 Task: Look for space in Kierspe, Germany from 6th June, 2023 to 8th June, 2023 for 2 adults in price range Rs.7000 to Rs.12000. Place can be private room with 1  bedroom having 2 beds and 1 bathroom. Property type can be house, flat, guest house. Booking option can be shelf check-in. Required host language is English.
Action: Mouse moved to (463, 126)
Screenshot: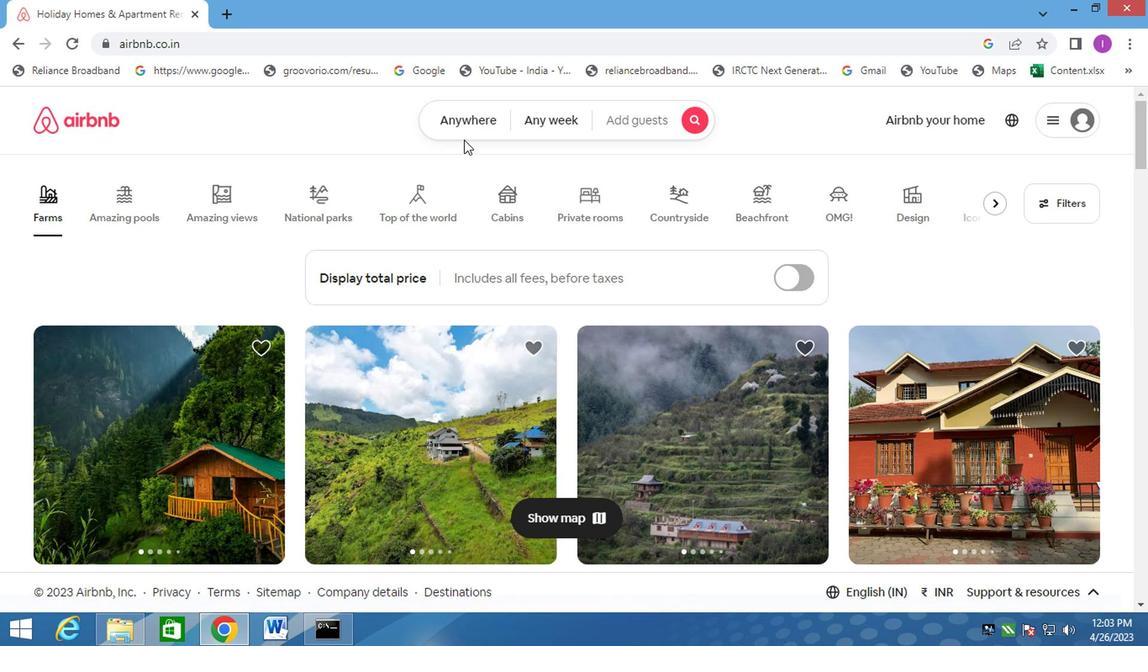 
Action: Mouse pressed left at (463, 126)
Screenshot: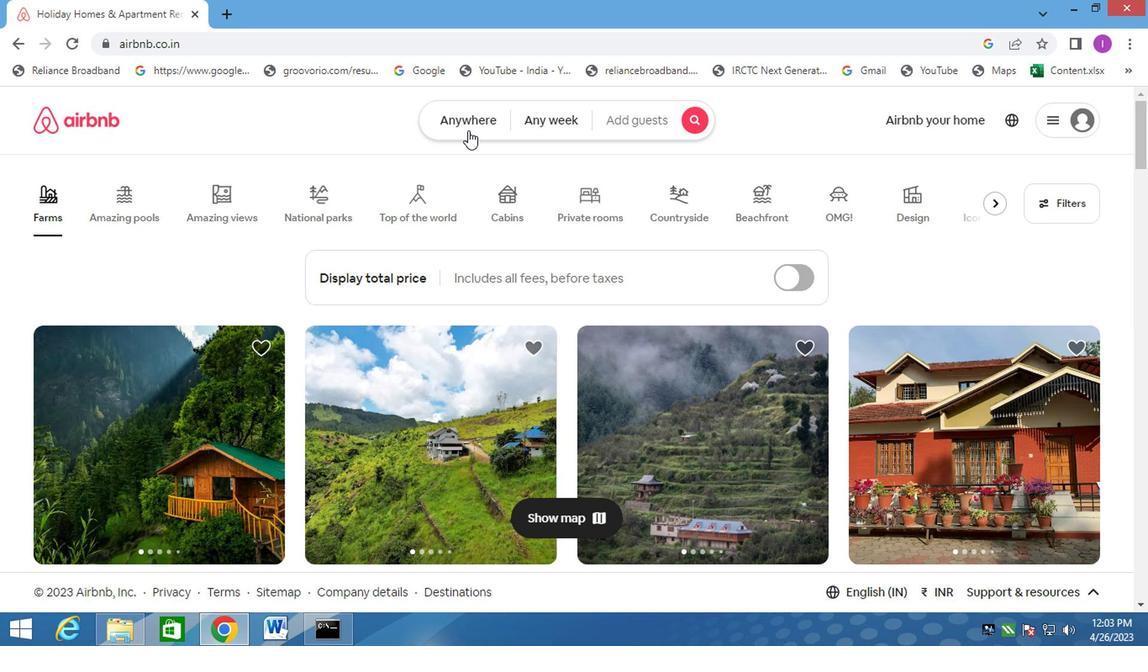 
Action: Mouse moved to (316, 183)
Screenshot: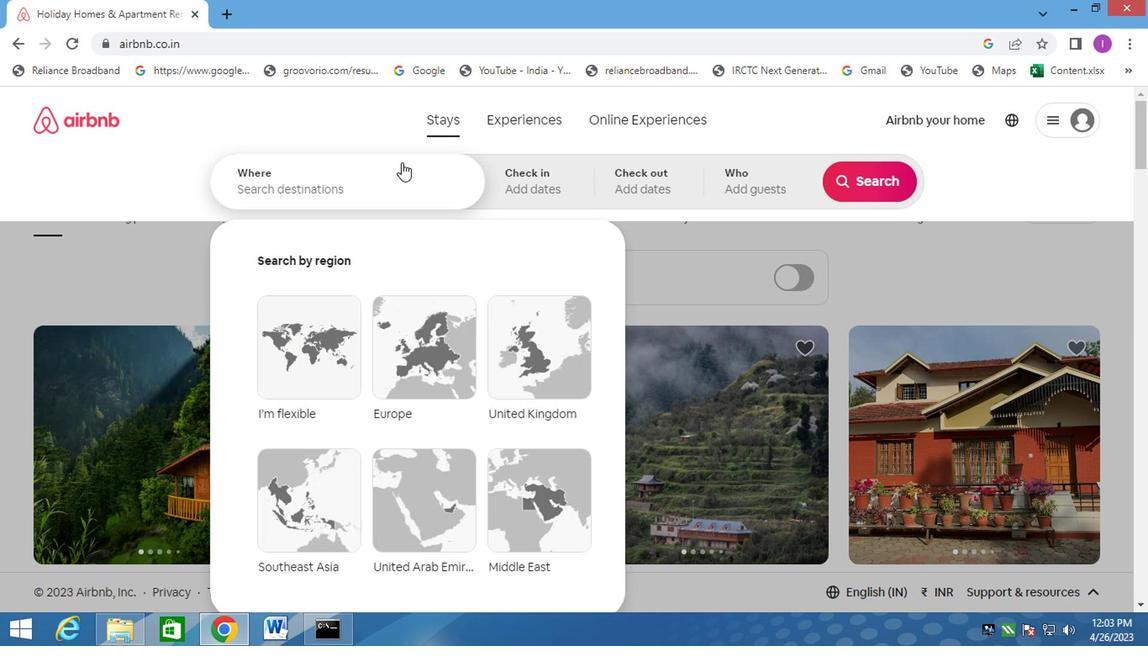 
Action: Mouse pressed left at (316, 183)
Screenshot: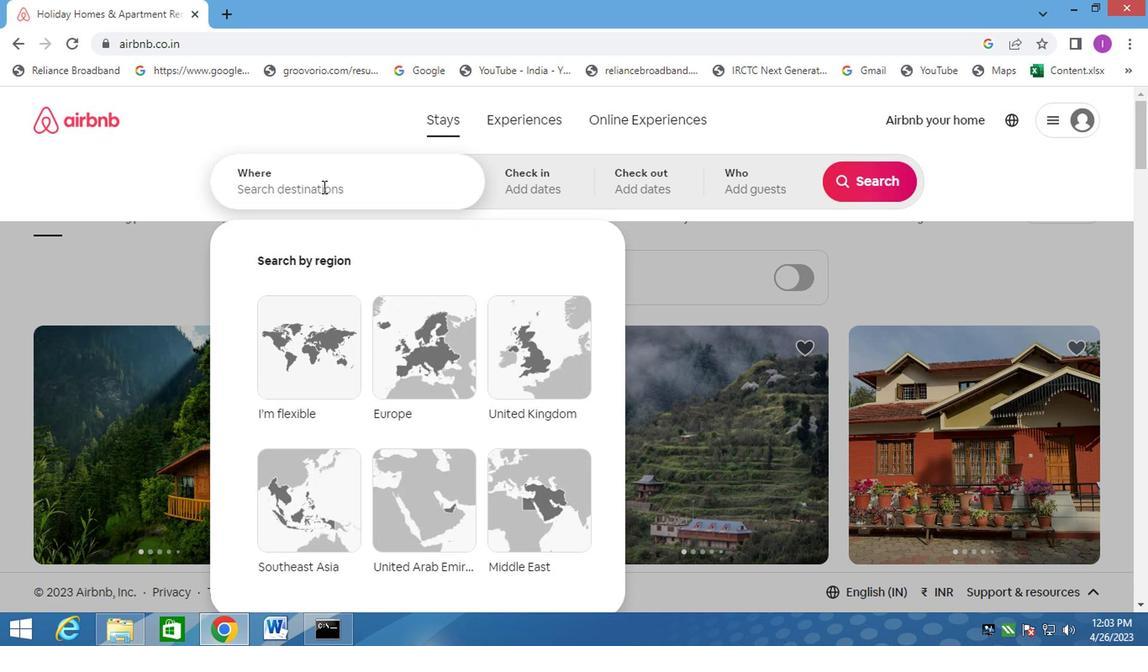 
Action: Mouse moved to (328, 181)
Screenshot: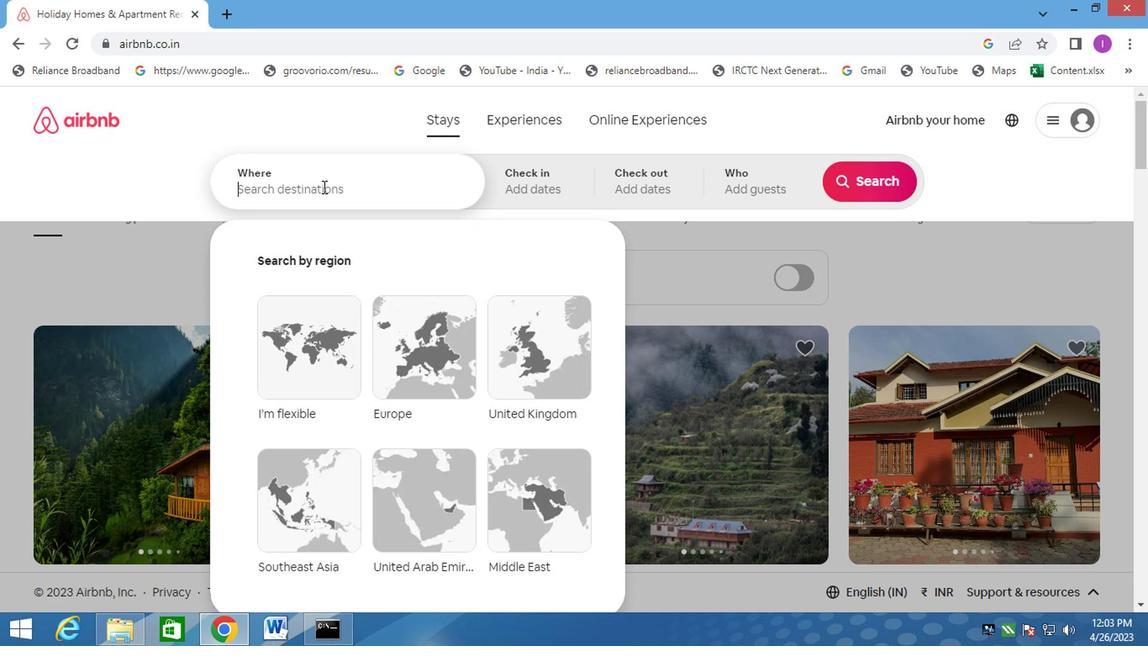 
Action: Key pressed ke<Key.backspace>ierso<Key.backspace>pe
Screenshot: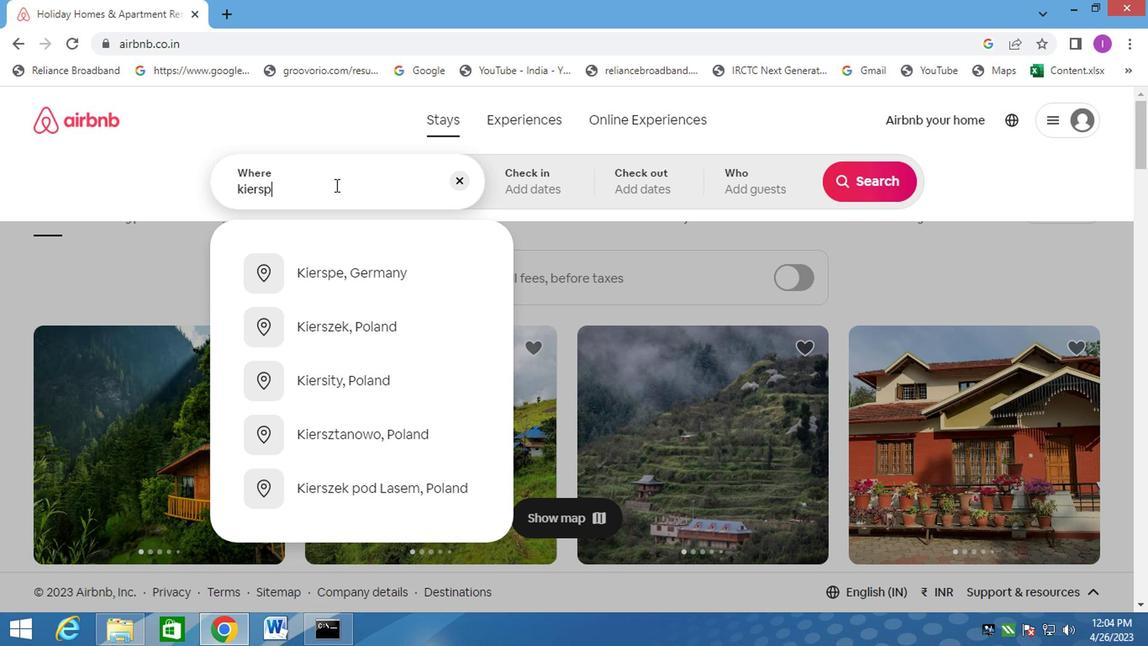 
Action: Mouse moved to (323, 273)
Screenshot: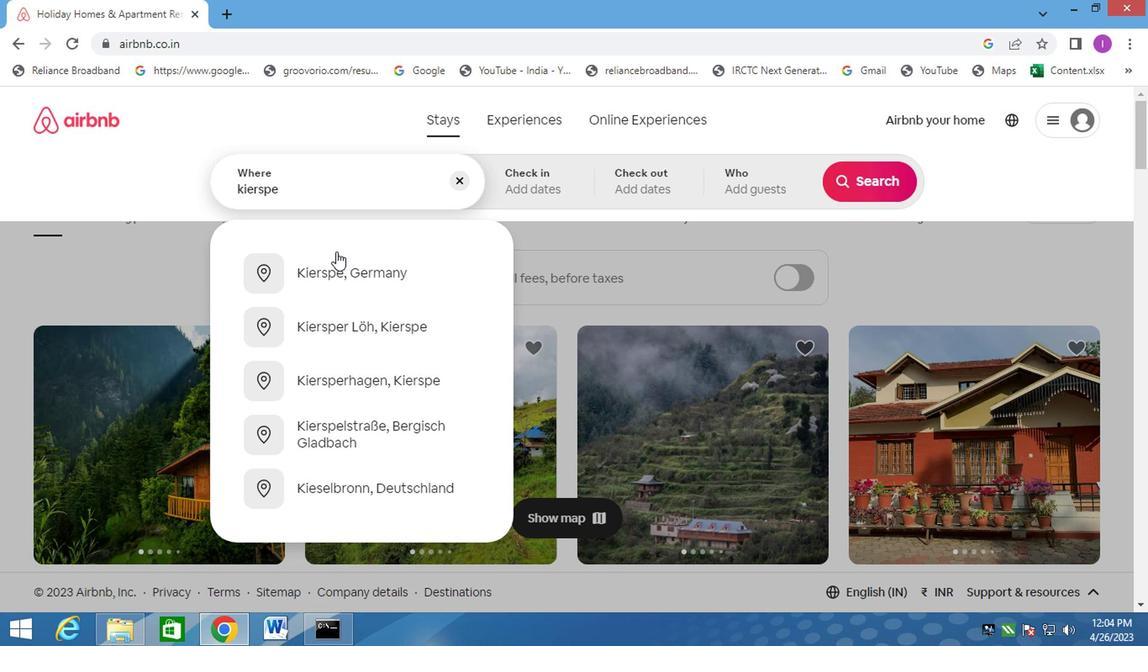 
Action: Mouse pressed left at (323, 273)
Screenshot: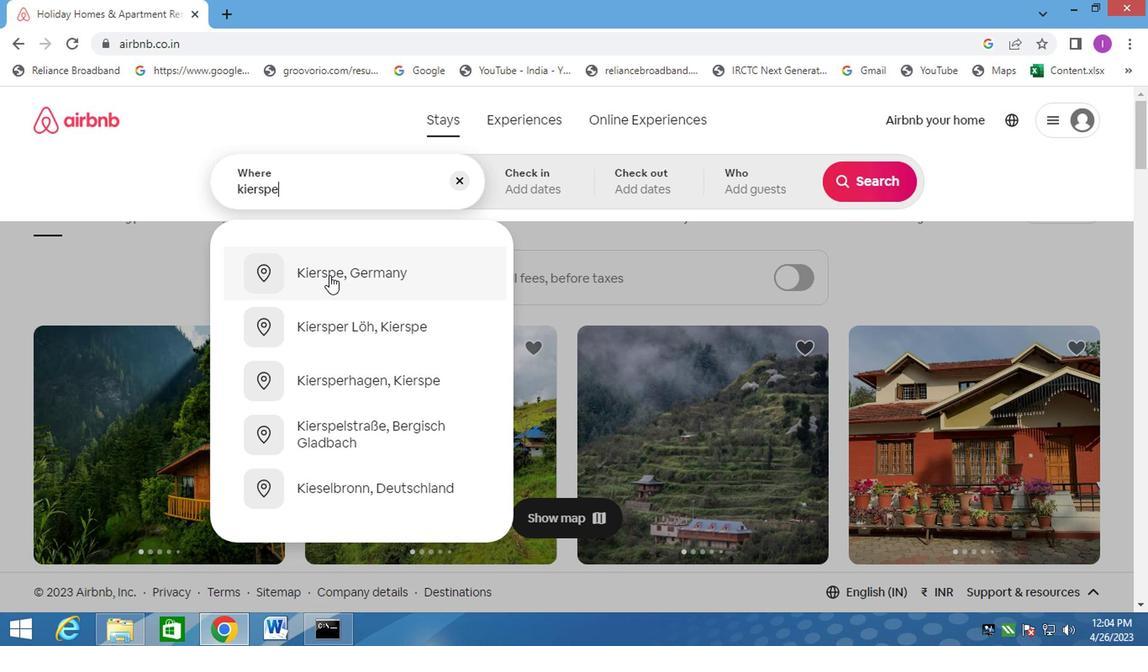 
Action: Mouse moved to (860, 311)
Screenshot: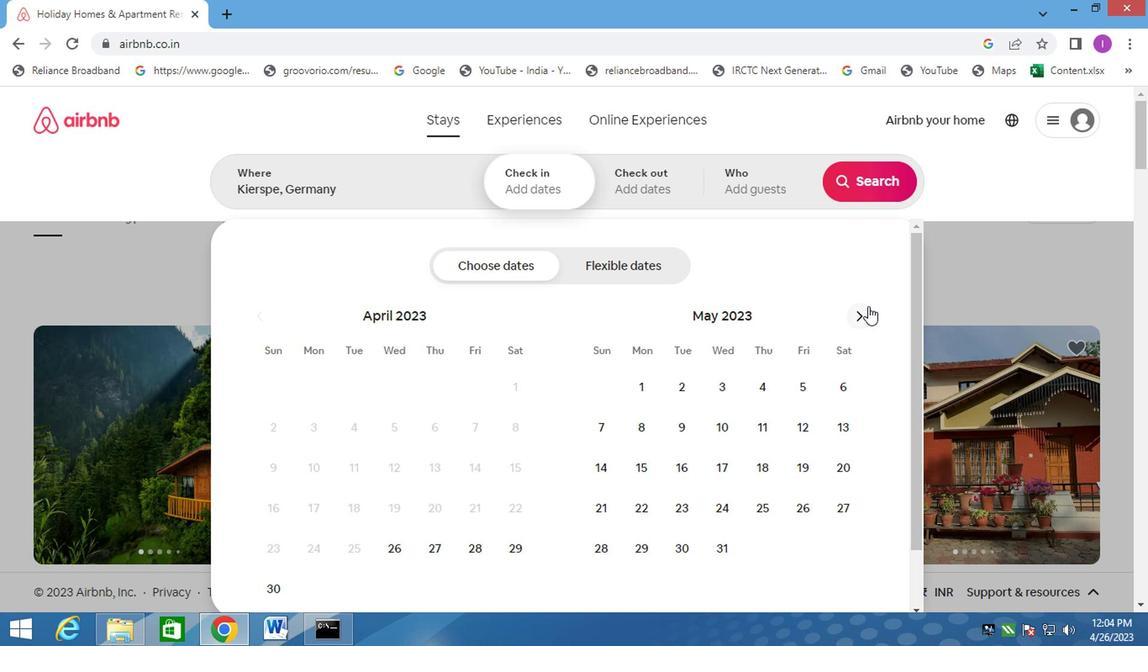 
Action: Mouse pressed left at (860, 311)
Screenshot: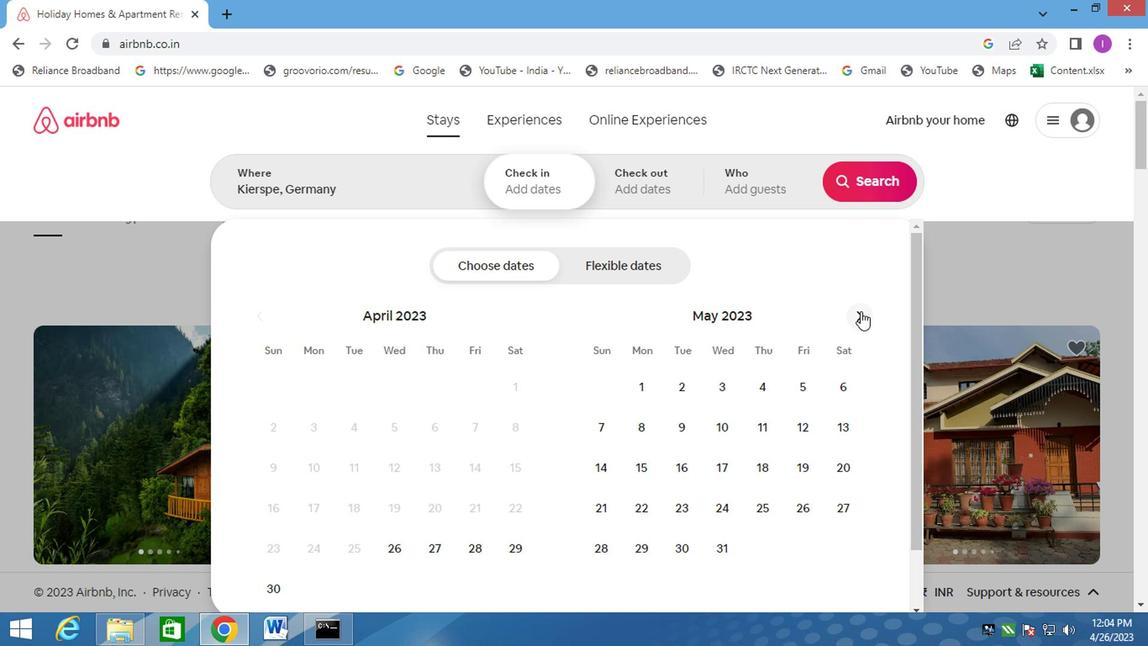 
Action: Mouse moved to (668, 431)
Screenshot: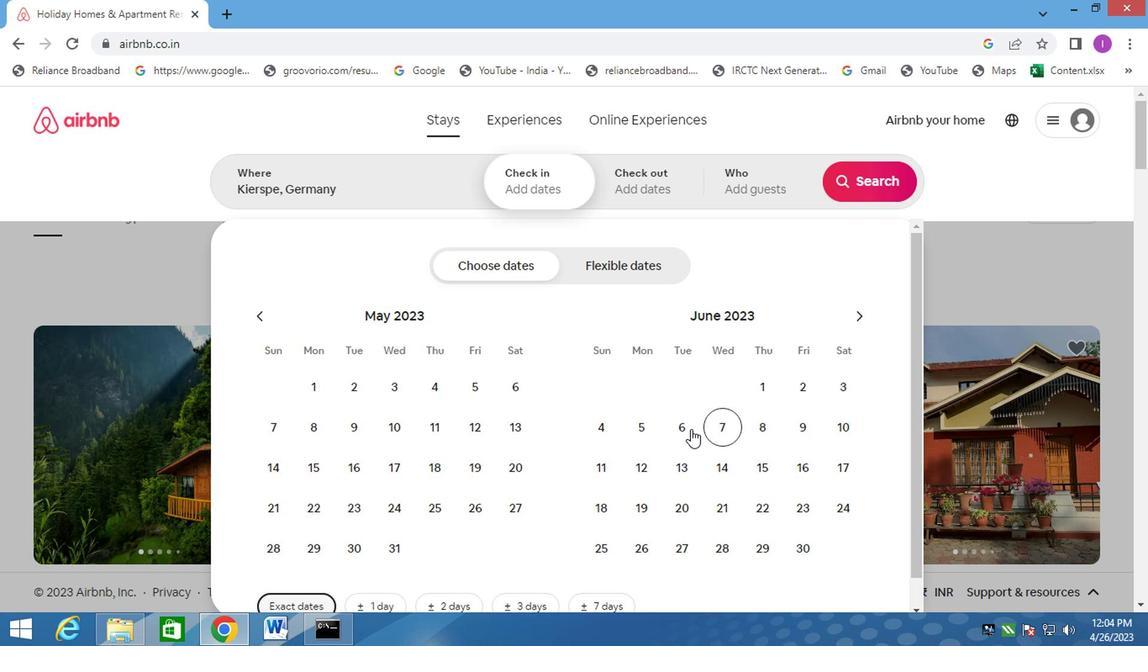 
Action: Mouse pressed left at (668, 431)
Screenshot: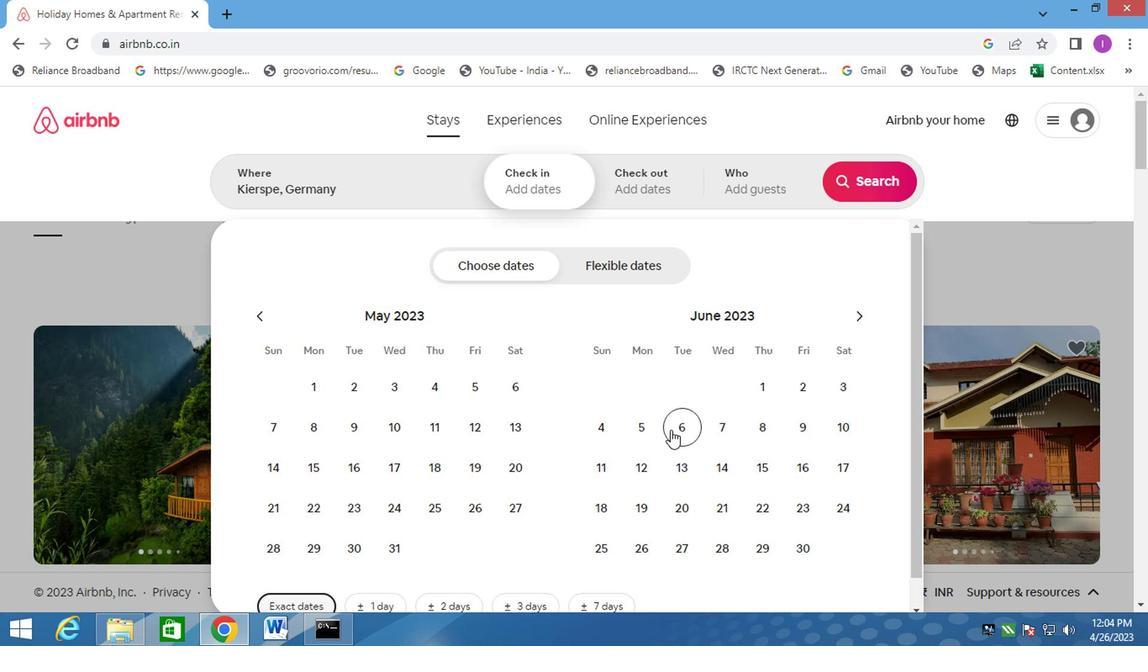 
Action: Mouse moved to (759, 424)
Screenshot: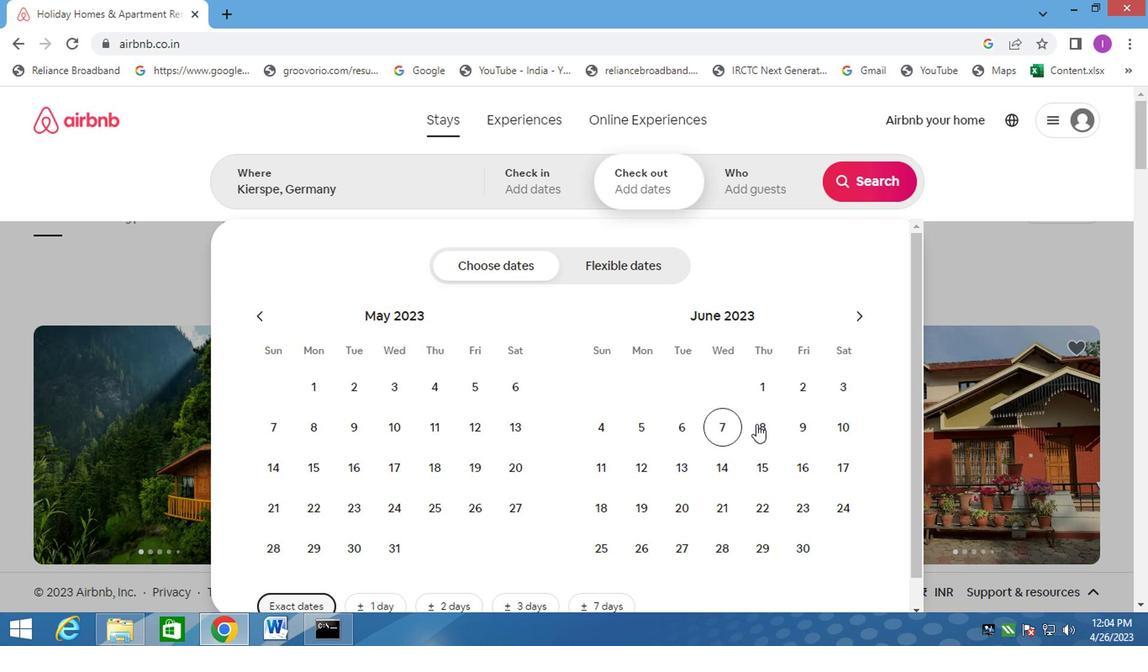 
Action: Mouse pressed left at (759, 424)
Screenshot: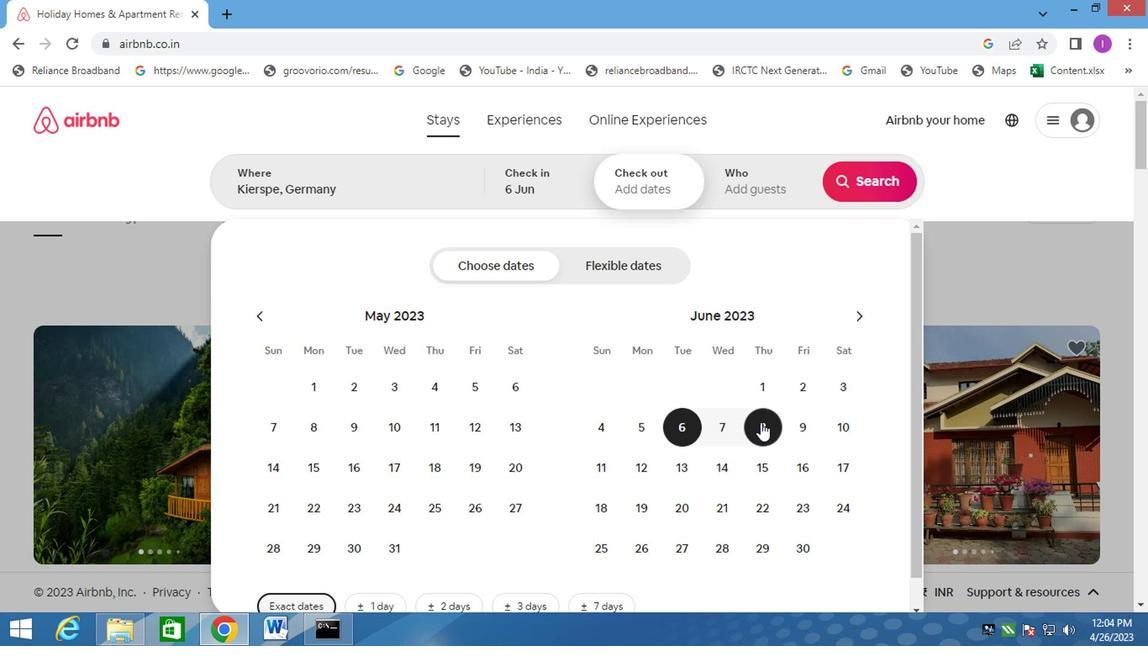 
Action: Mouse moved to (778, 187)
Screenshot: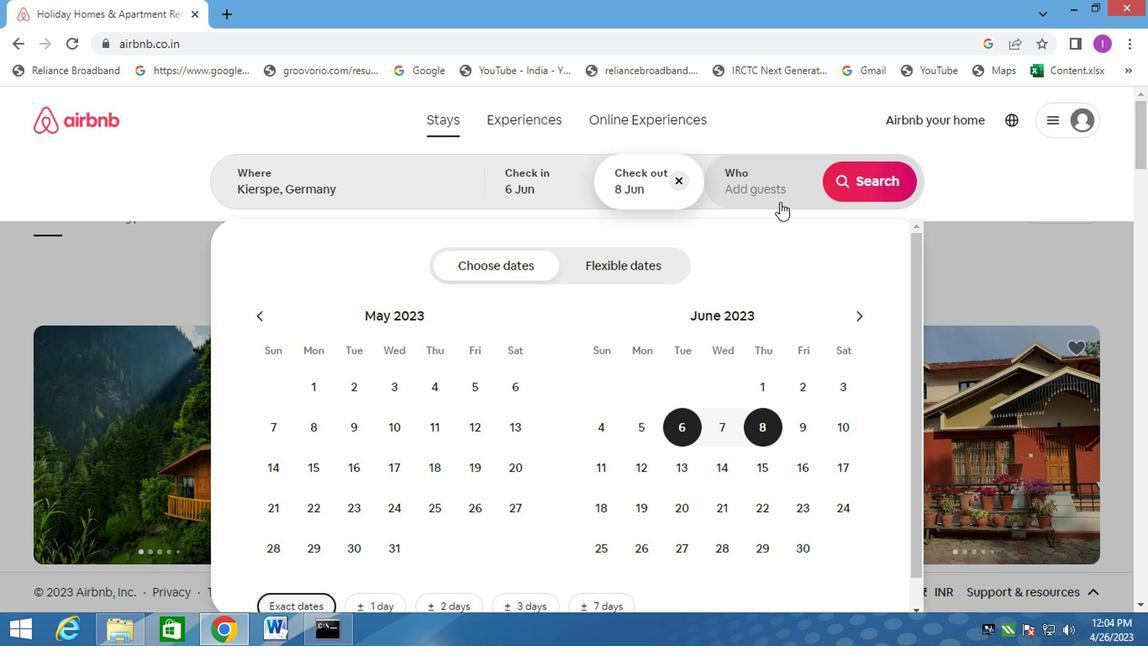 
Action: Mouse pressed left at (778, 187)
Screenshot: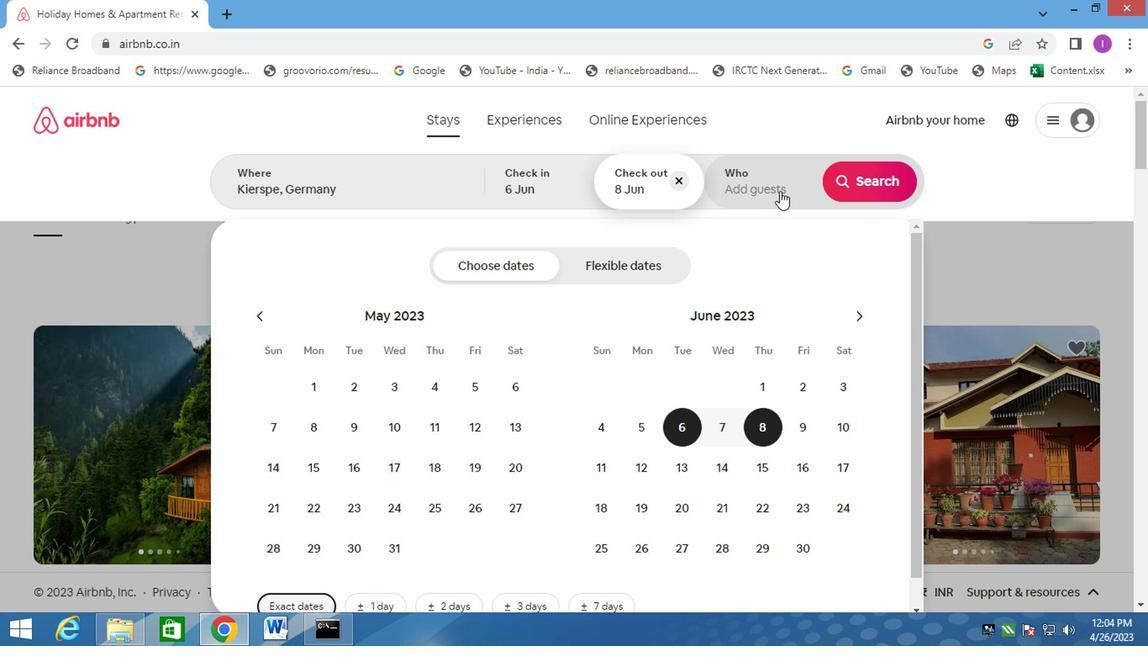 
Action: Mouse moved to (873, 266)
Screenshot: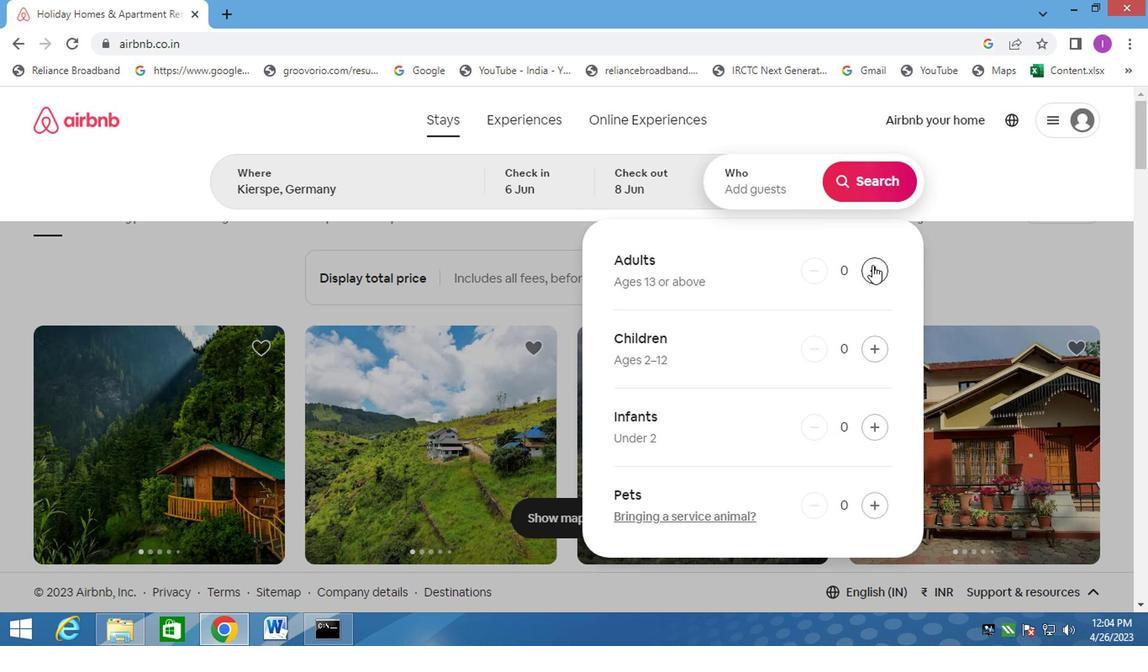 
Action: Mouse pressed left at (873, 266)
Screenshot: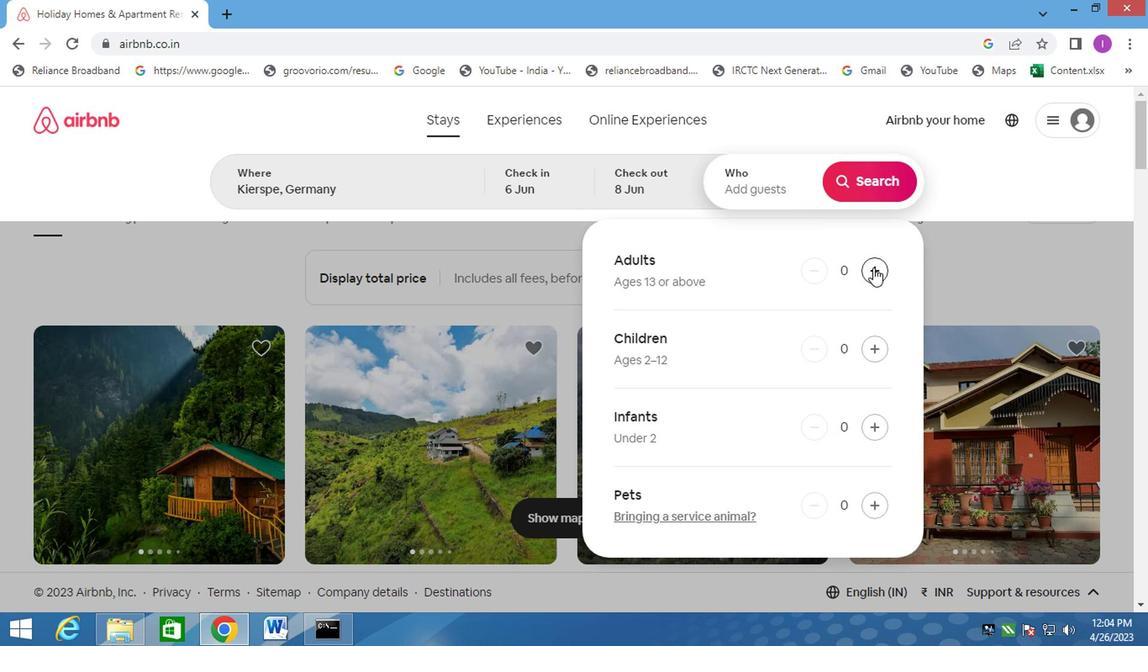 
Action: Mouse pressed left at (873, 266)
Screenshot: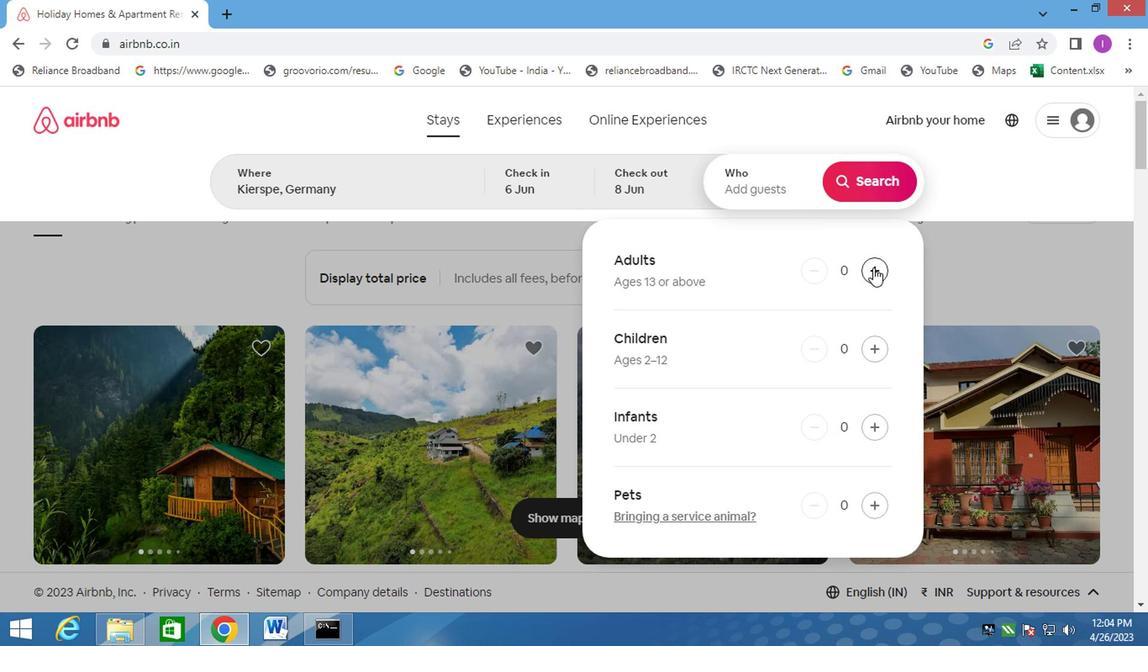 
Action: Mouse moved to (857, 173)
Screenshot: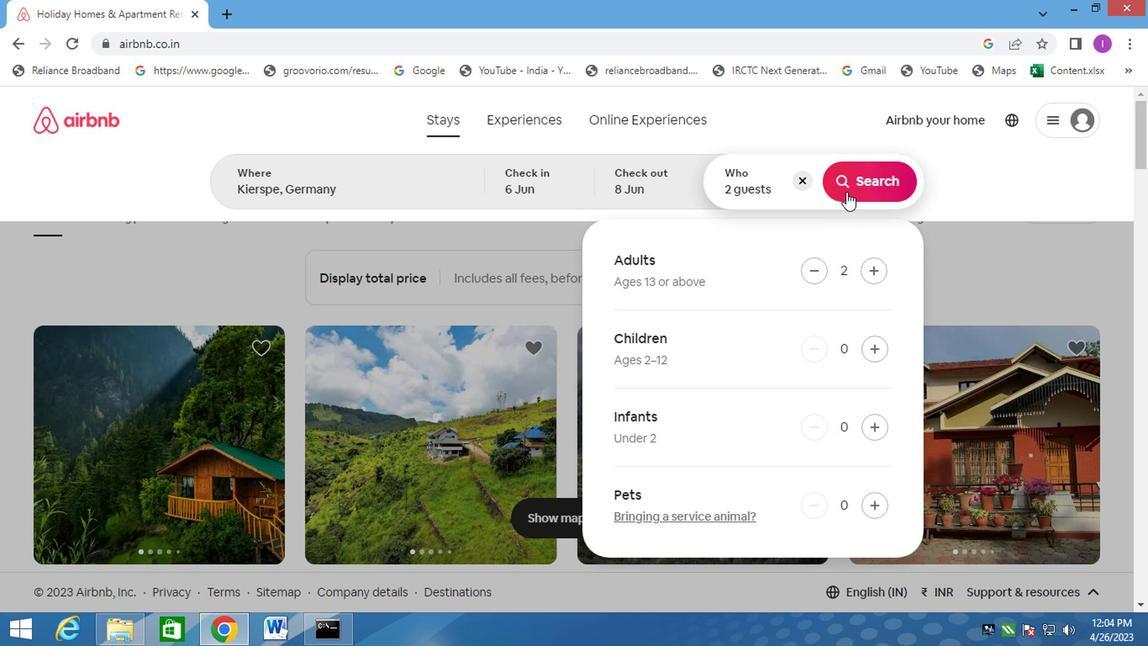 
Action: Mouse pressed left at (857, 173)
Screenshot: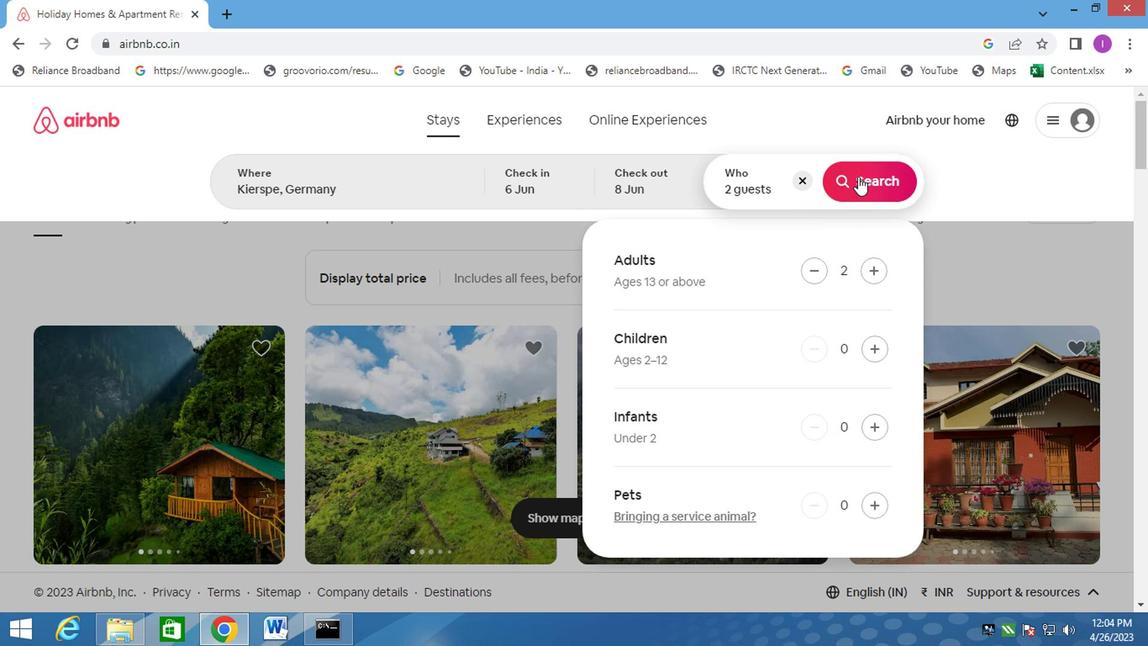 
Action: Mouse moved to (1077, 178)
Screenshot: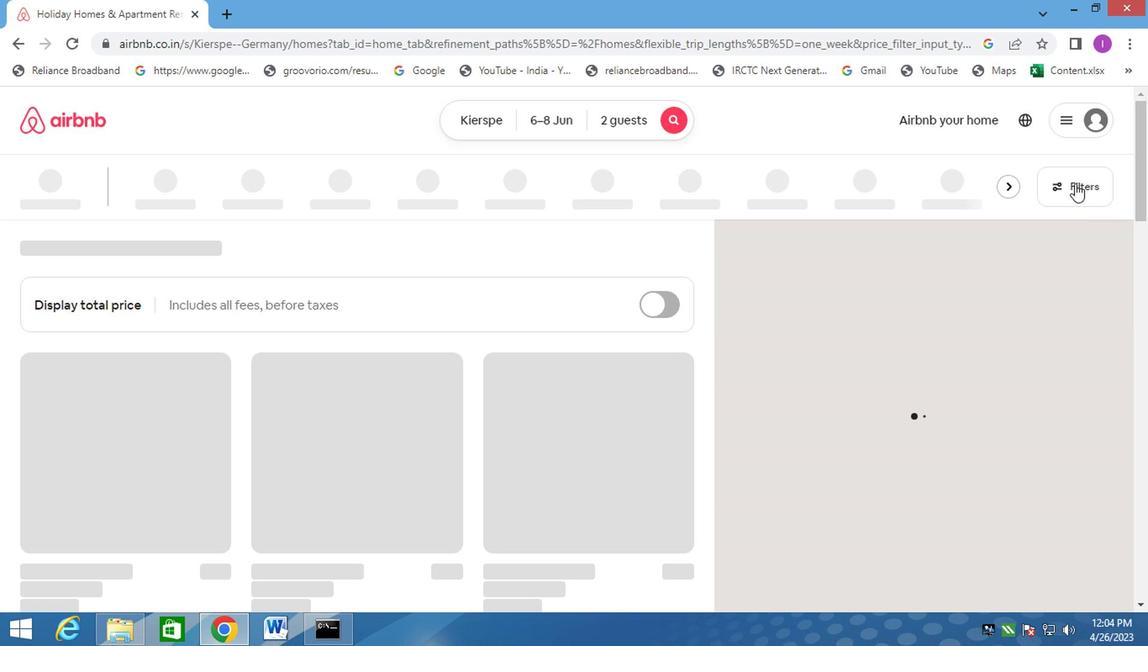 
Action: Mouse pressed left at (1077, 178)
Screenshot: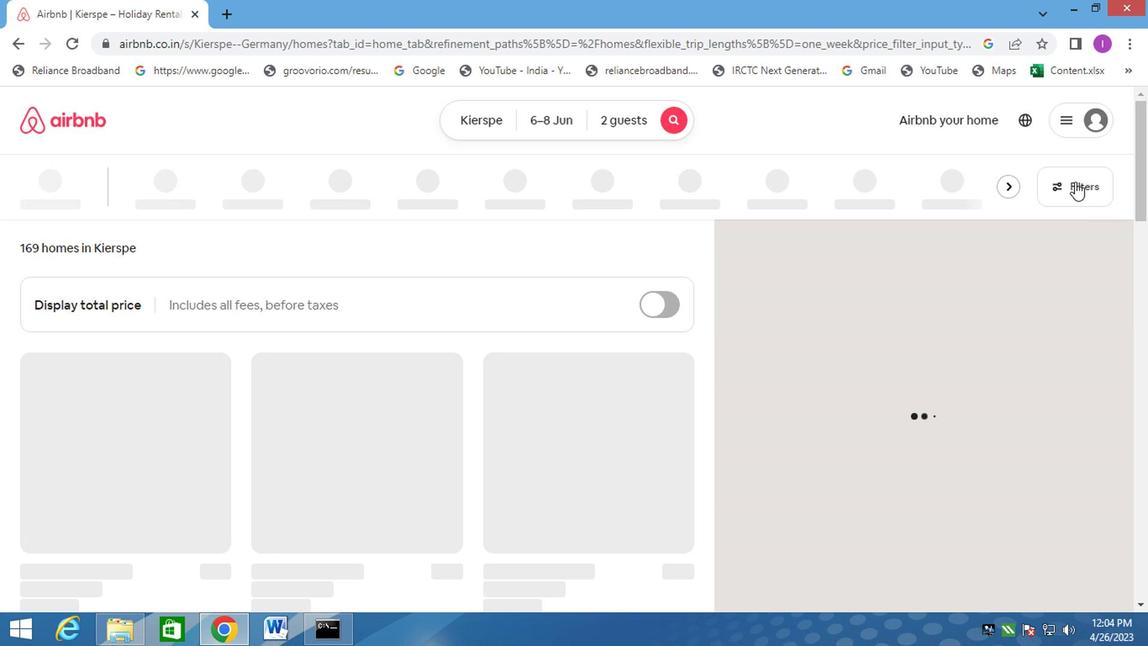 
Action: Mouse moved to (339, 396)
Screenshot: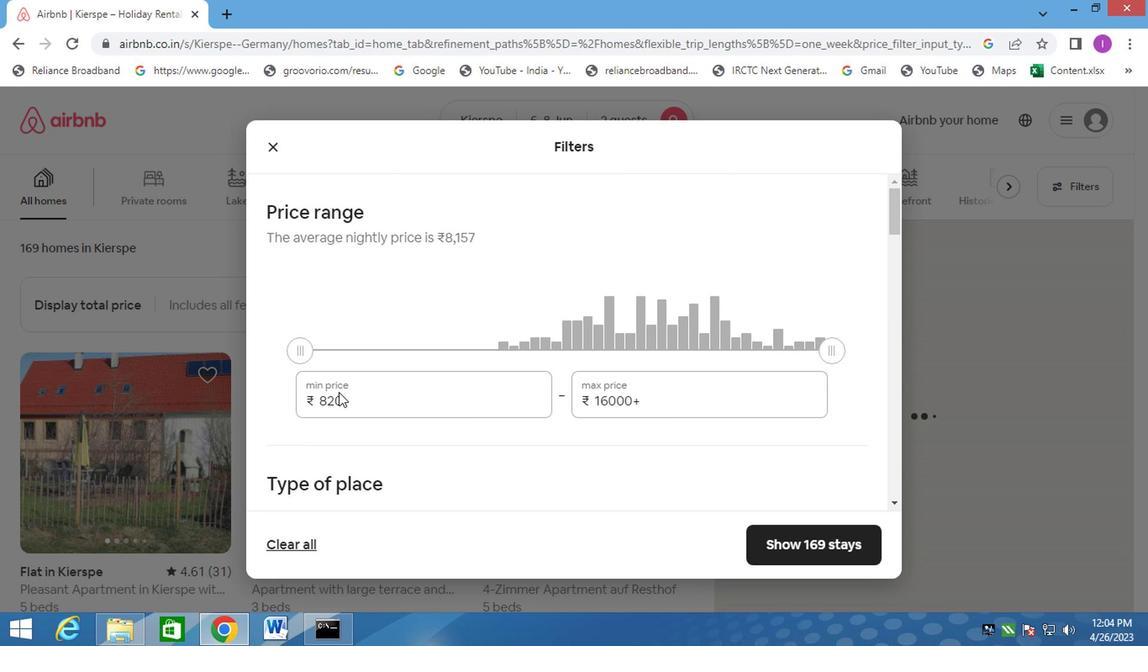 
Action: Mouse pressed left at (339, 396)
Screenshot: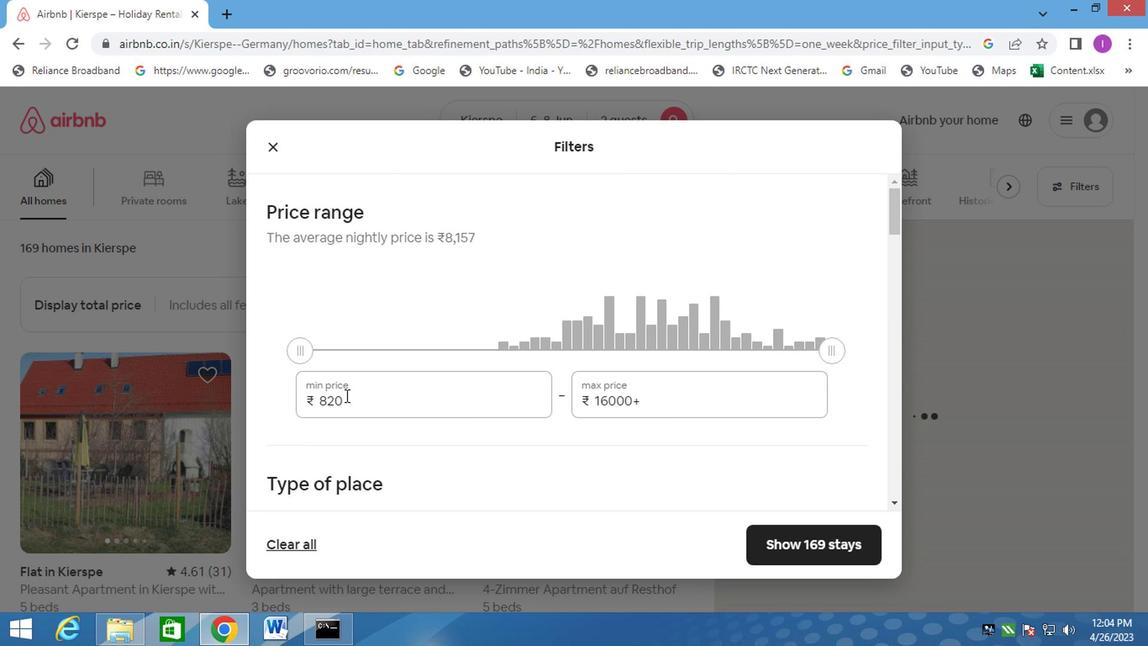 
Action: Mouse moved to (311, 398)
Screenshot: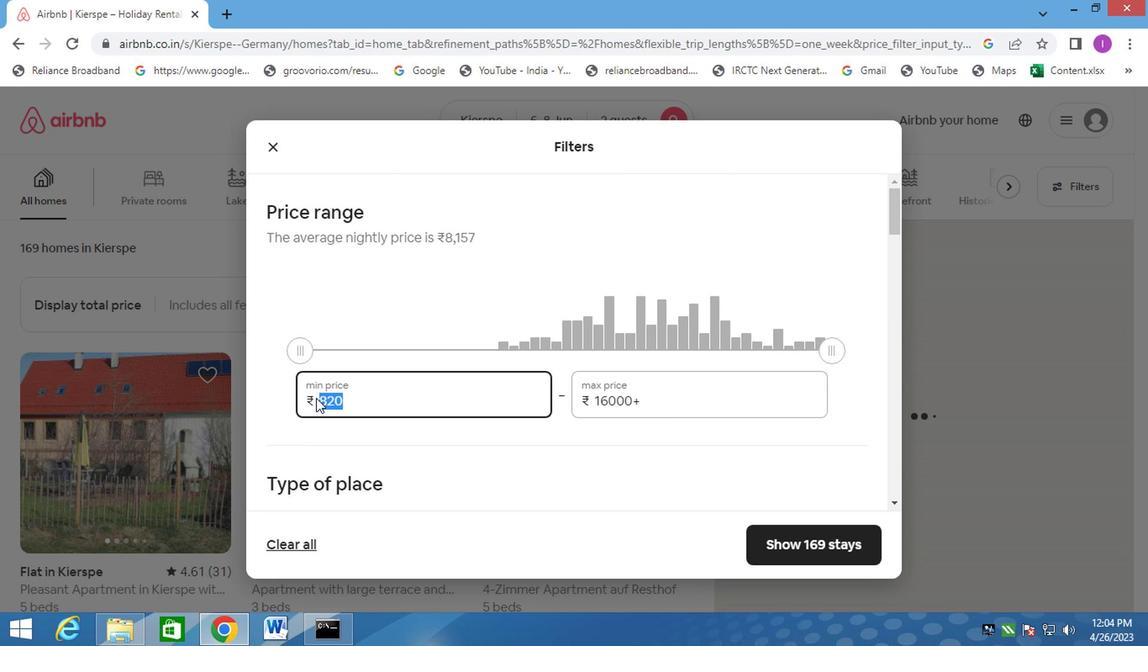 
Action: Key pressed 7
Screenshot: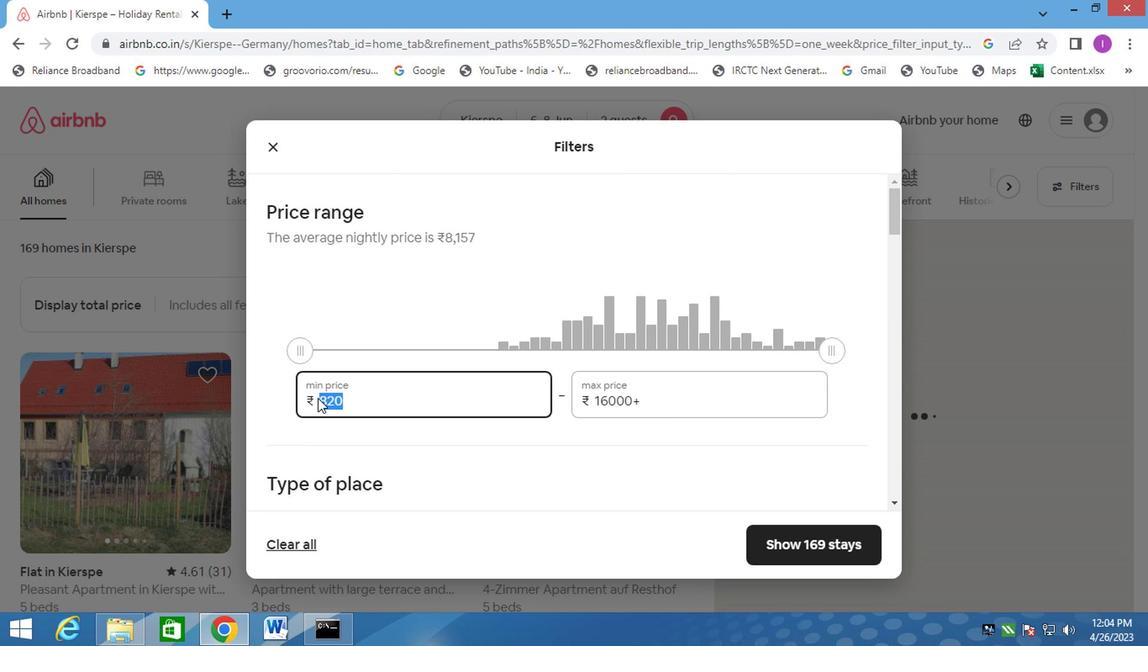 
Action: Mouse moved to (312, 398)
Screenshot: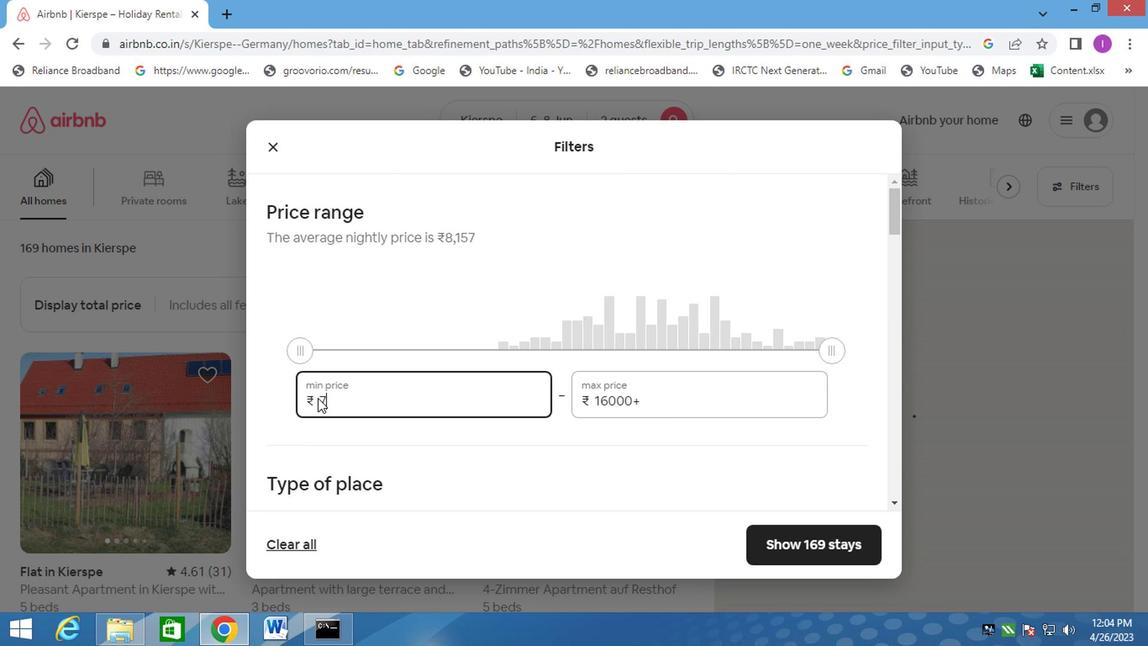 
Action: Key pressed 0
Screenshot: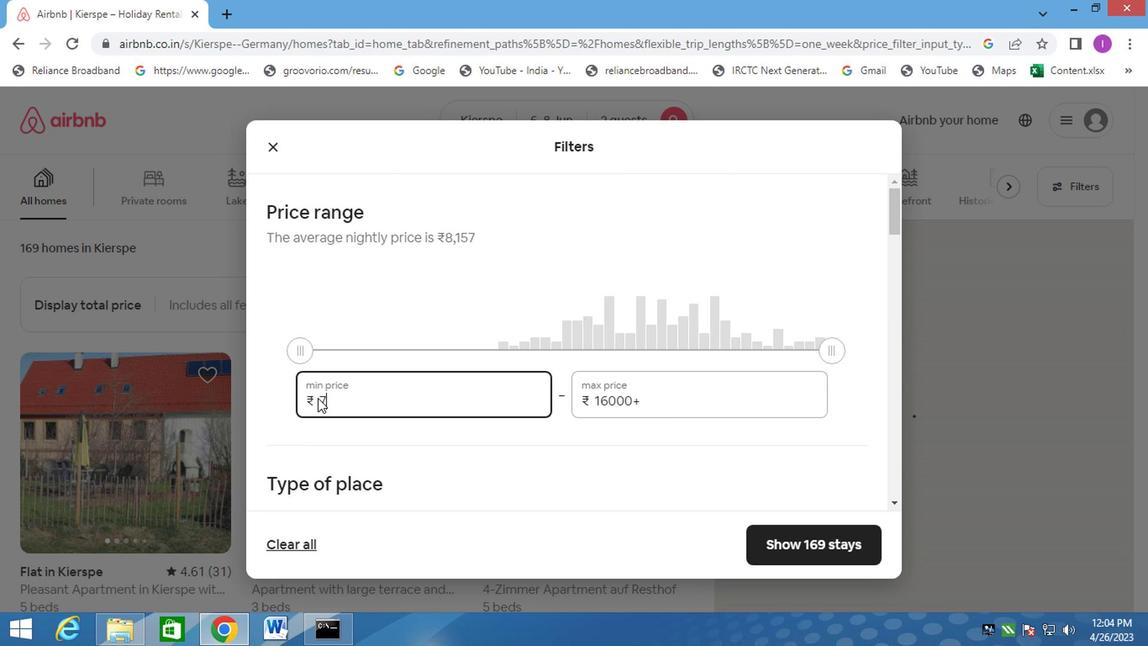 
Action: Mouse moved to (312, 398)
Screenshot: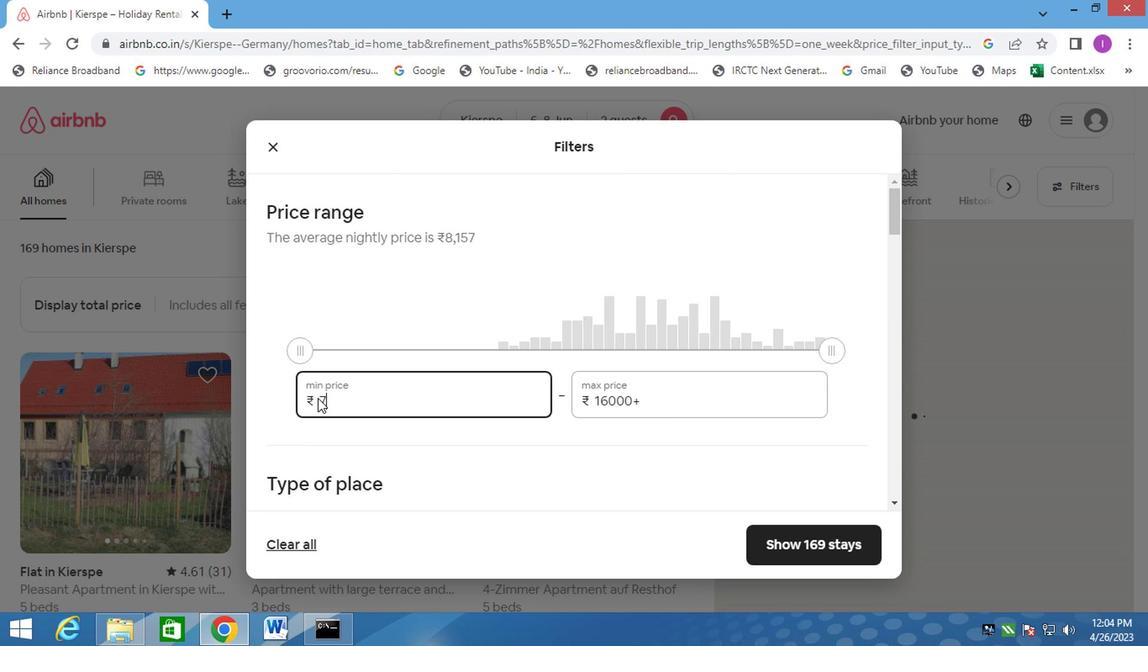 
Action: Key pressed 0
Screenshot: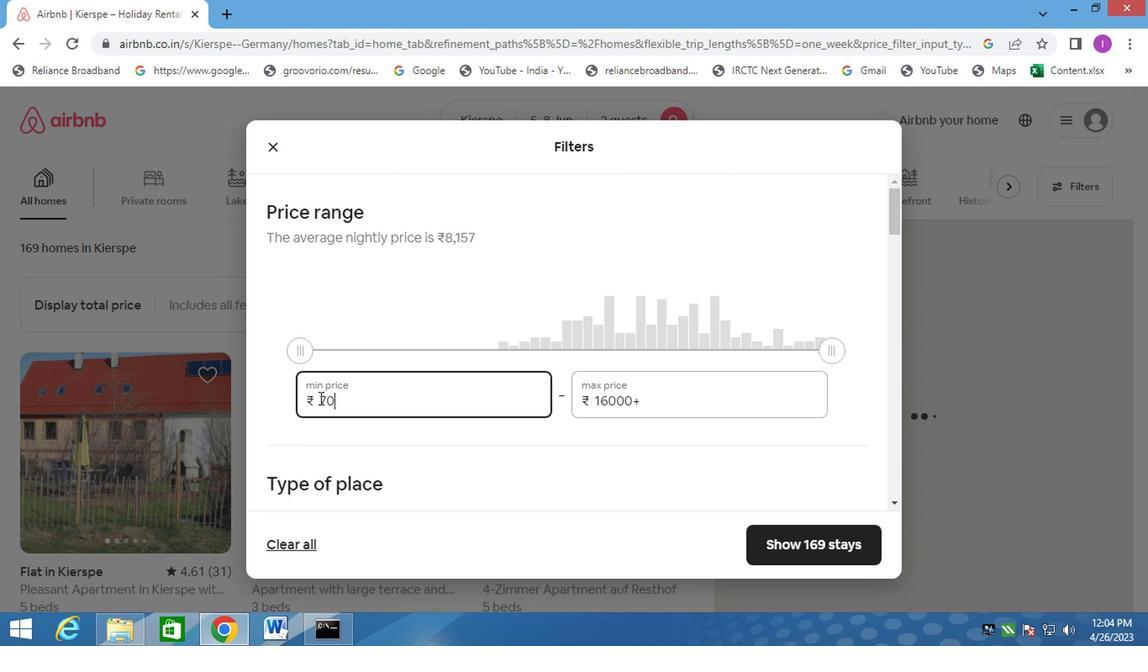 
Action: Mouse moved to (314, 398)
Screenshot: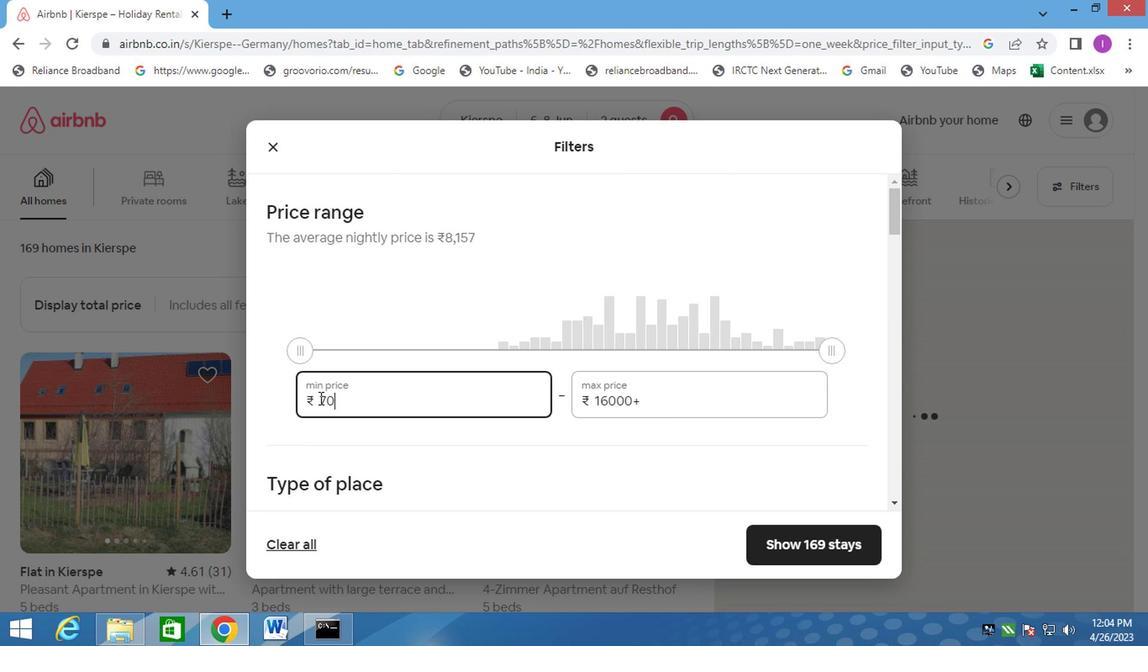 
Action: Key pressed 0
Screenshot: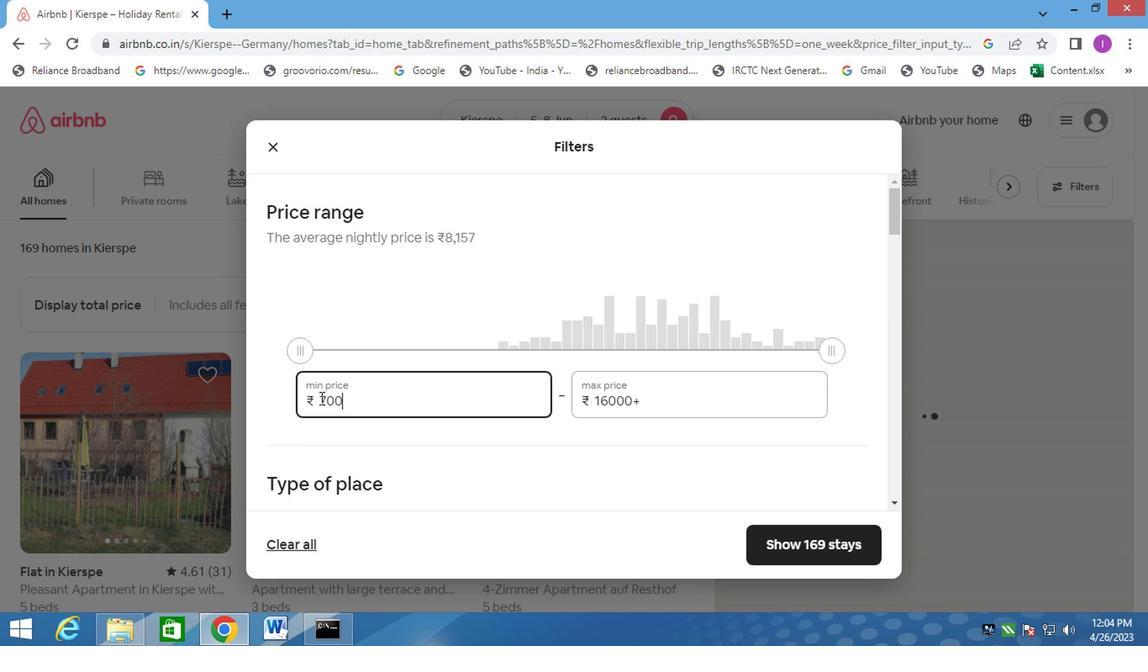 
Action: Mouse moved to (665, 394)
Screenshot: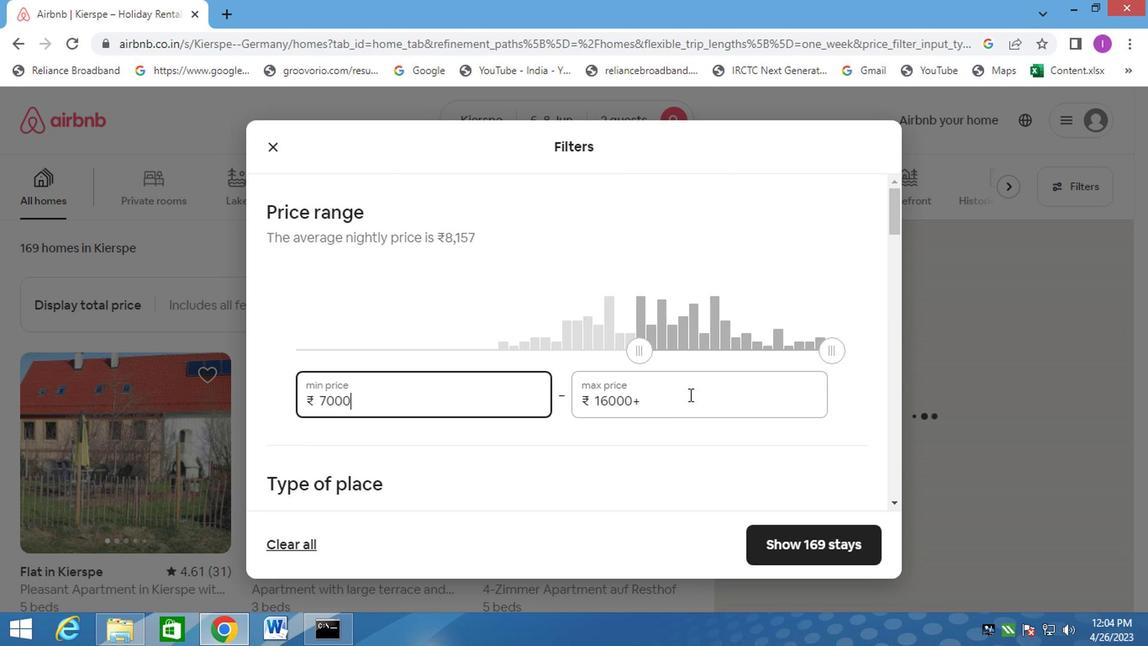 
Action: Mouse pressed left at (665, 394)
Screenshot: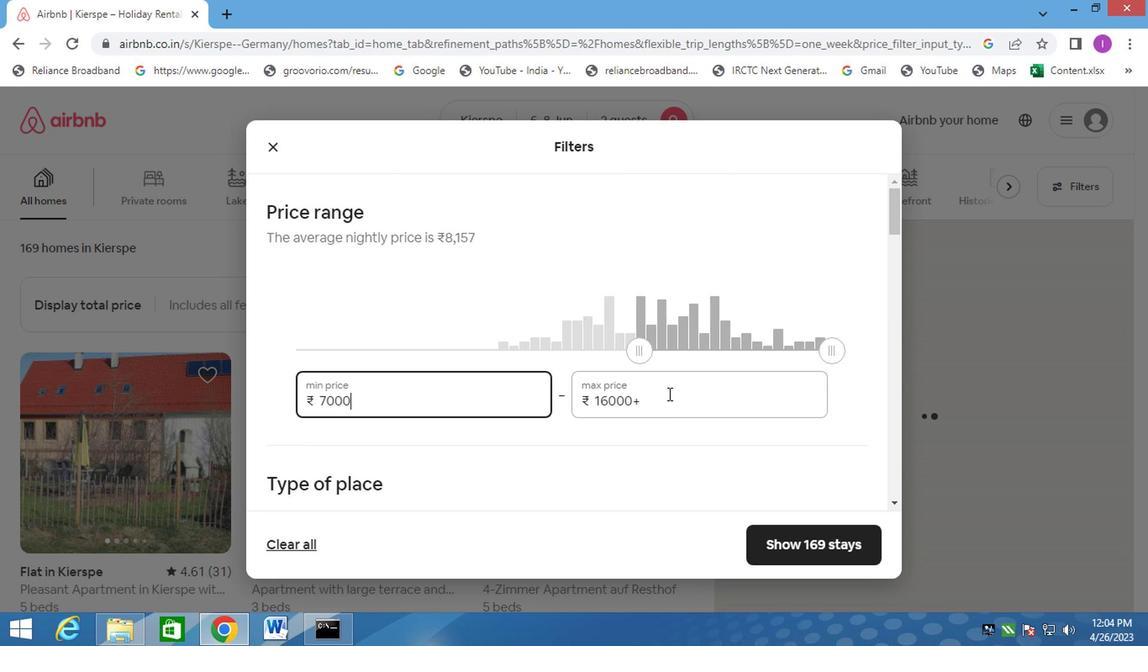 
Action: Mouse moved to (574, 394)
Screenshot: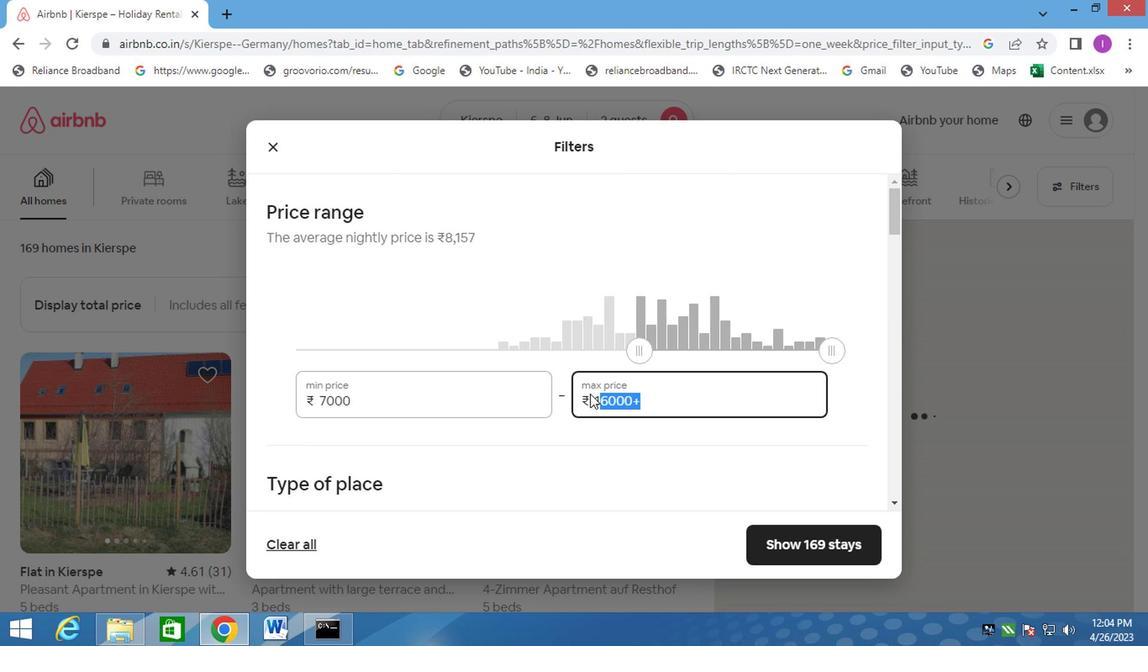 
Action: Key pressed 2
Screenshot: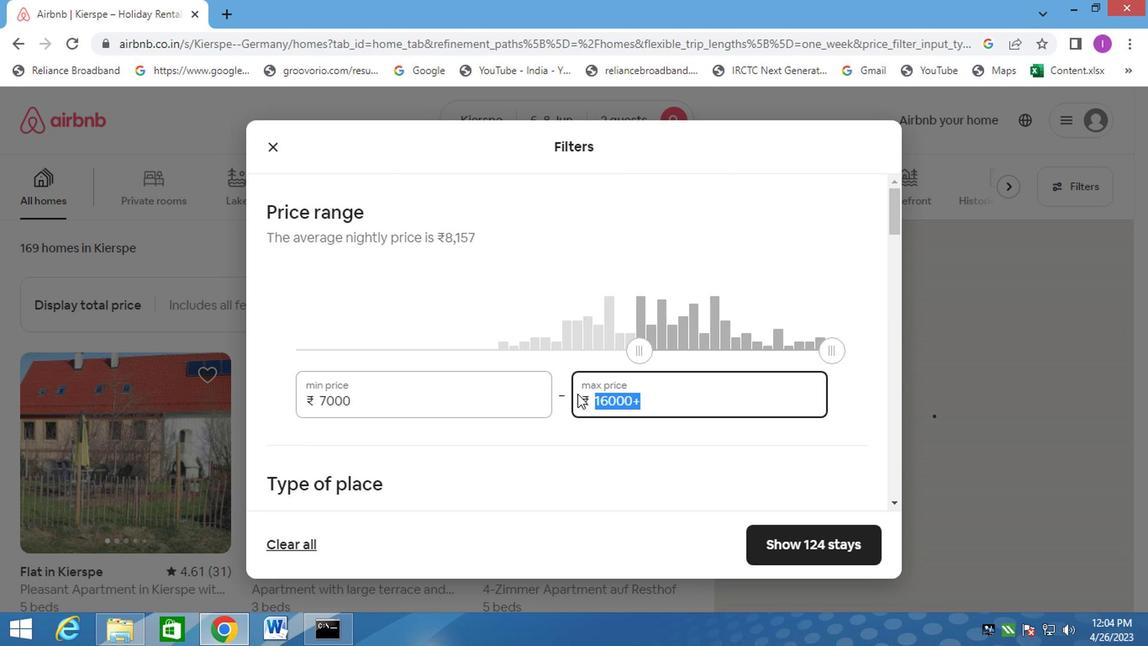 
Action: Mouse moved to (574, 394)
Screenshot: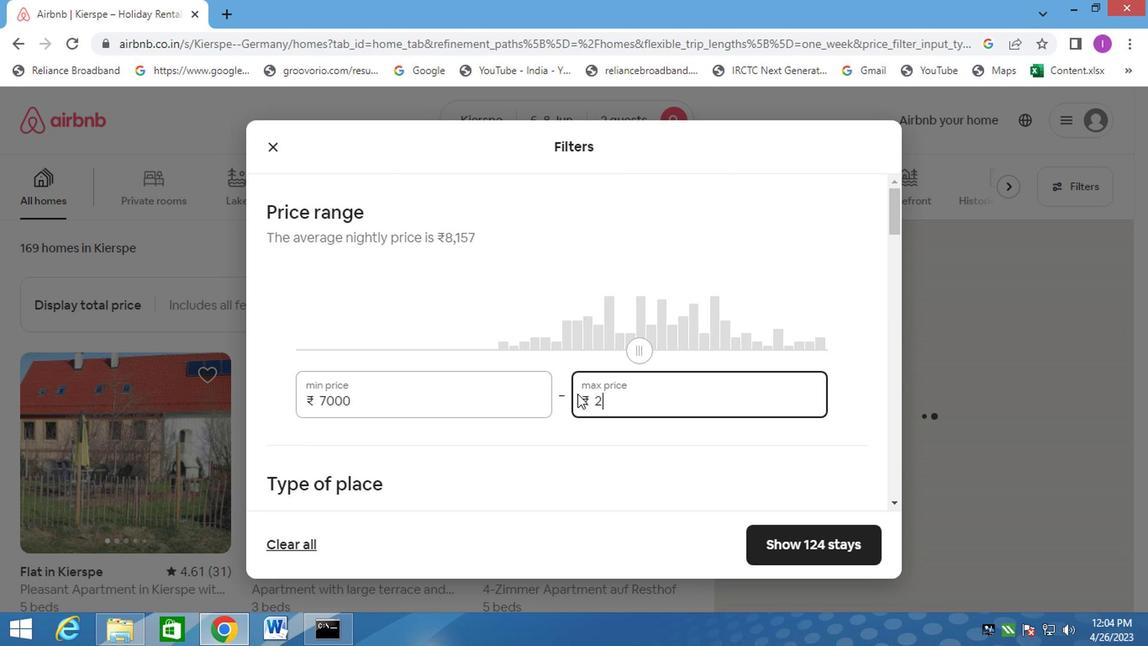 
Action: Key pressed <Key.backspace>
Screenshot: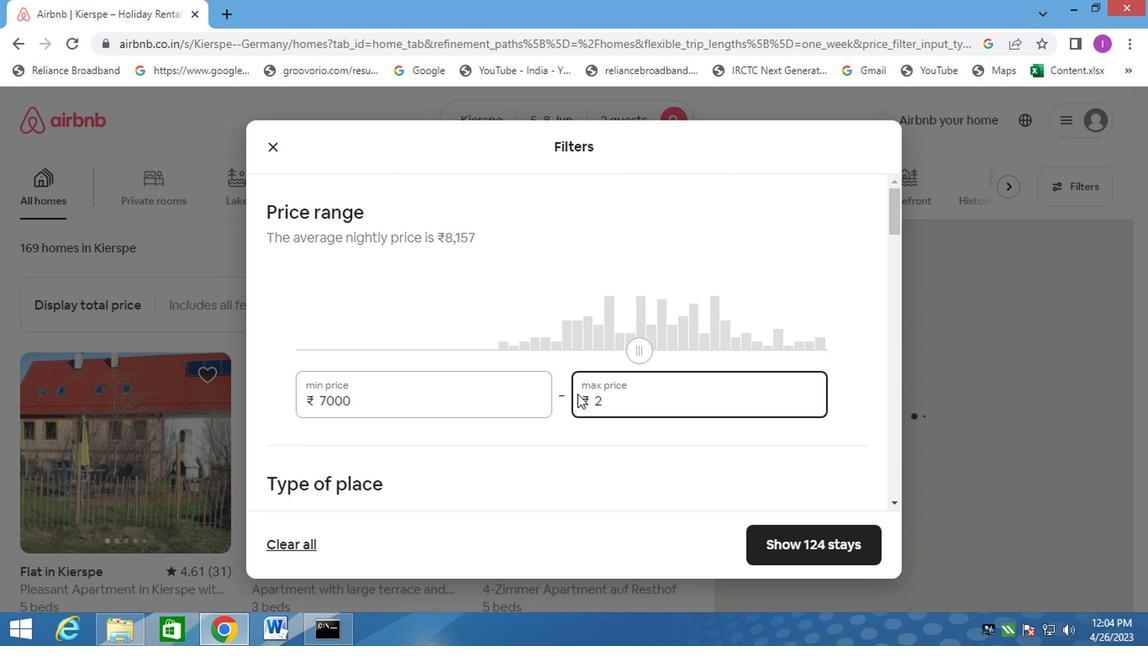 
Action: Mouse moved to (574, 394)
Screenshot: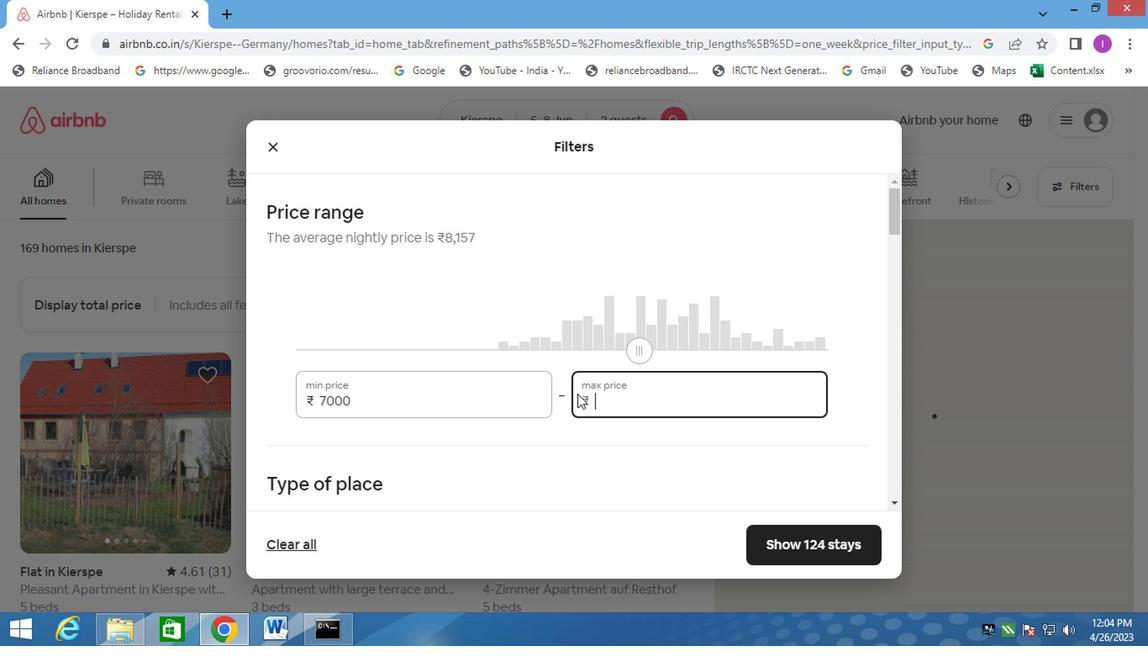 
Action: Key pressed 120000
Screenshot: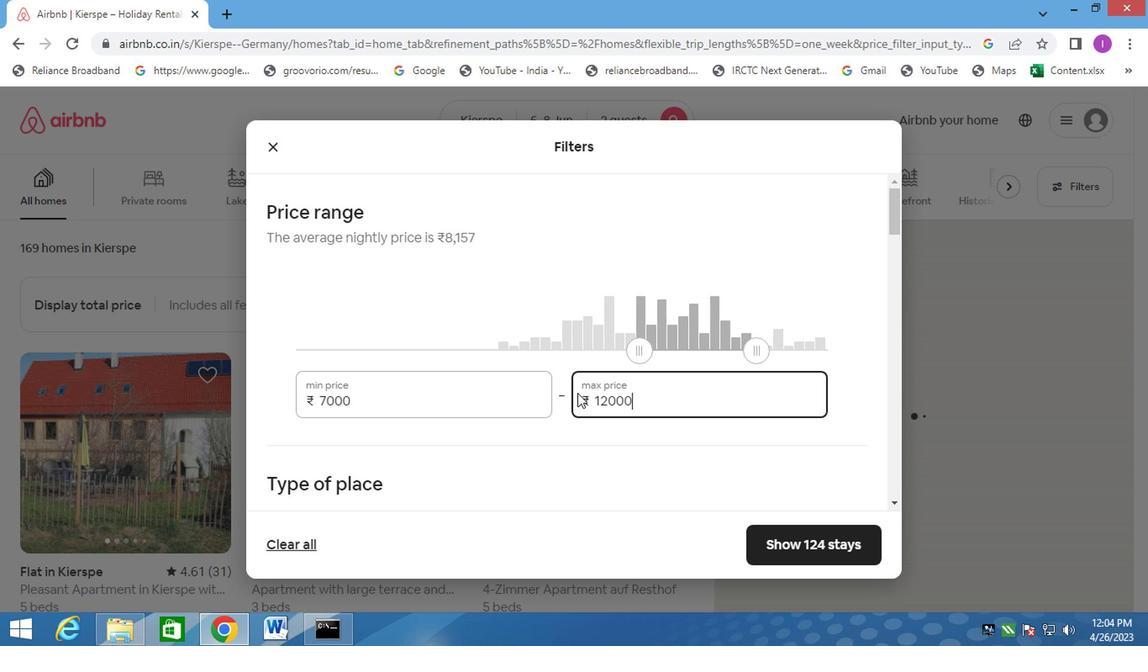 
Action: Mouse moved to (707, 394)
Screenshot: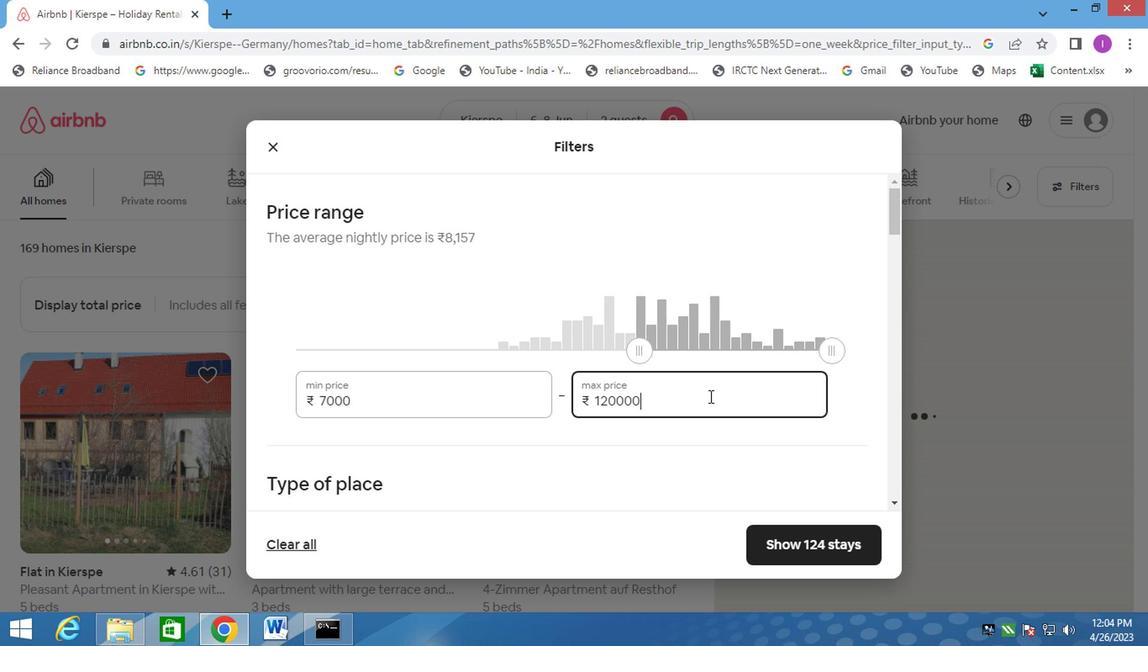 
Action: Key pressed <Key.backspace>
Screenshot: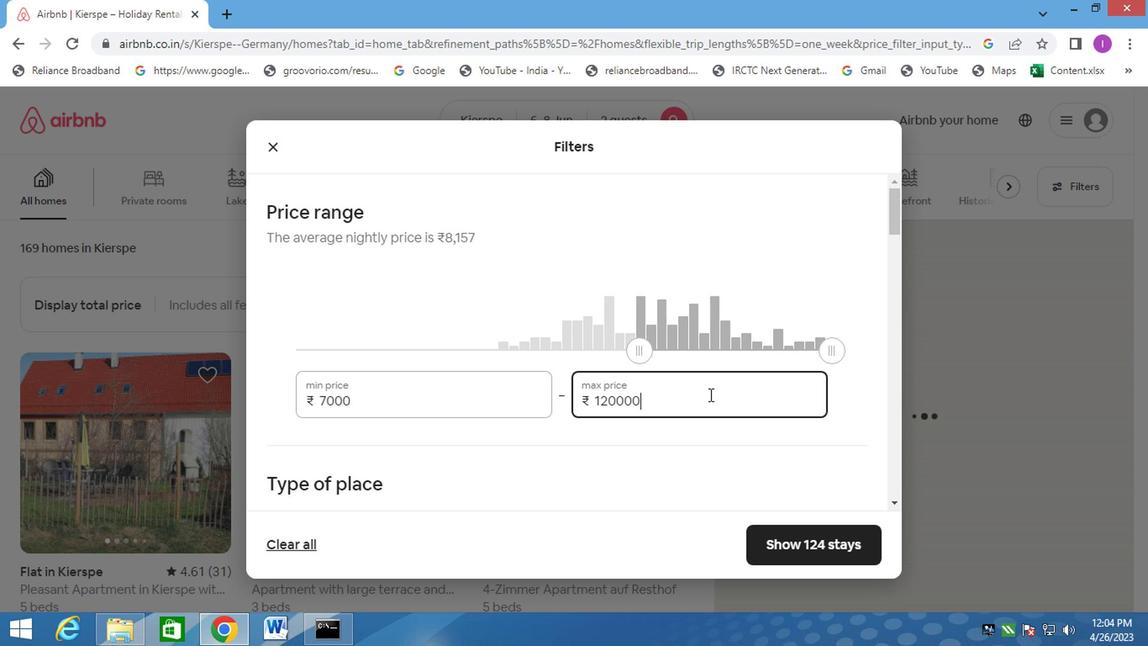 
Action: Mouse moved to (606, 434)
Screenshot: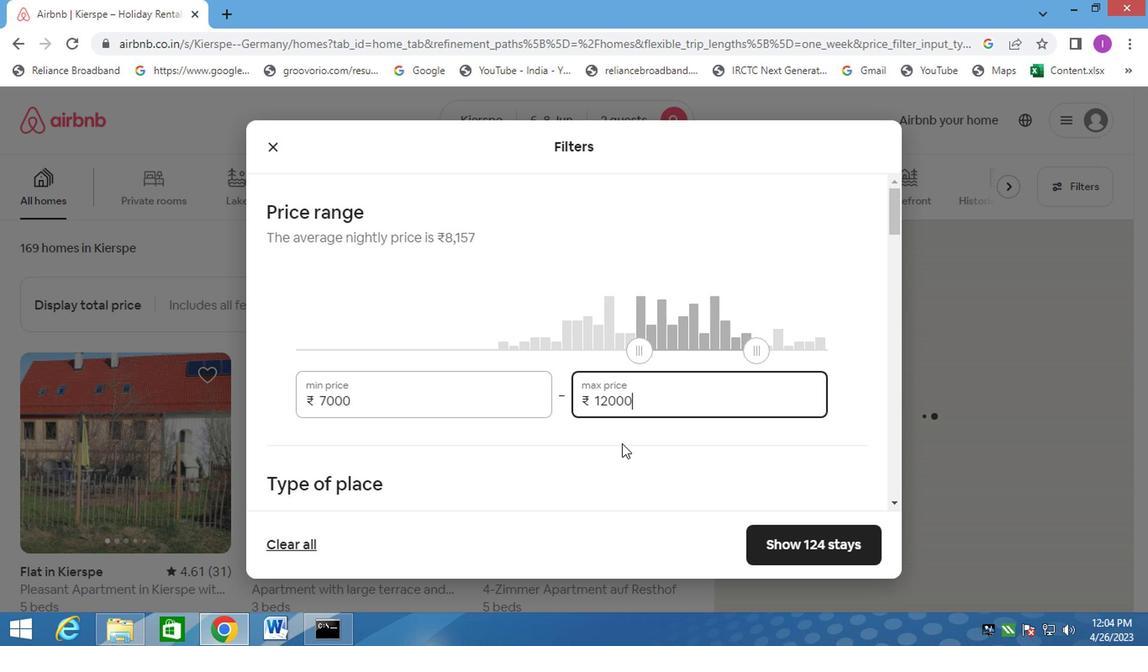 
Action: Mouse scrolled (606, 433) with delta (0, 0)
Screenshot: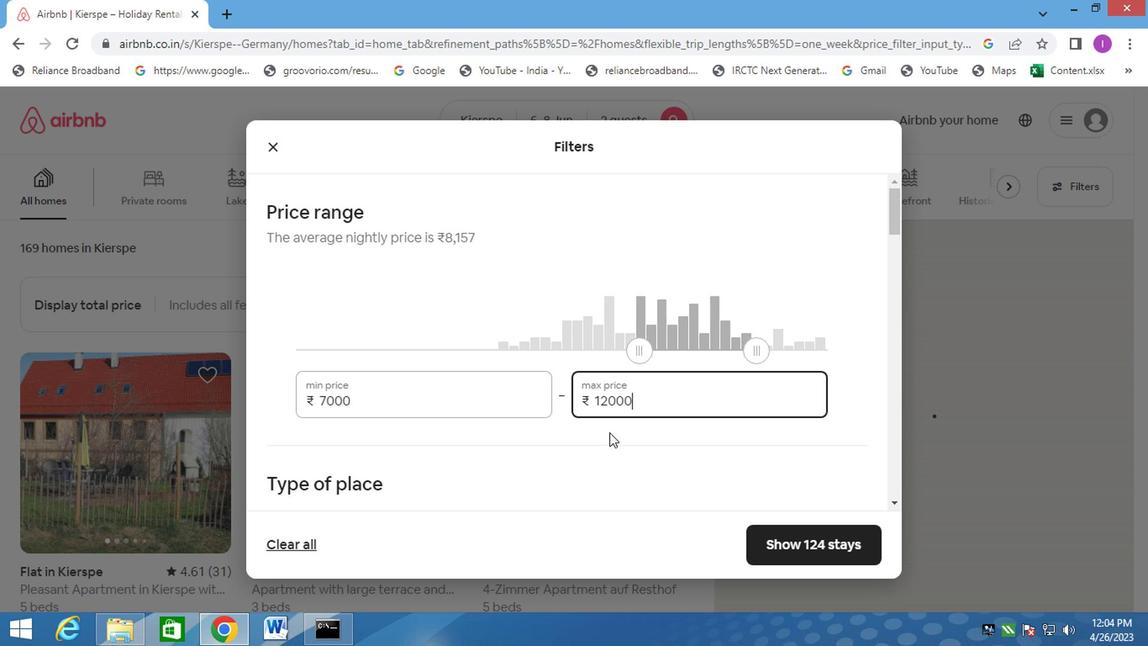 
Action: Mouse scrolled (606, 433) with delta (0, 0)
Screenshot: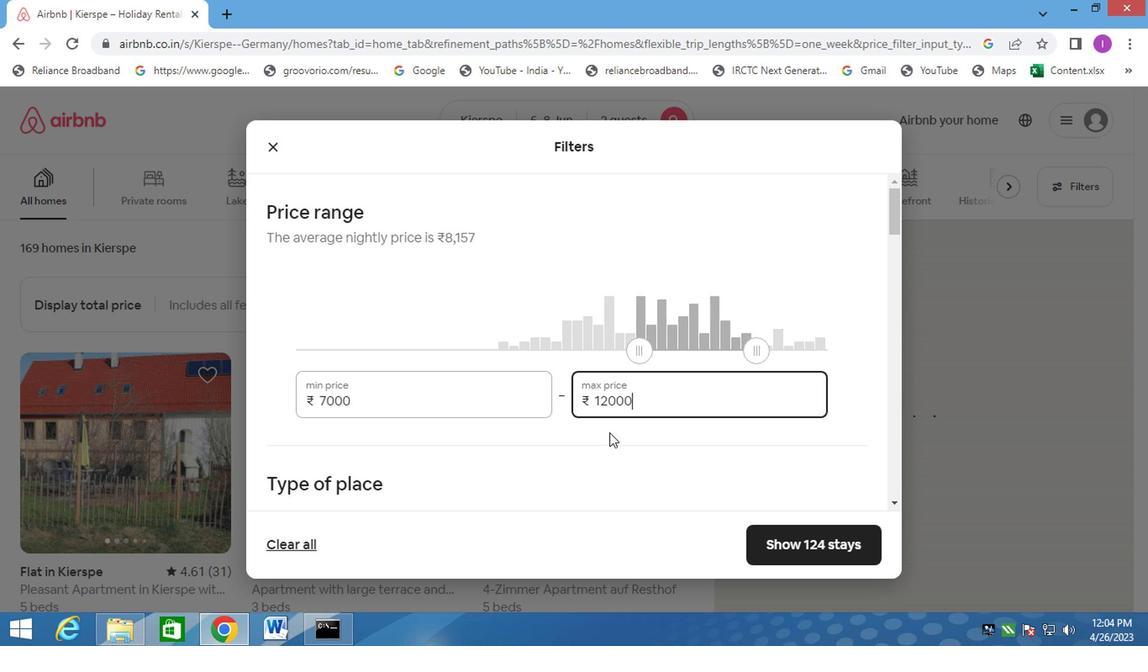 
Action: Mouse moved to (574, 373)
Screenshot: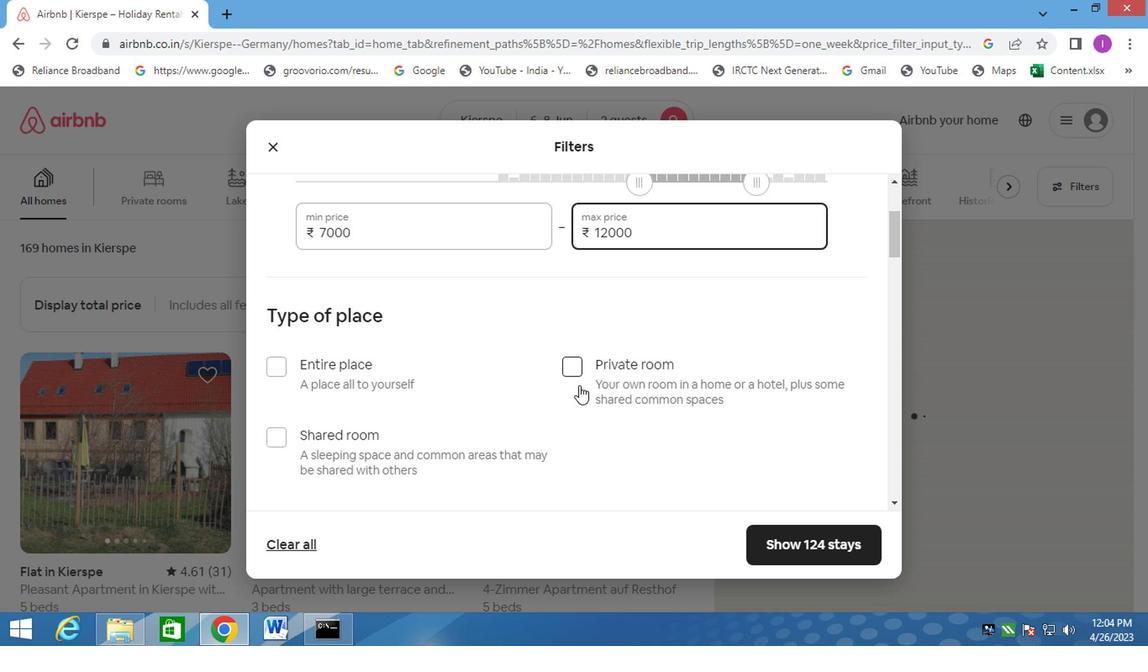 
Action: Mouse pressed left at (574, 373)
Screenshot: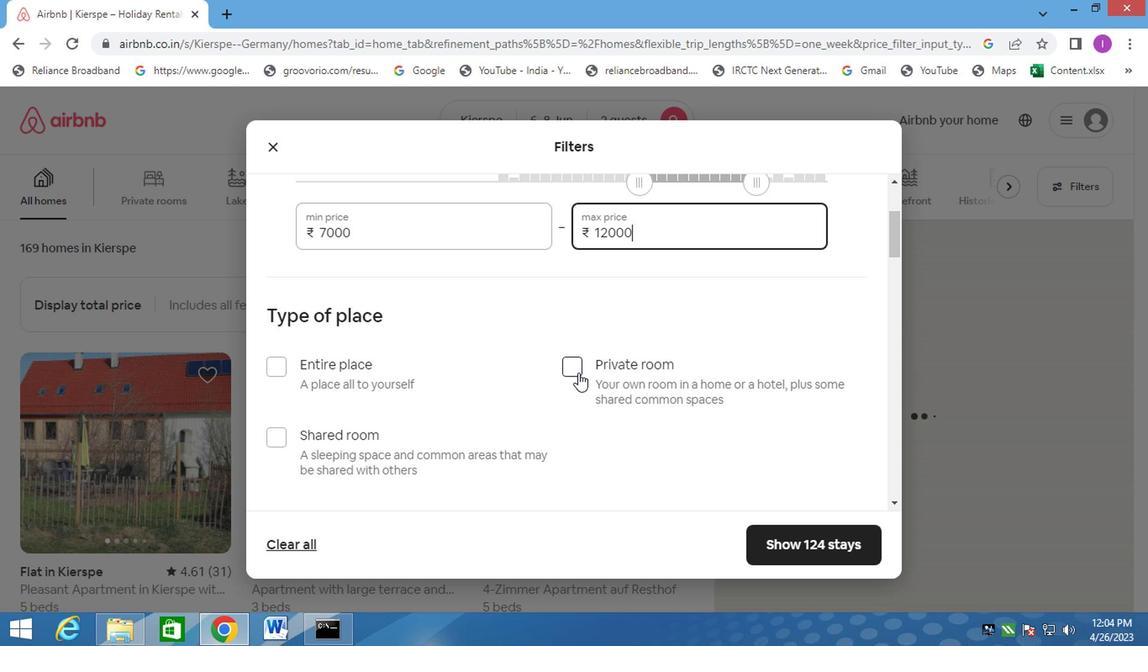 
Action: Mouse moved to (572, 408)
Screenshot: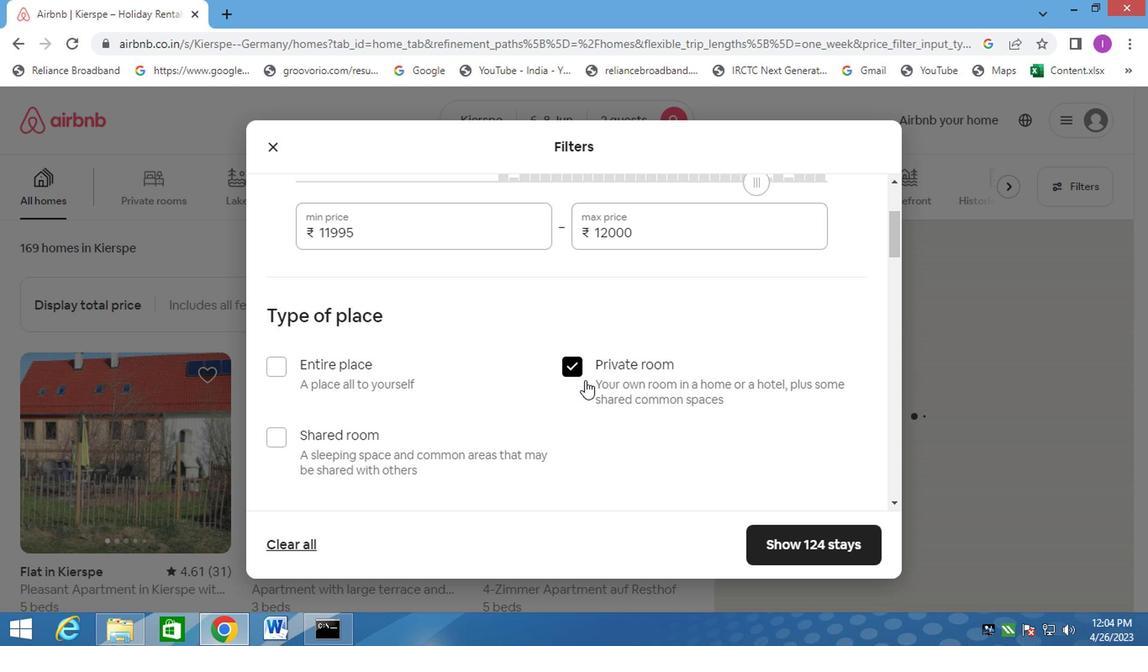 
Action: Mouse scrolled (575, 397) with delta (0, 0)
Screenshot: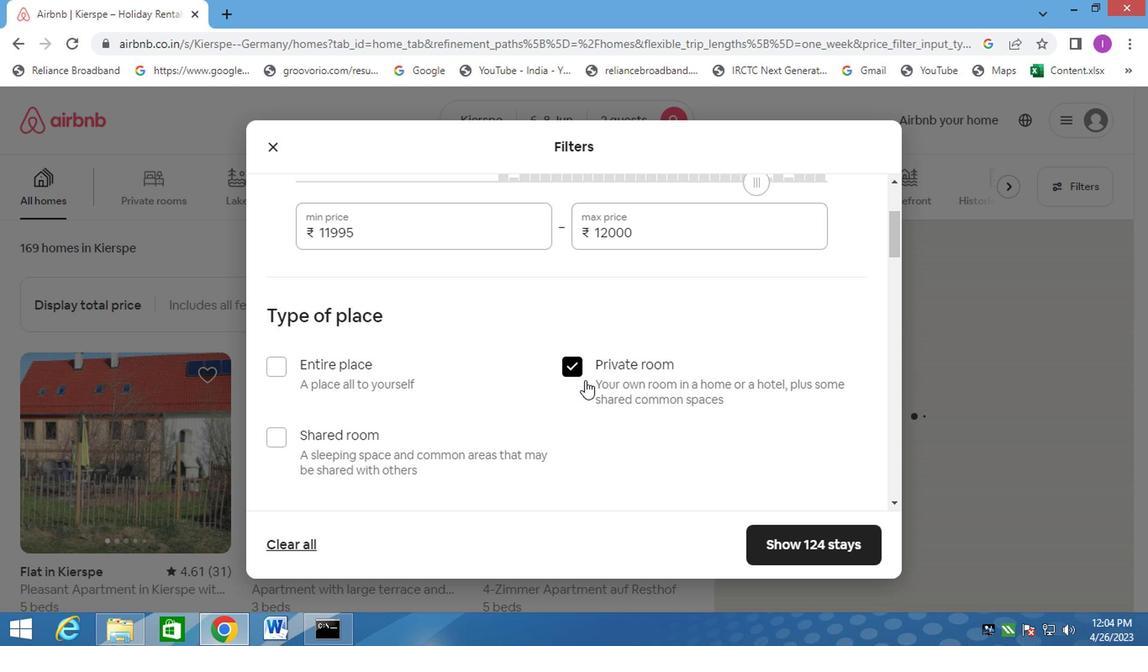 
Action: Mouse moved to (571, 414)
Screenshot: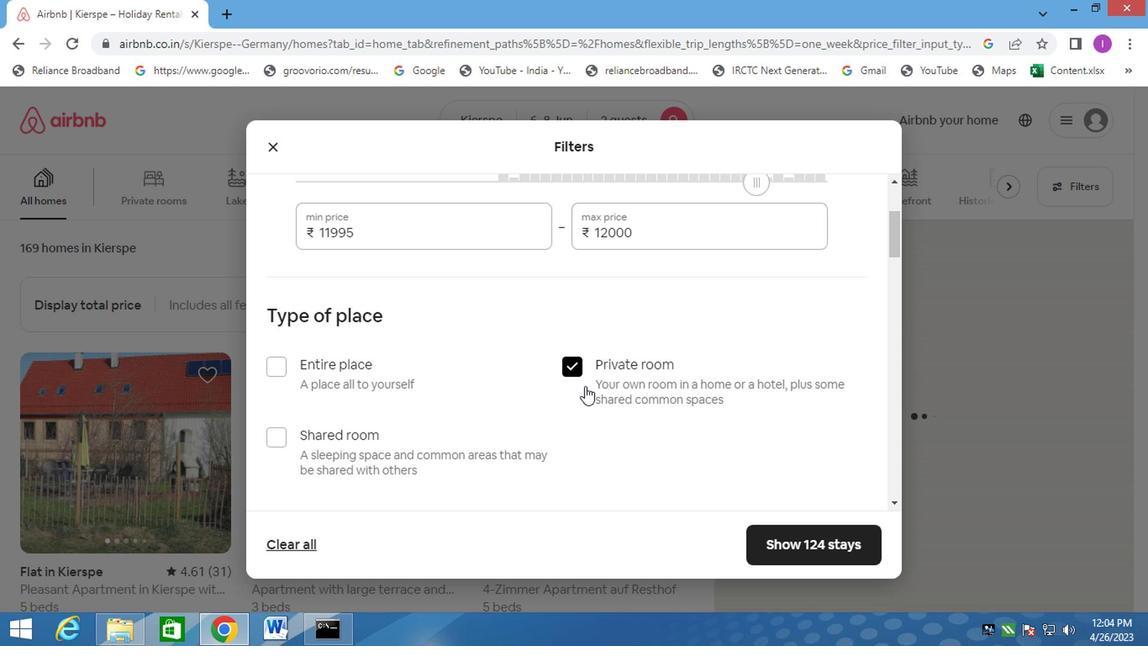 
Action: Mouse scrolled (572, 411) with delta (0, 0)
Screenshot: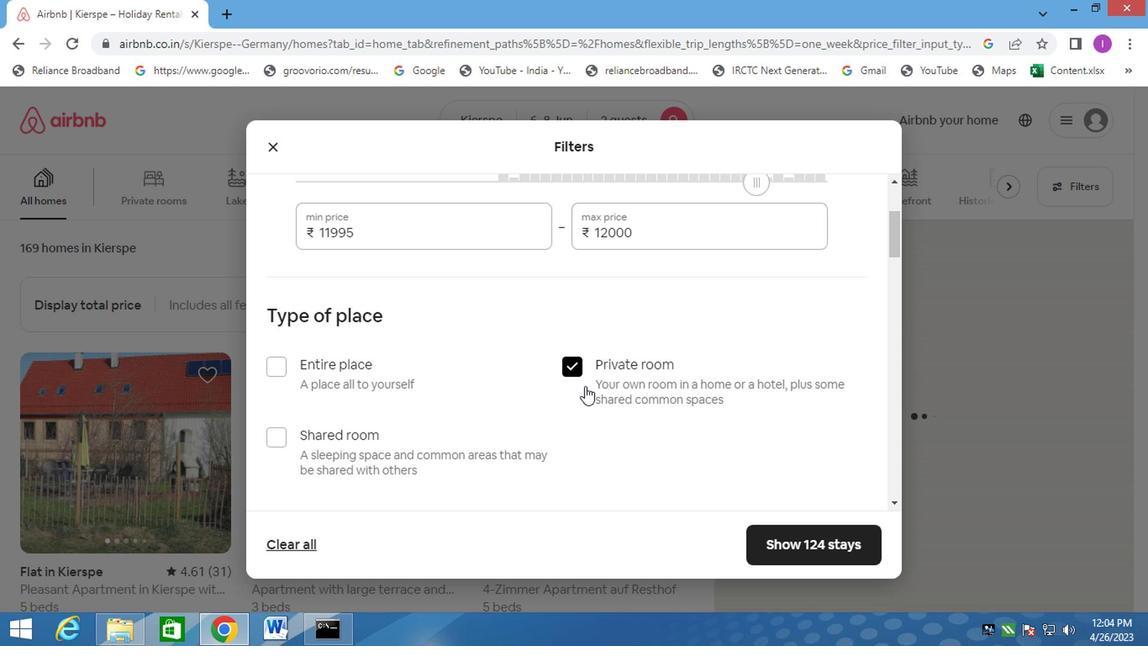 
Action: Mouse moved to (570, 415)
Screenshot: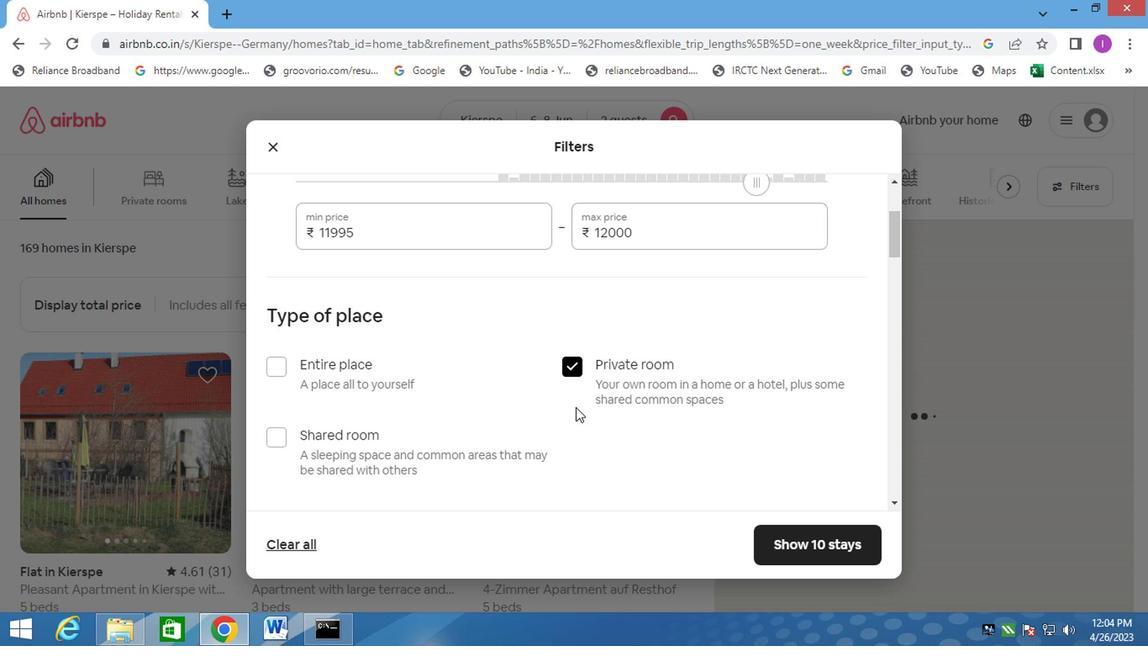 
Action: Mouse scrolled (570, 414) with delta (0, -1)
Screenshot: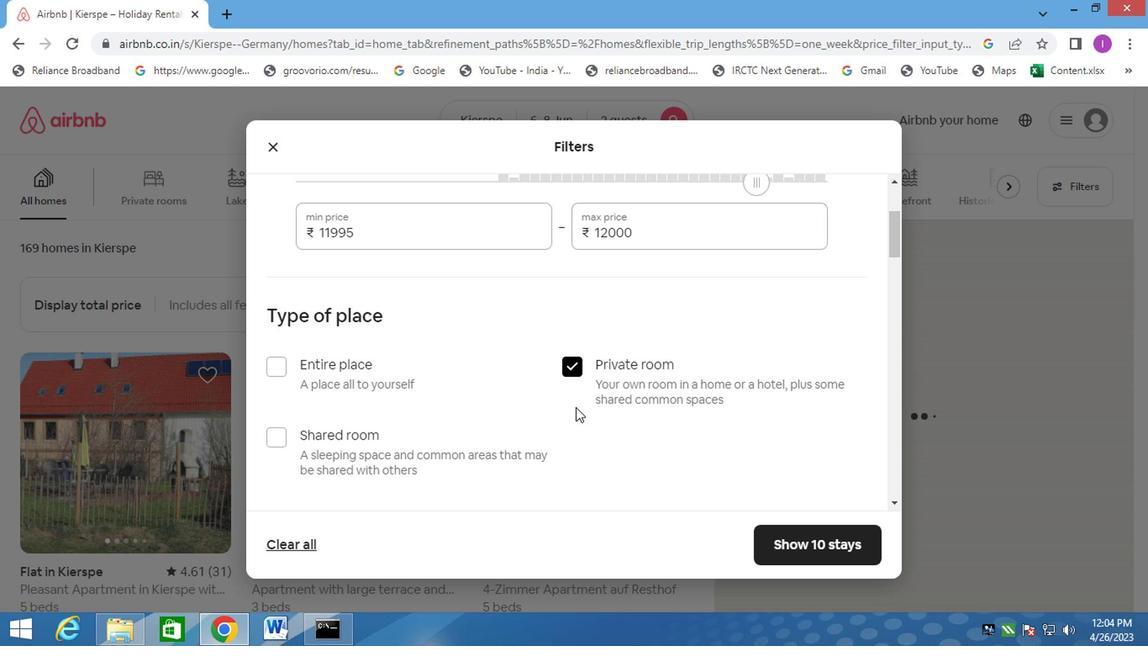 
Action: Mouse scrolled (570, 414) with delta (0, -1)
Screenshot: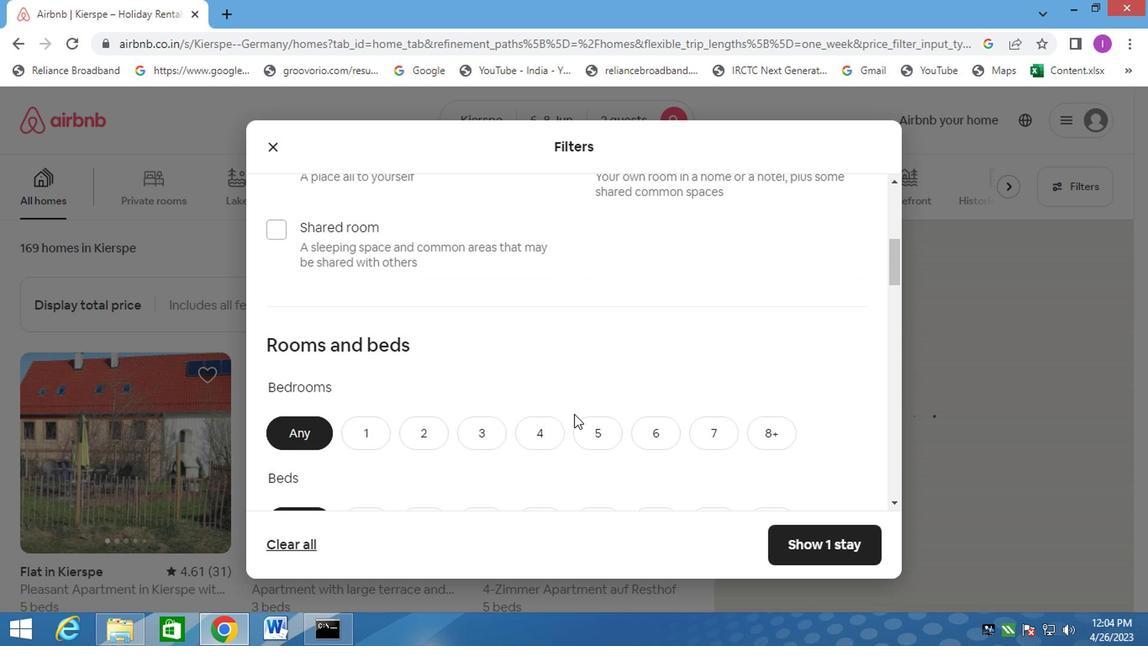 
Action: Mouse moved to (407, 302)
Screenshot: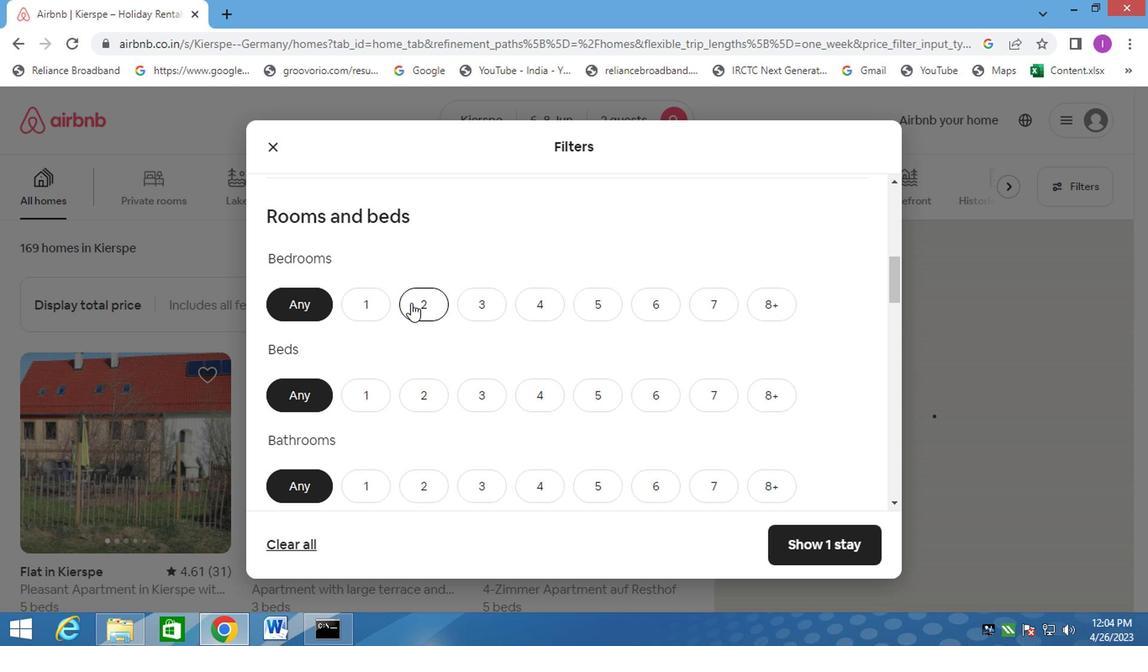 
Action: Mouse pressed left at (407, 302)
Screenshot: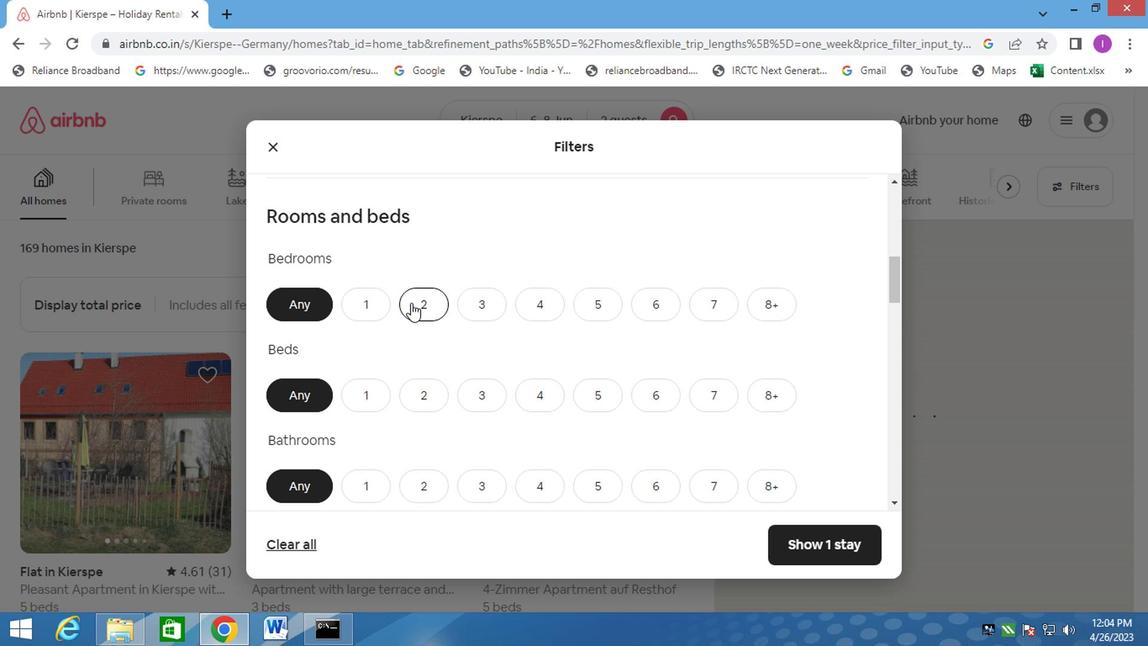
Action: Mouse moved to (366, 305)
Screenshot: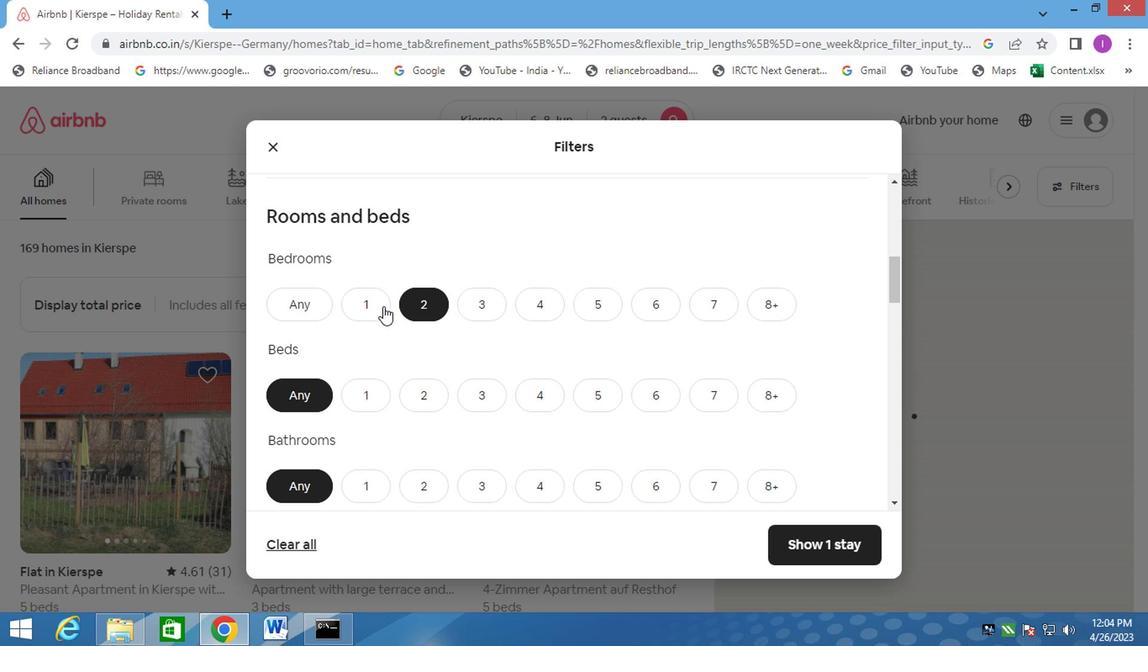 
Action: Mouse pressed left at (366, 305)
Screenshot: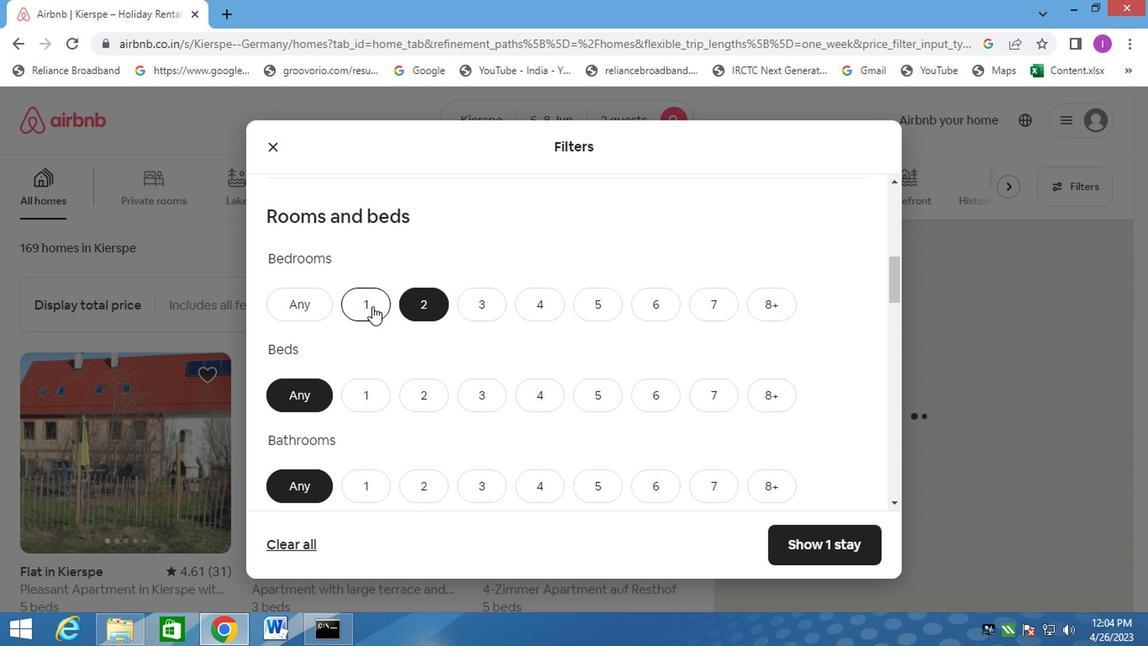 
Action: Mouse moved to (409, 396)
Screenshot: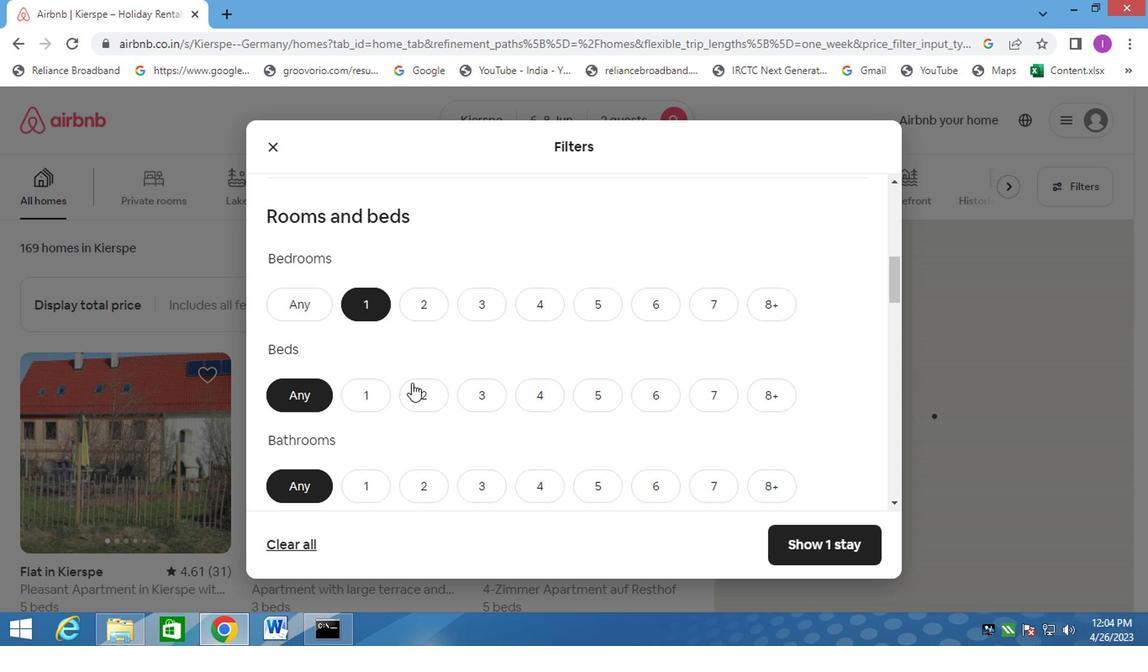 
Action: Mouse pressed left at (409, 396)
Screenshot: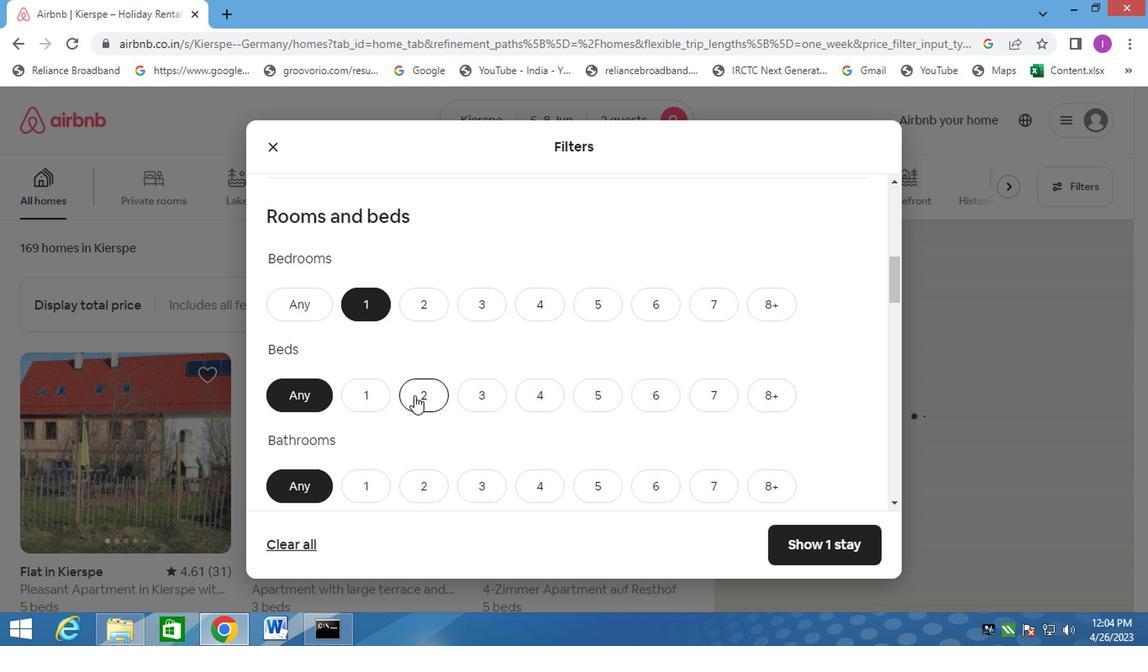 
Action: Mouse moved to (362, 494)
Screenshot: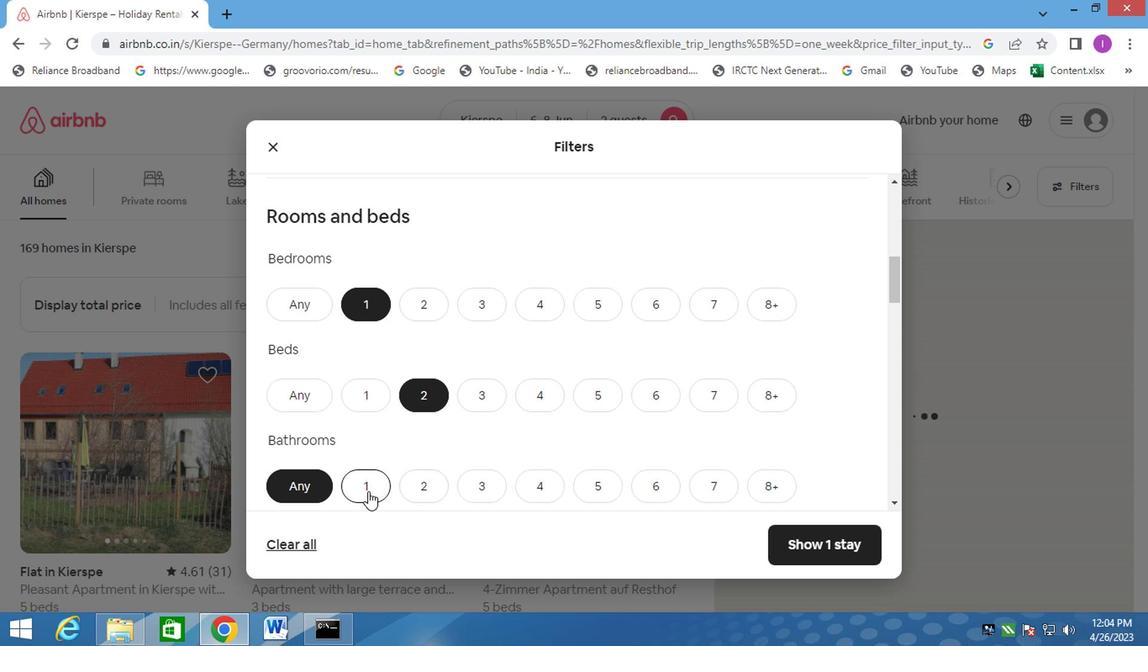 
Action: Mouse pressed left at (362, 494)
Screenshot: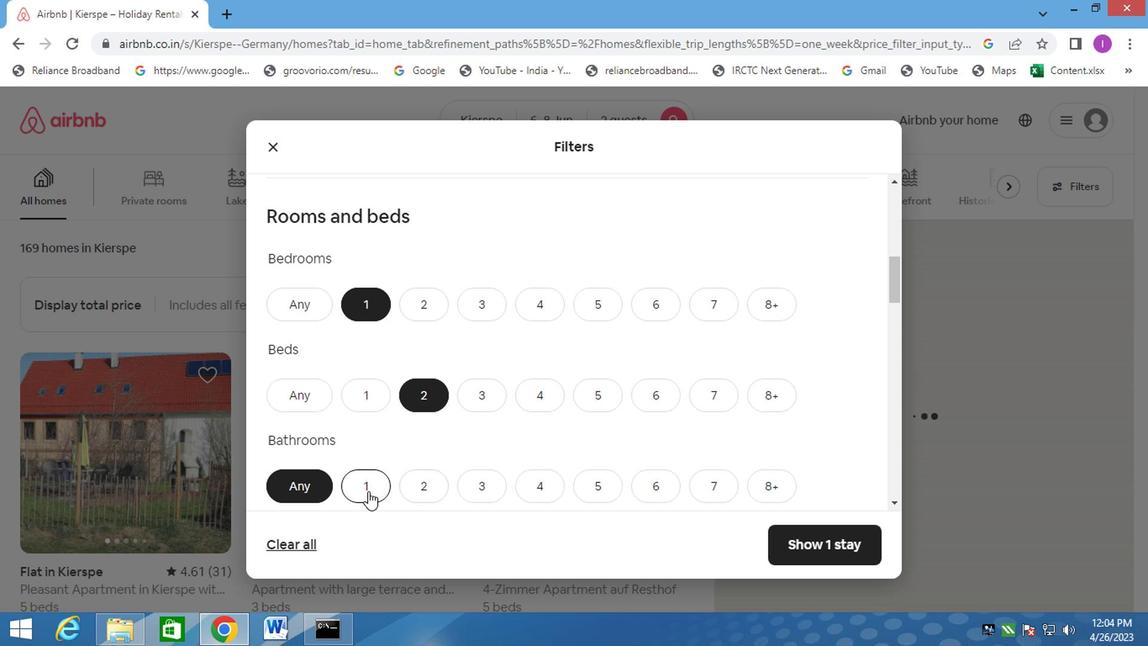 
Action: Mouse moved to (446, 417)
Screenshot: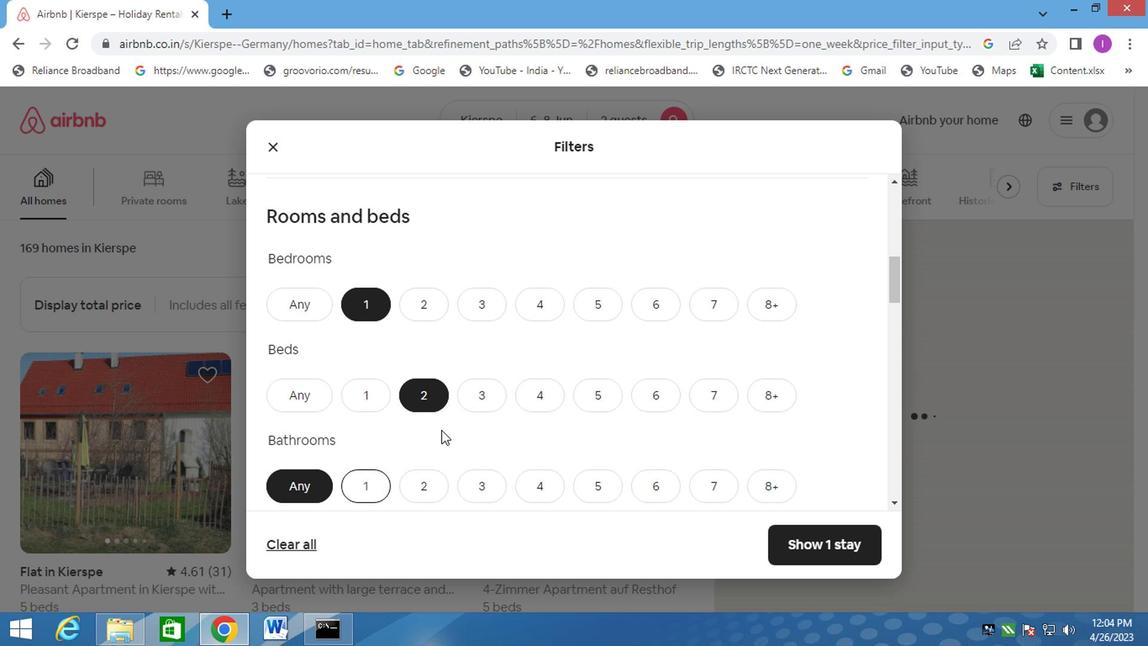 
Action: Mouse scrolled (446, 416) with delta (0, -1)
Screenshot: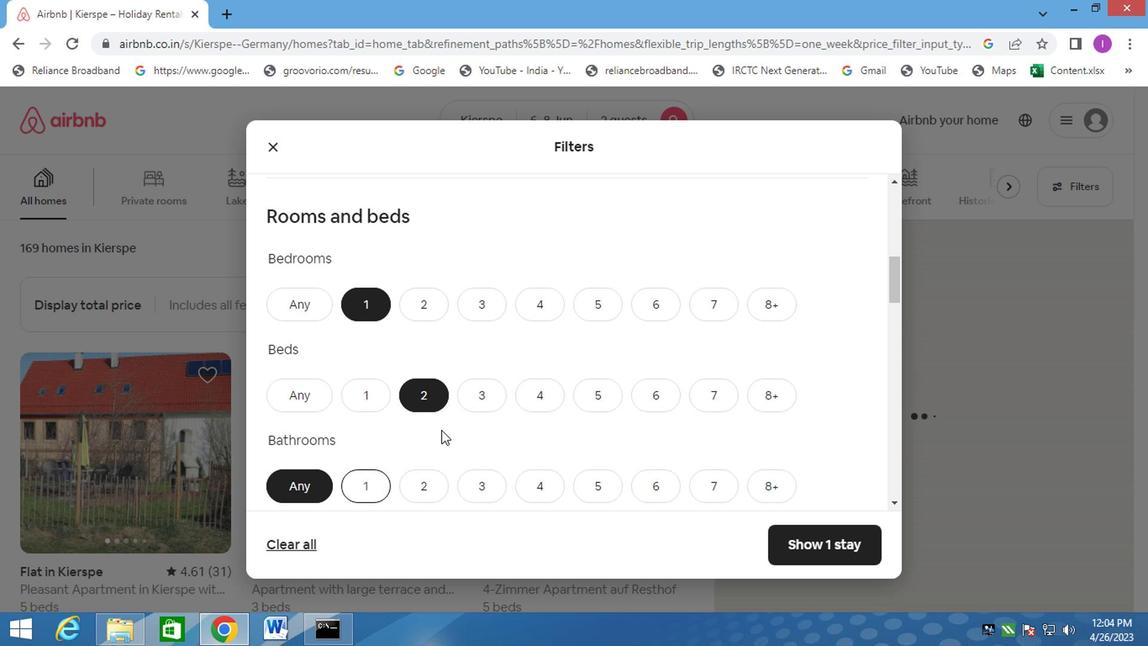 
Action: Mouse moved to (446, 417)
Screenshot: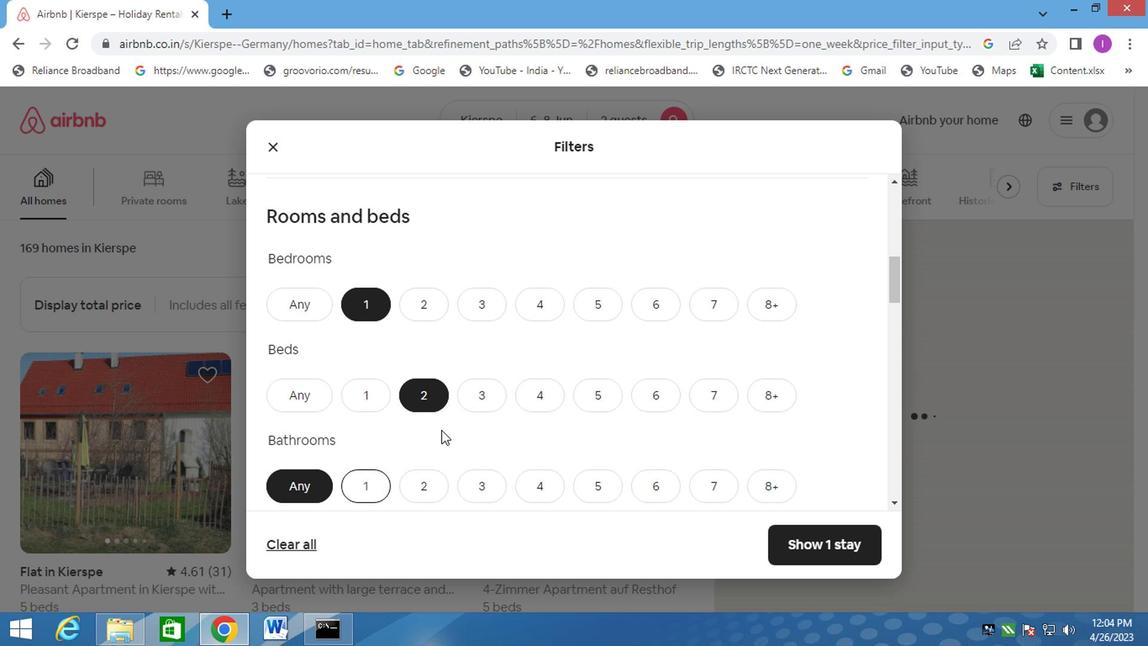 
Action: Mouse scrolled (446, 416) with delta (0, -1)
Screenshot: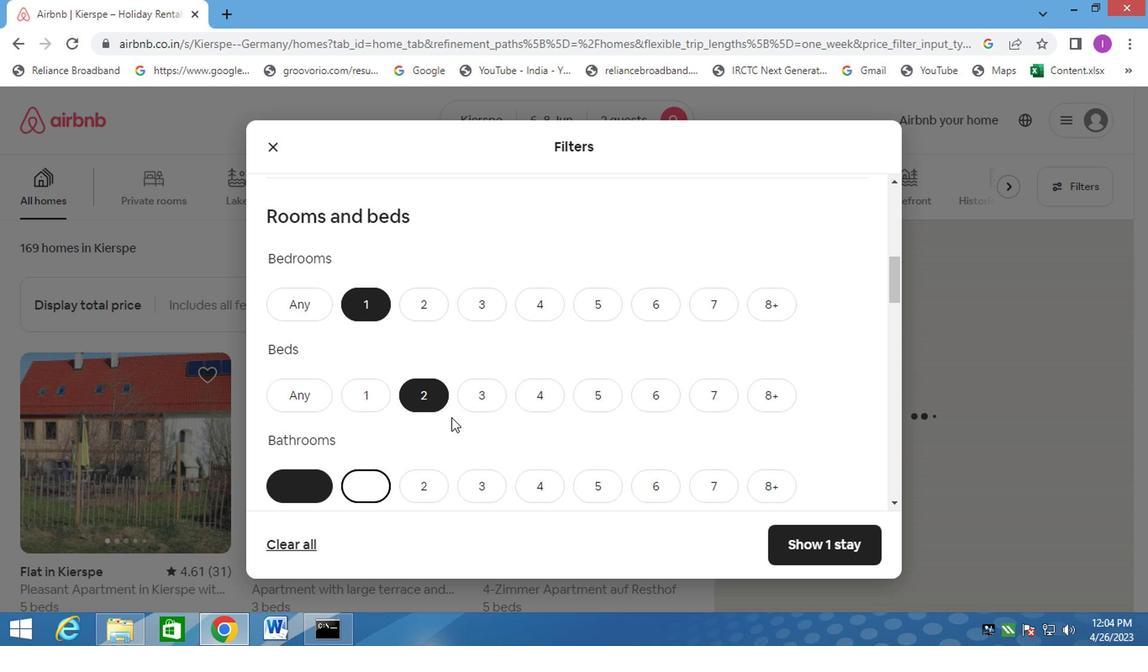 
Action: Mouse moved to (453, 390)
Screenshot: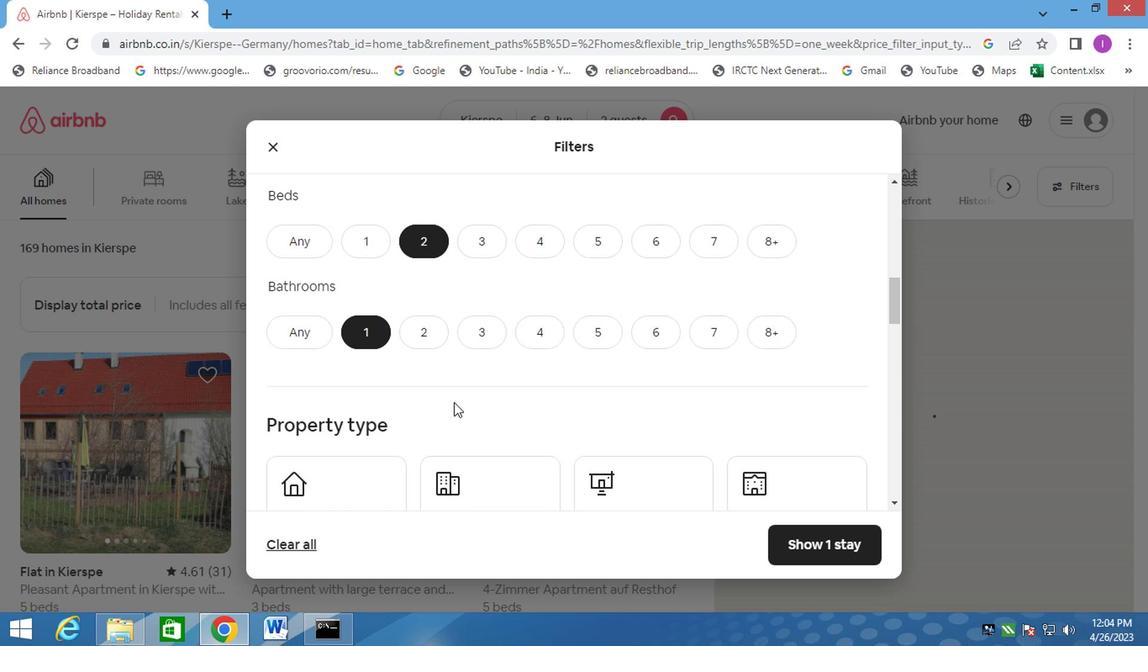 
Action: Mouse scrolled (453, 389) with delta (0, 0)
Screenshot: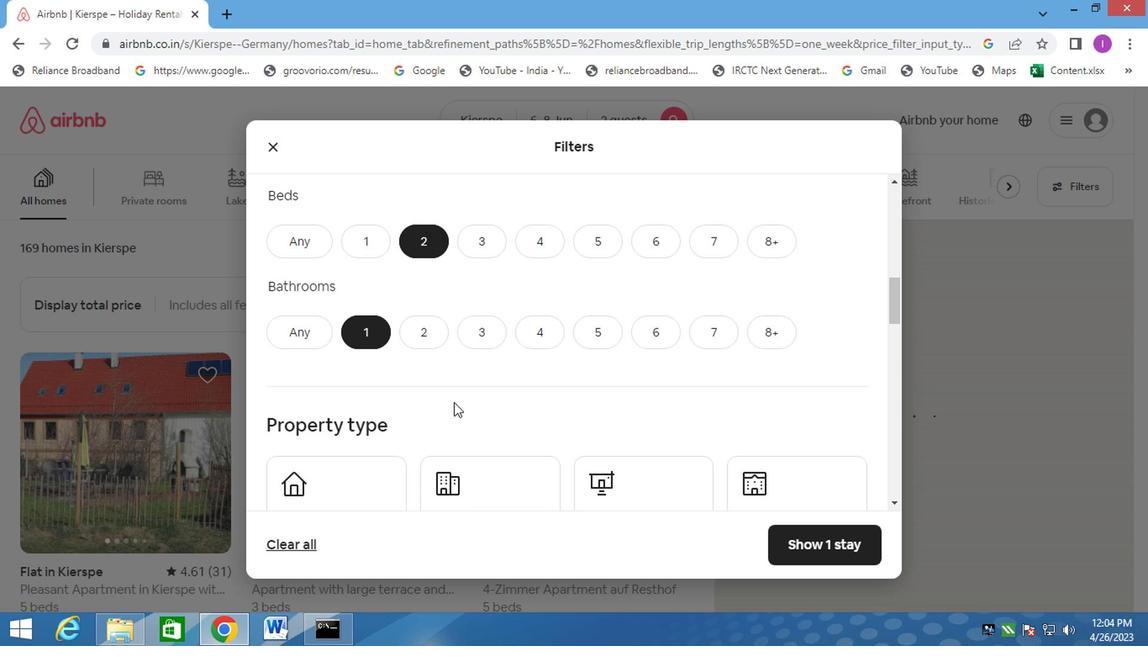 
Action: Mouse scrolled (453, 389) with delta (0, 0)
Screenshot: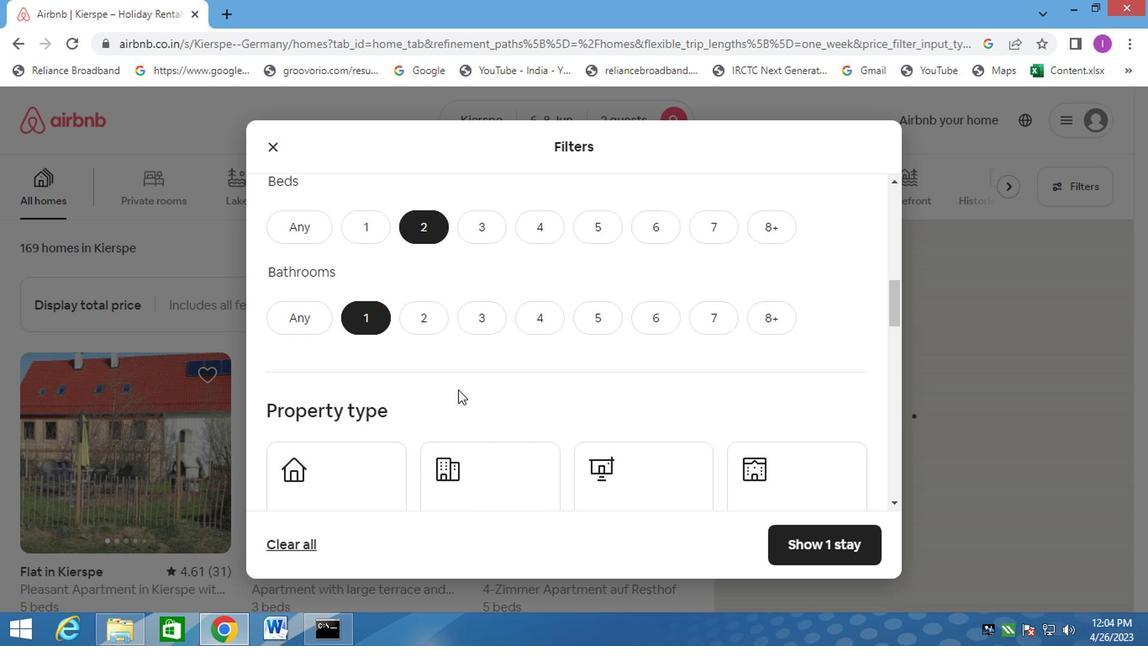 
Action: Mouse moved to (346, 364)
Screenshot: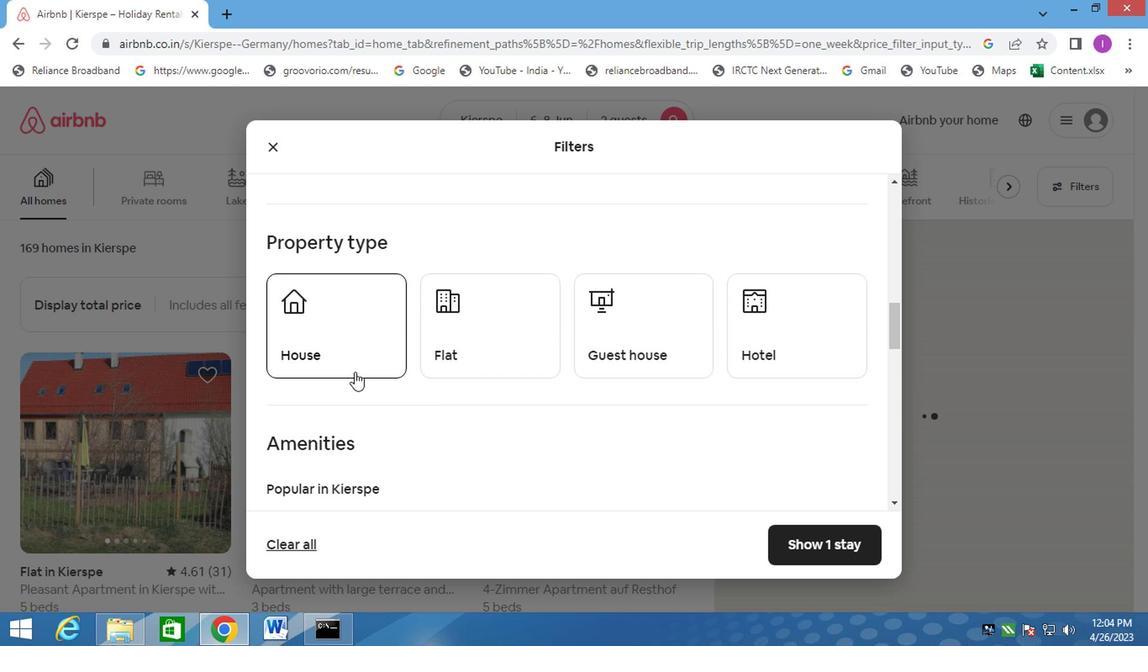 
Action: Mouse pressed left at (346, 364)
Screenshot: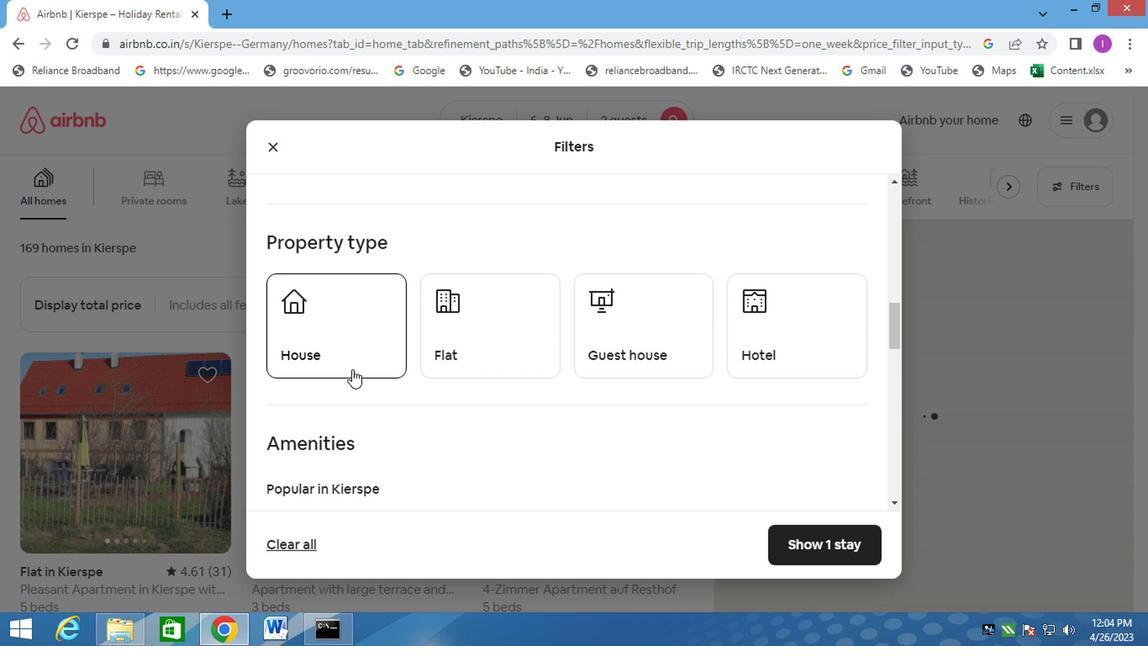 
Action: Mouse moved to (442, 364)
Screenshot: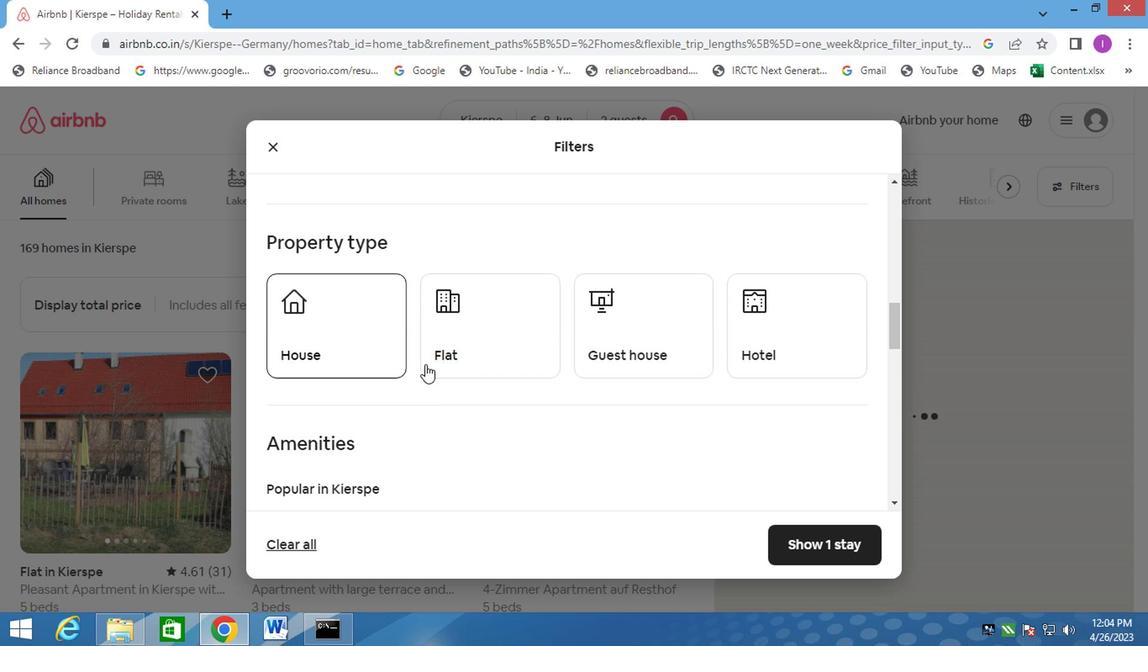 
Action: Mouse pressed left at (442, 364)
Screenshot: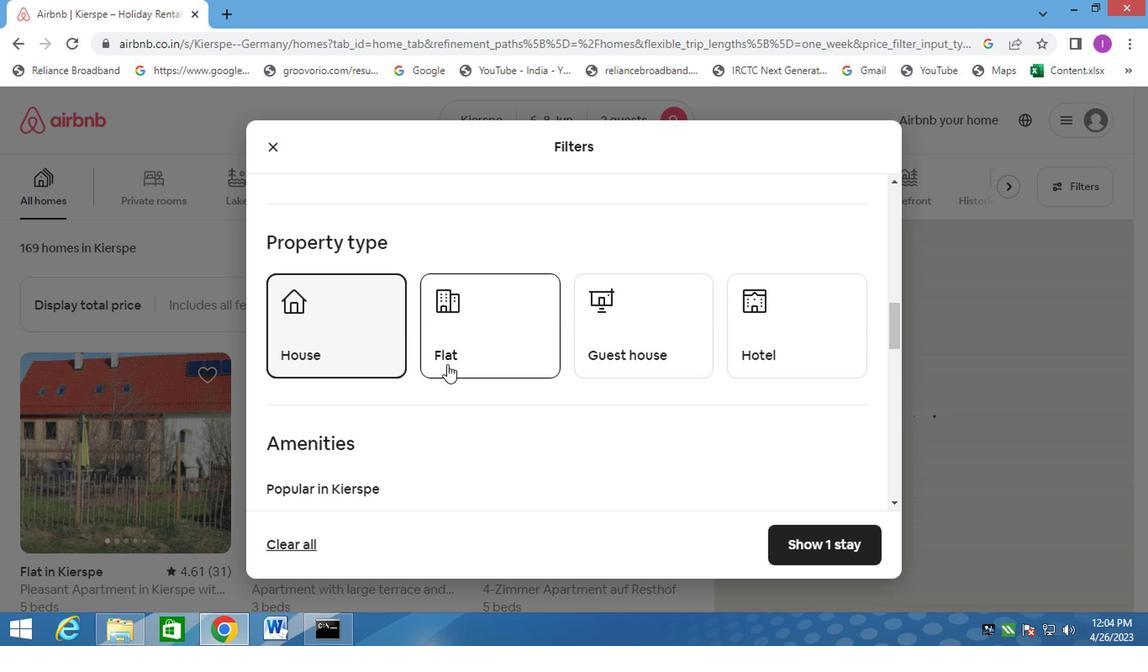 
Action: Mouse moved to (490, 334)
Screenshot: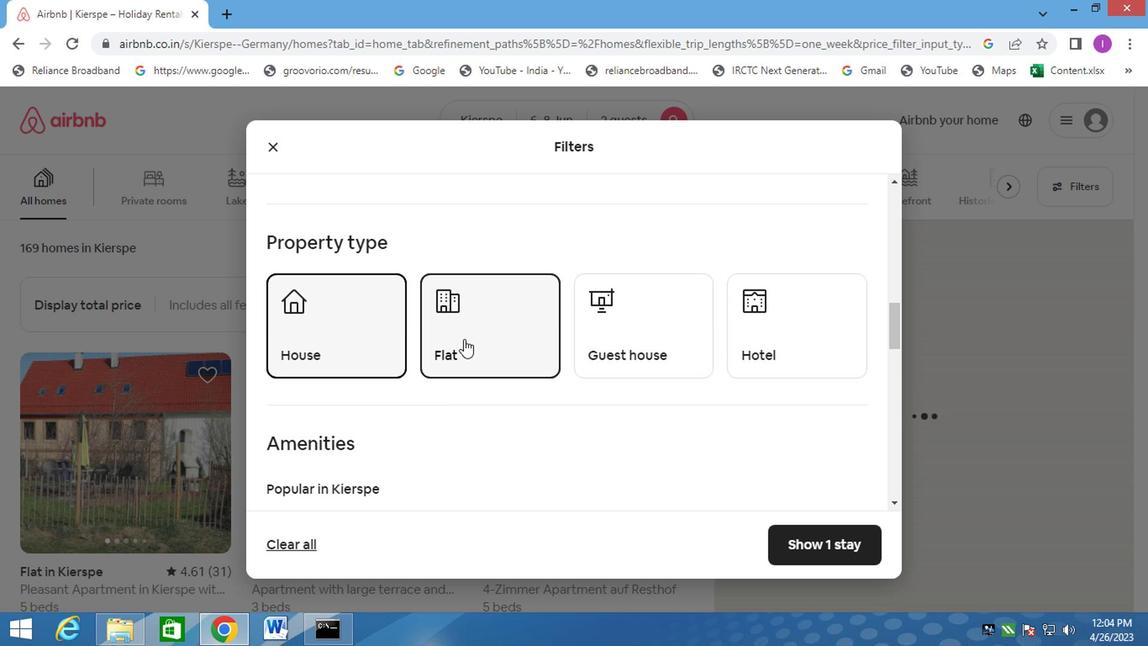 
Action: Mouse pressed left at (490, 334)
Screenshot: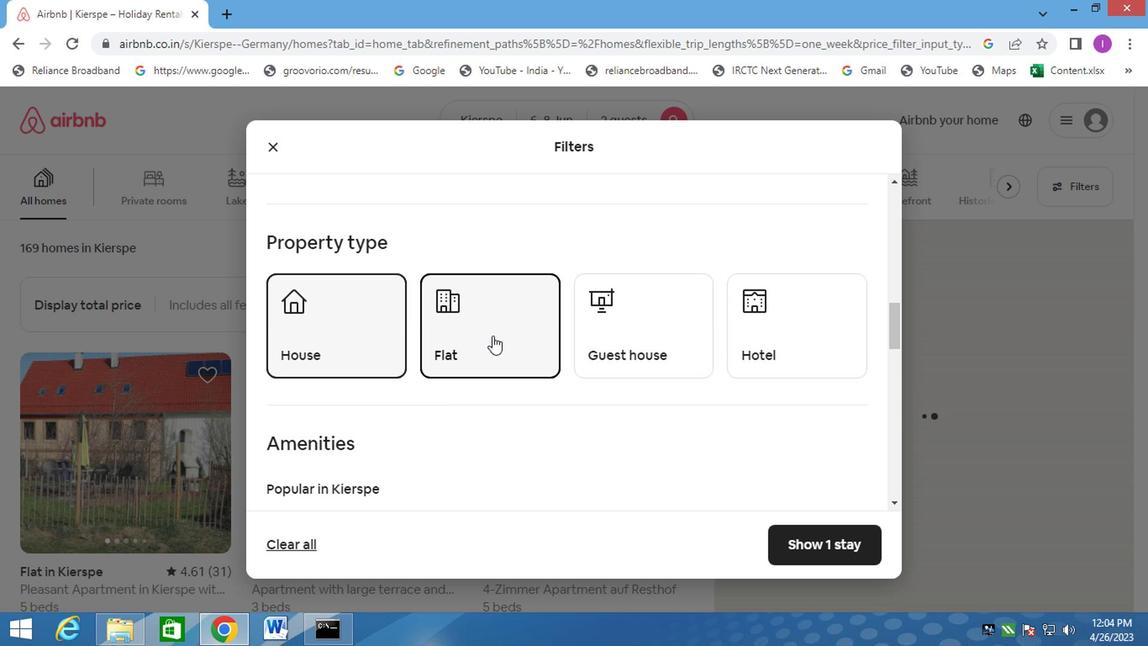 
Action: Mouse moved to (604, 337)
Screenshot: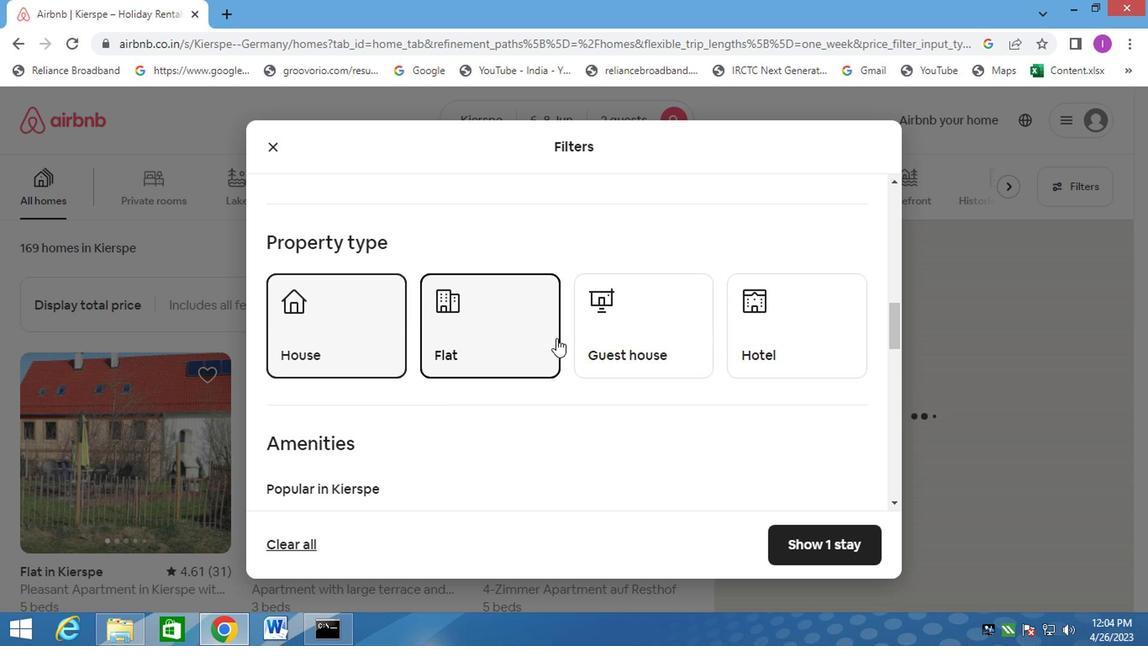 
Action: Mouse pressed left at (604, 337)
Screenshot: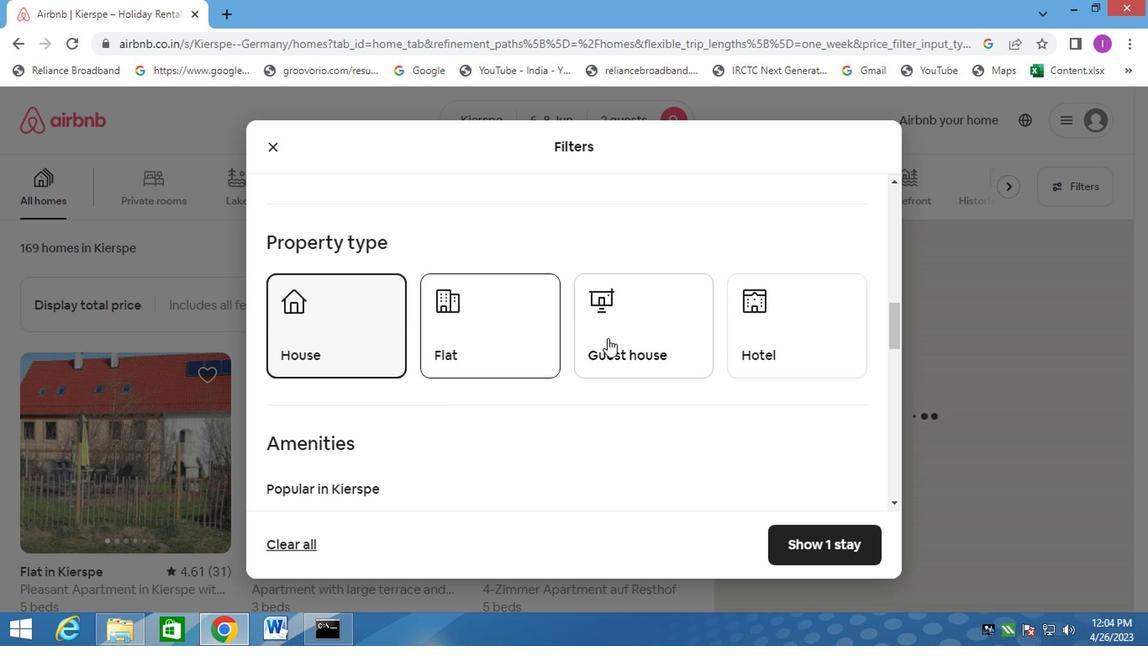 
Action: Mouse moved to (496, 368)
Screenshot: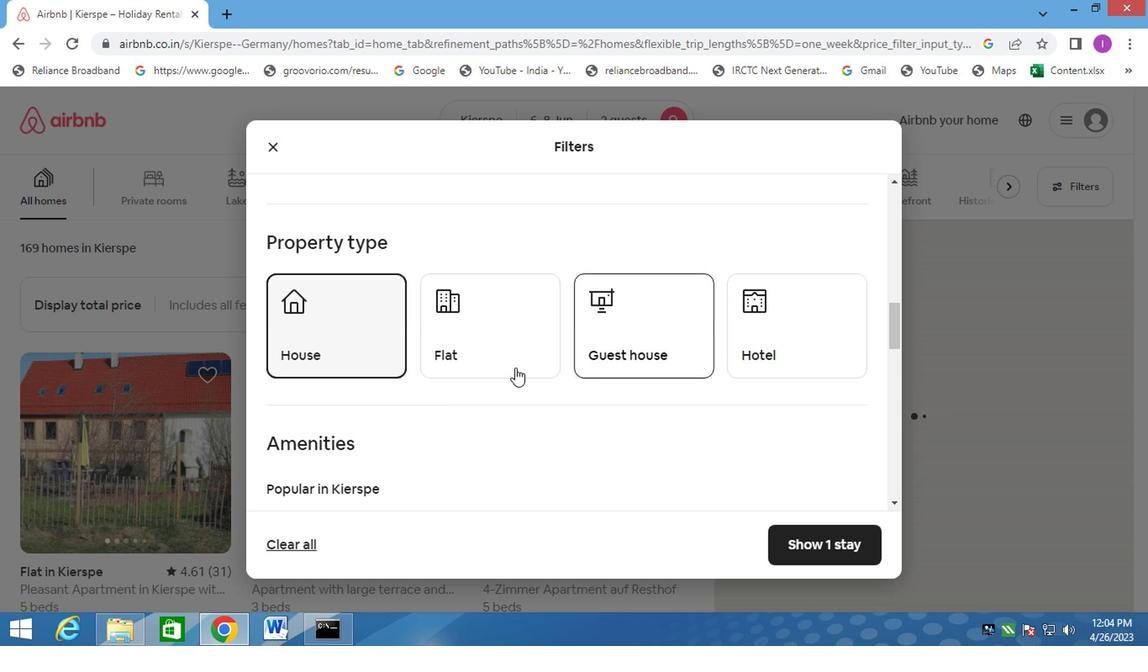 
Action: Mouse pressed left at (496, 368)
Screenshot: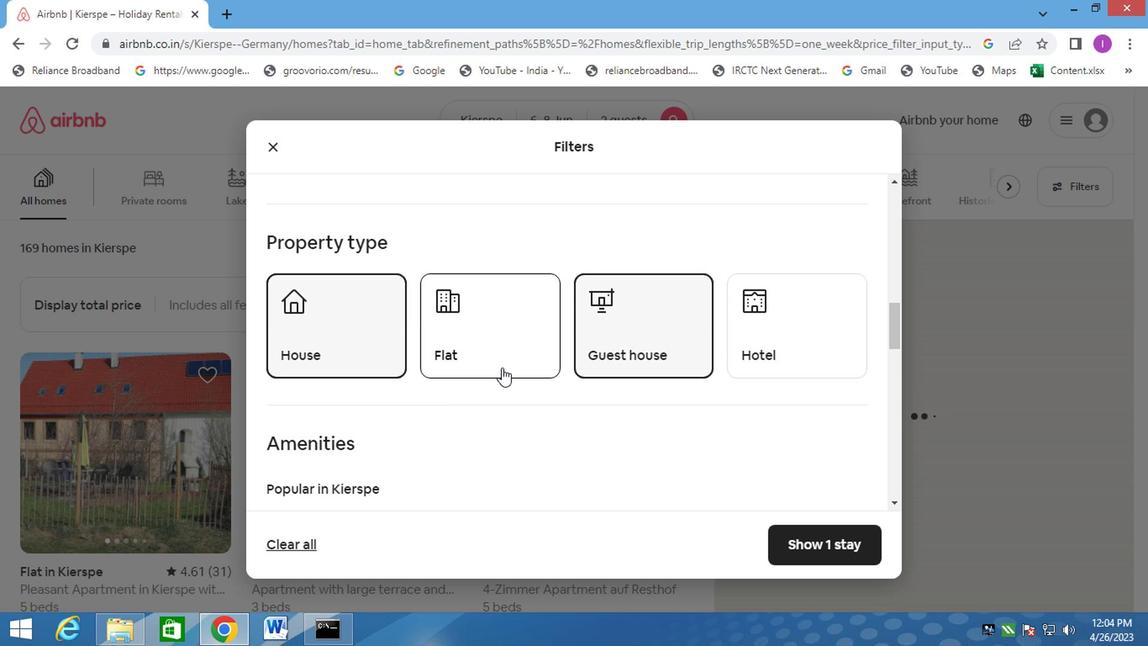 
Action: Mouse moved to (453, 404)
Screenshot: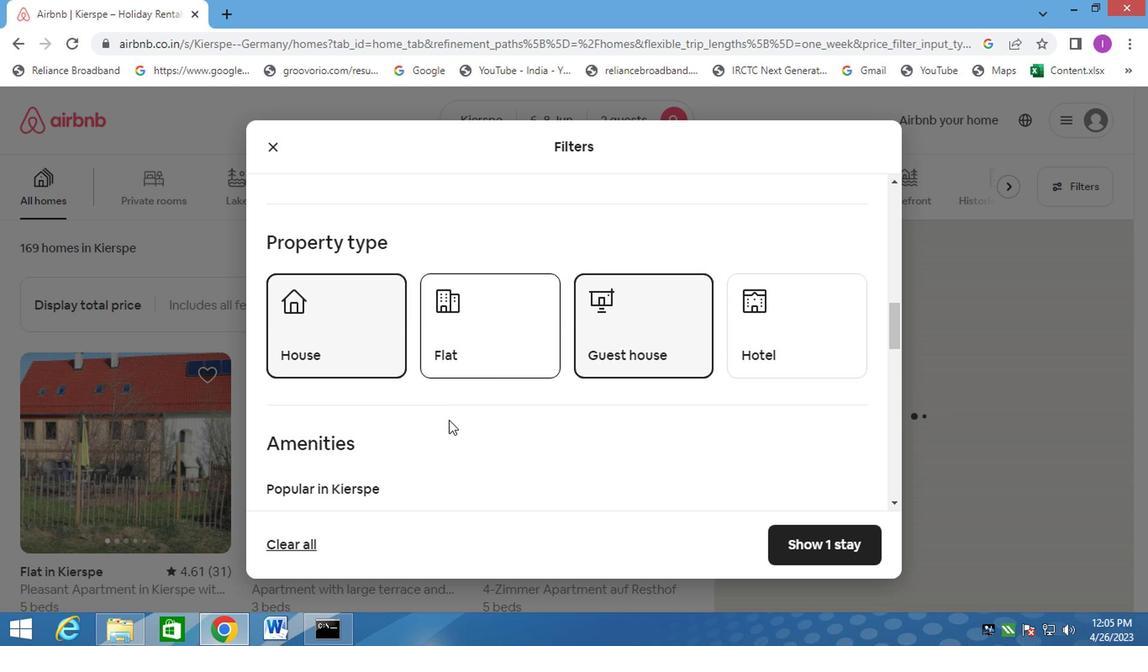 
Action: Mouse scrolled (453, 403) with delta (0, 0)
Screenshot: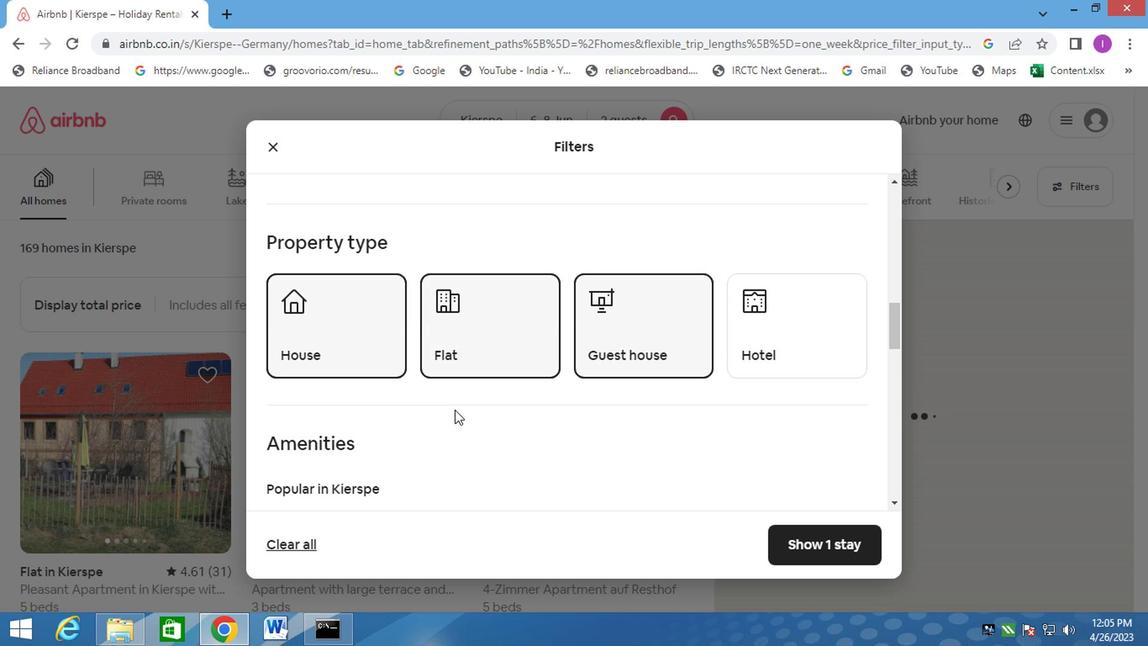 
Action: Mouse scrolled (453, 403) with delta (0, 0)
Screenshot: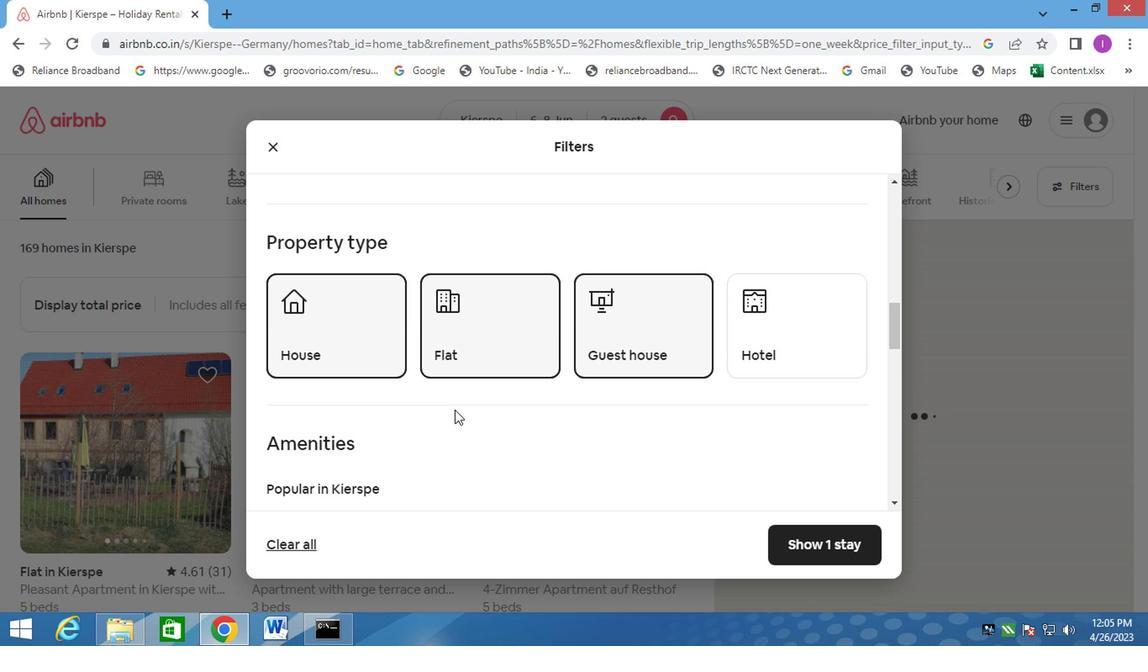 
Action: Mouse scrolled (453, 403) with delta (0, 0)
Screenshot: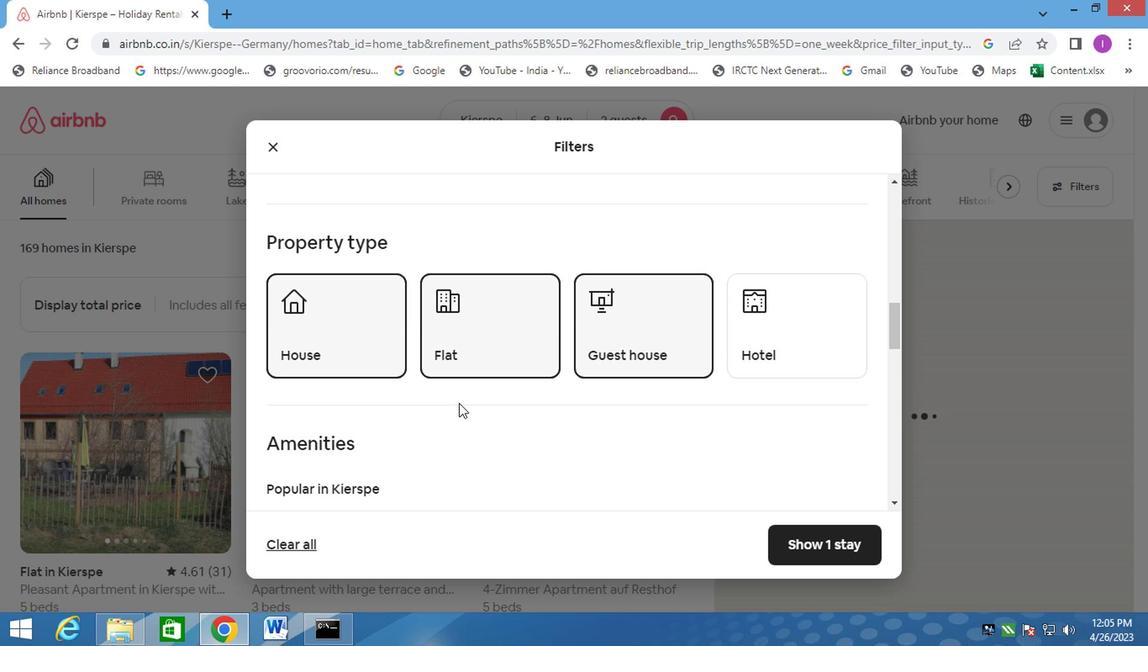 
Action: Mouse moved to (457, 400)
Screenshot: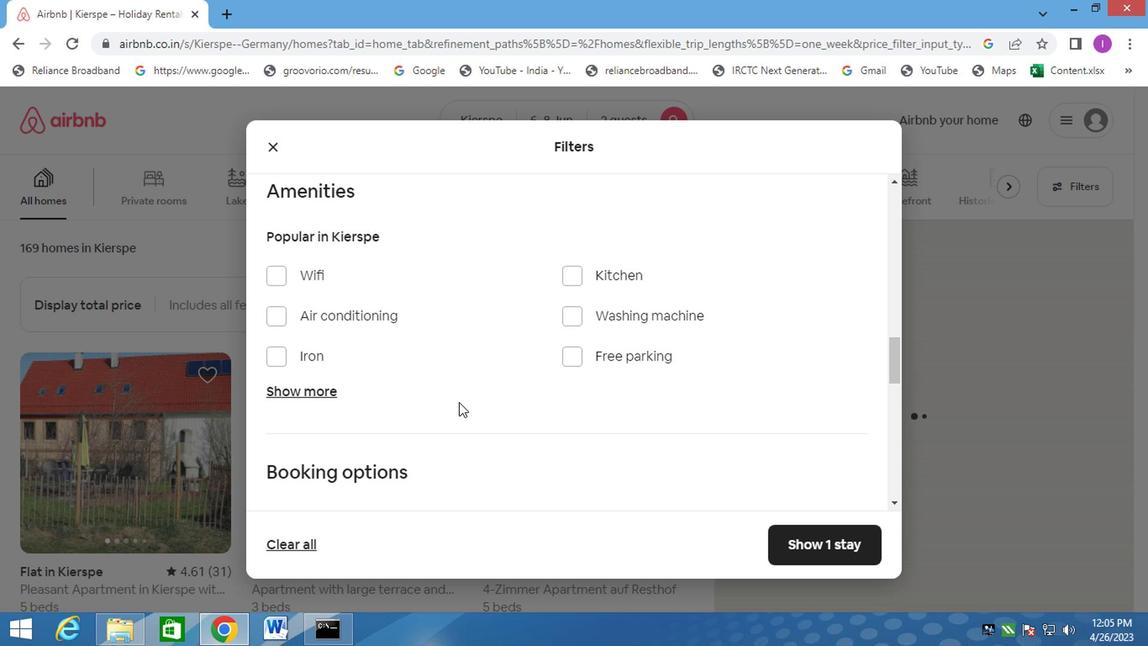 
Action: Mouse scrolled (457, 400) with delta (0, 0)
Screenshot: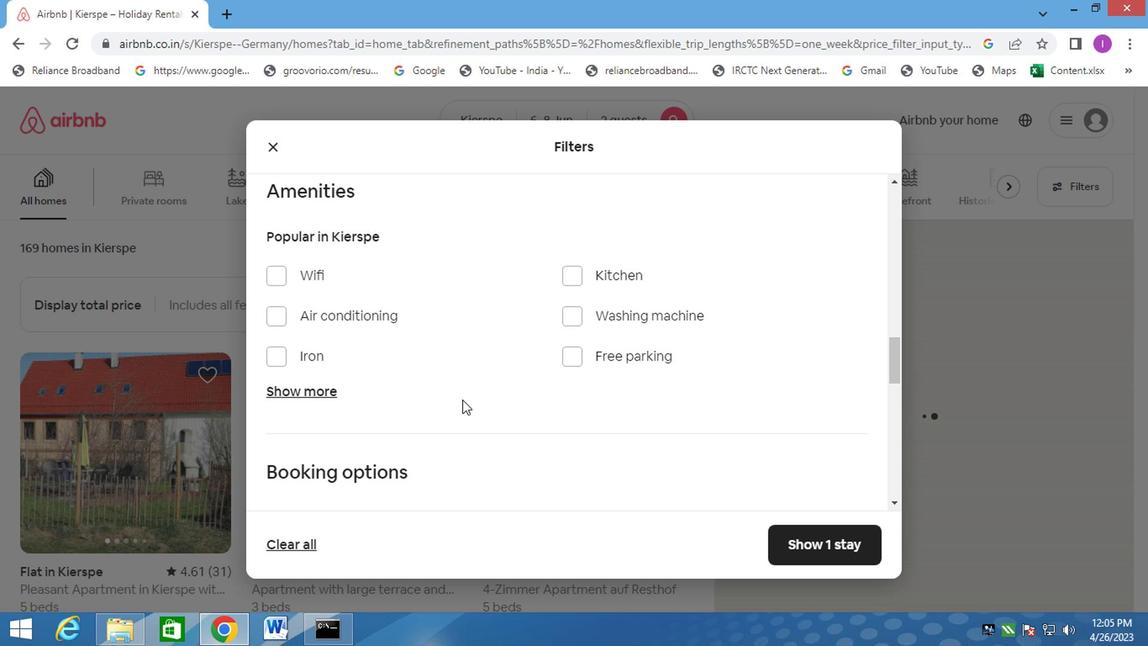 
Action: Mouse scrolled (457, 400) with delta (0, 0)
Screenshot: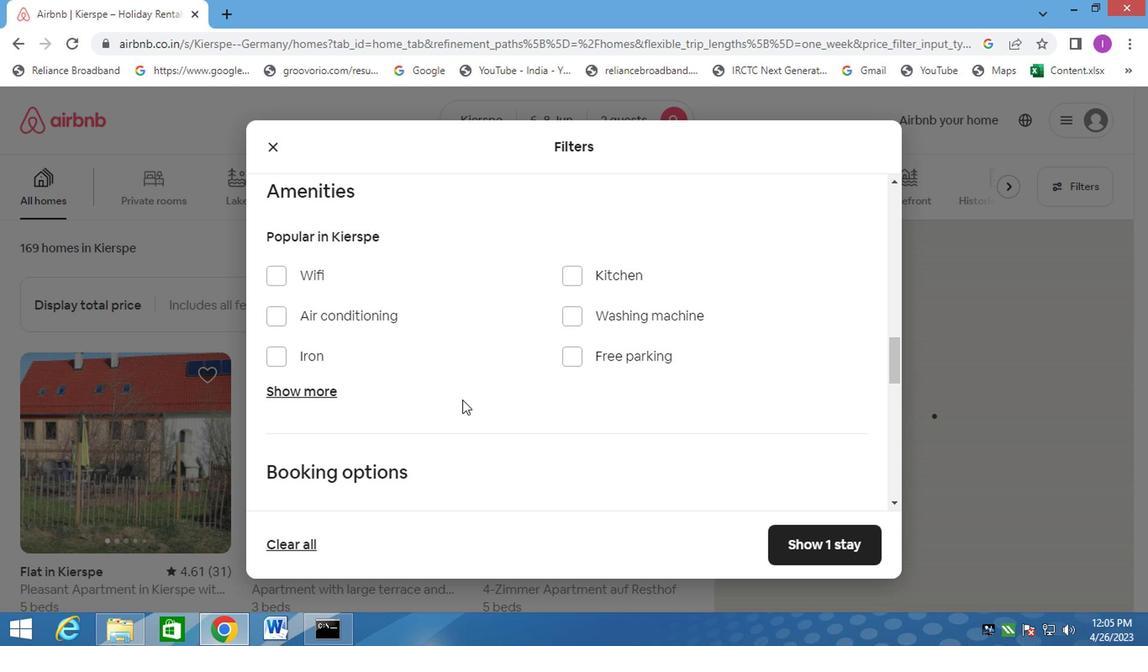 
Action: Mouse moved to (458, 400)
Screenshot: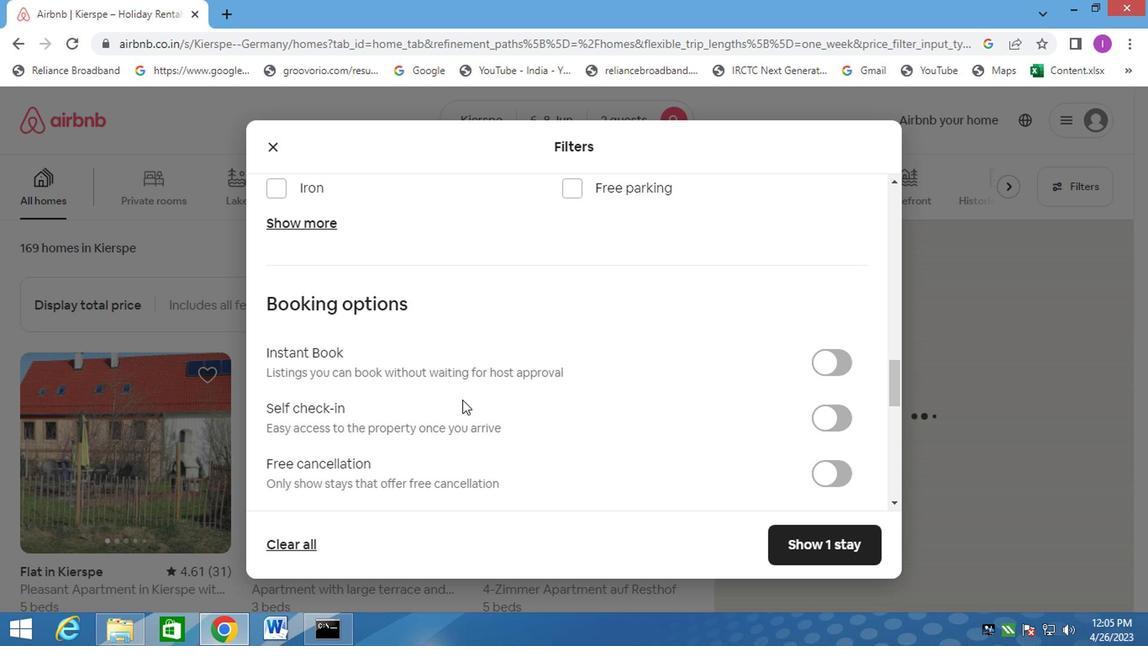 
Action: Mouse scrolled (458, 400) with delta (0, 0)
Screenshot: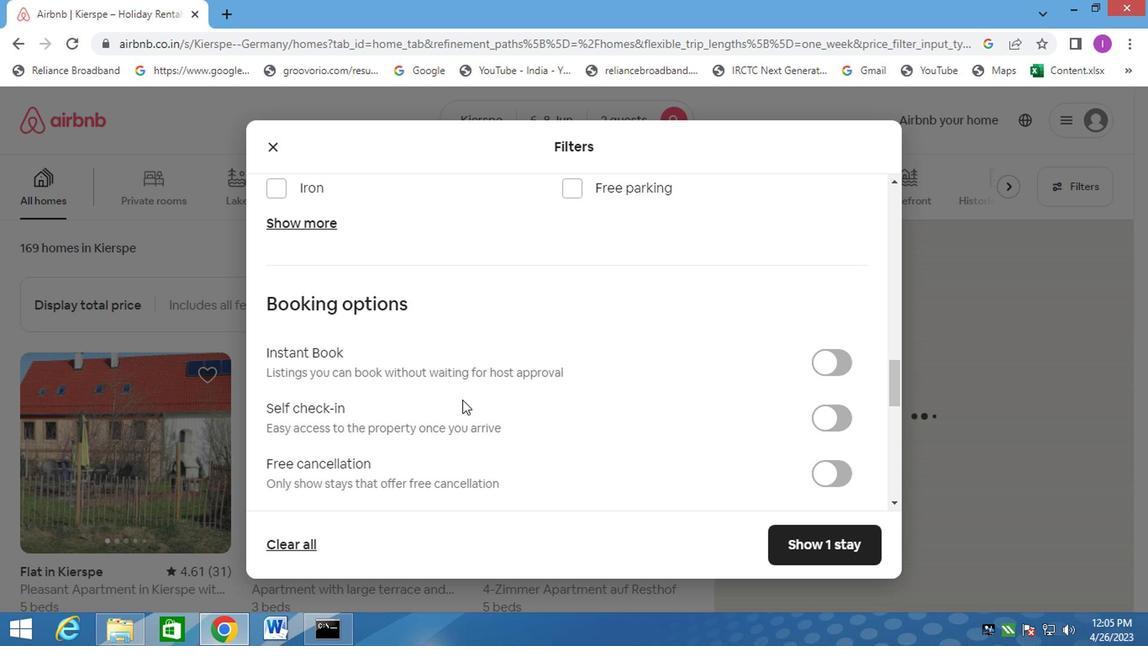 
Action: Mouse moved to (460, 400)
Screenshot: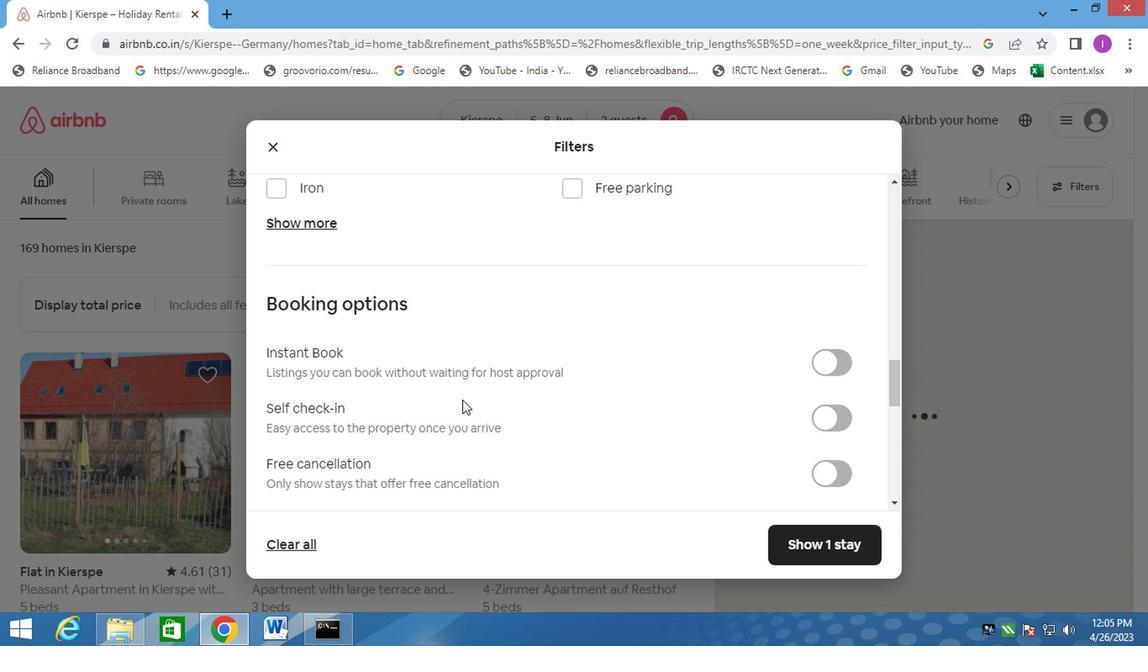
Action: Mouse scrolled (460, 400) with delta (0, 0)
Screenshot: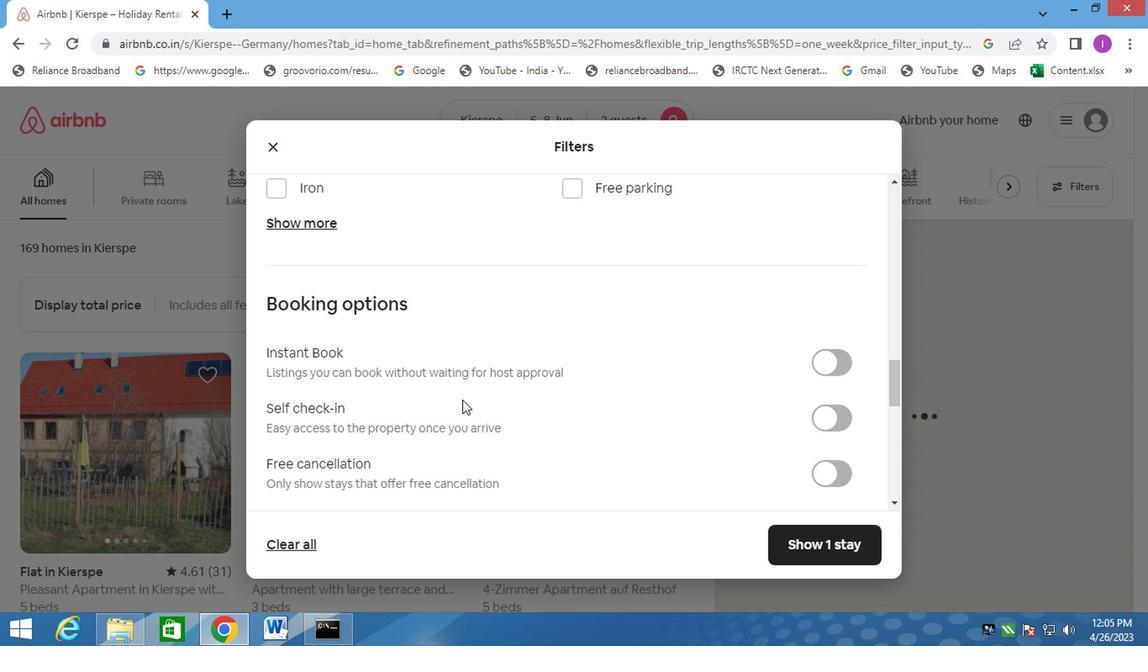 
Action: Mouse moved to (841, 253)
Screenshot: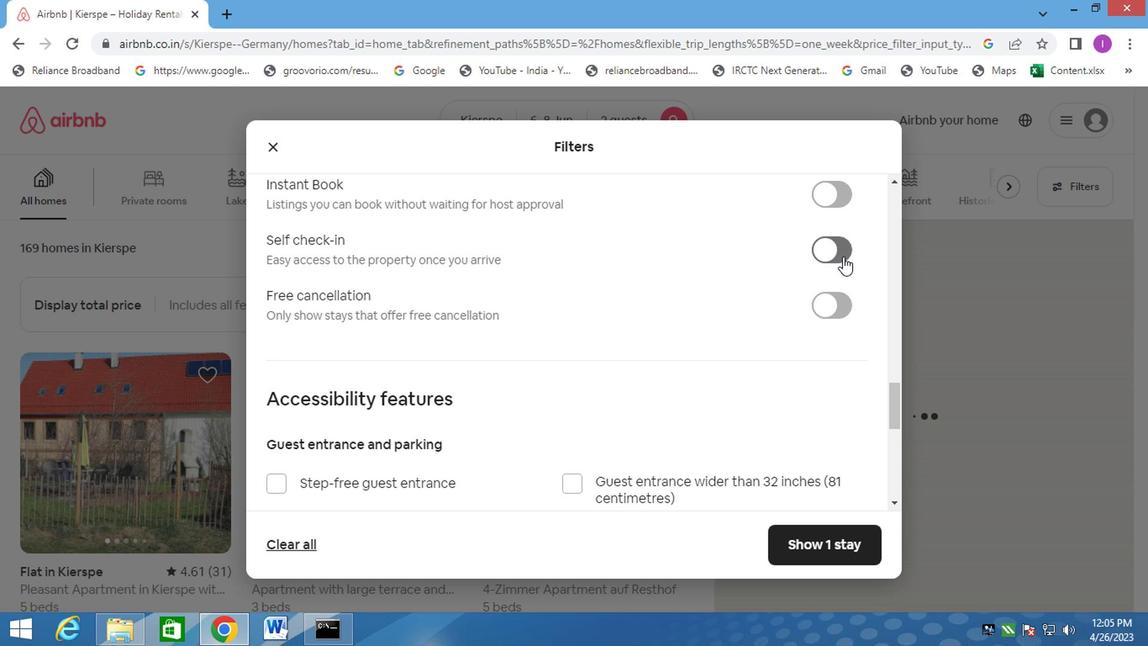 
Action: Mouse pressed left at (841, 253)
Screenshot: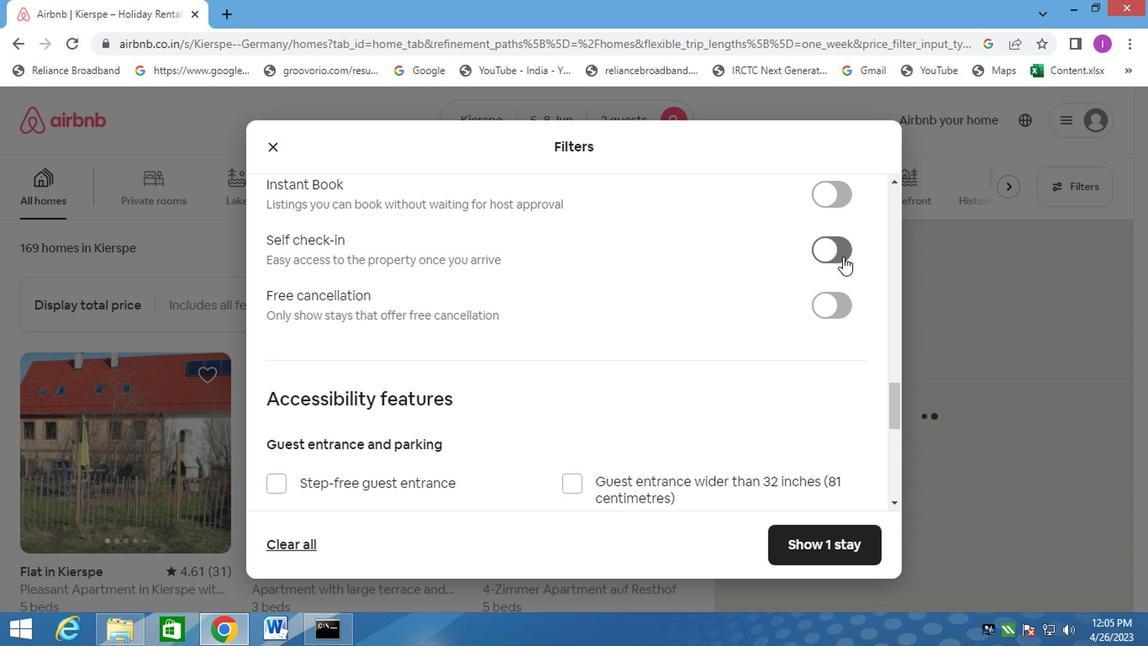 
Action: Mouse moved to (465, 401)
Screenshot: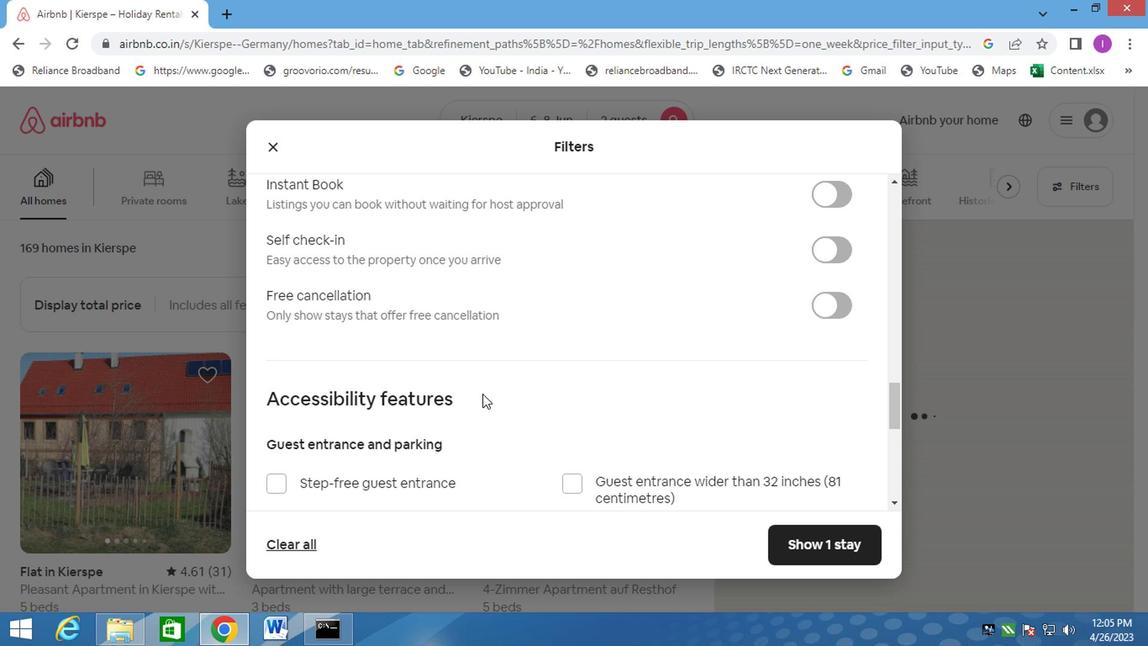 
Action: Mouse scrolled (465, 400) with delta (0, -1)
Screenshot: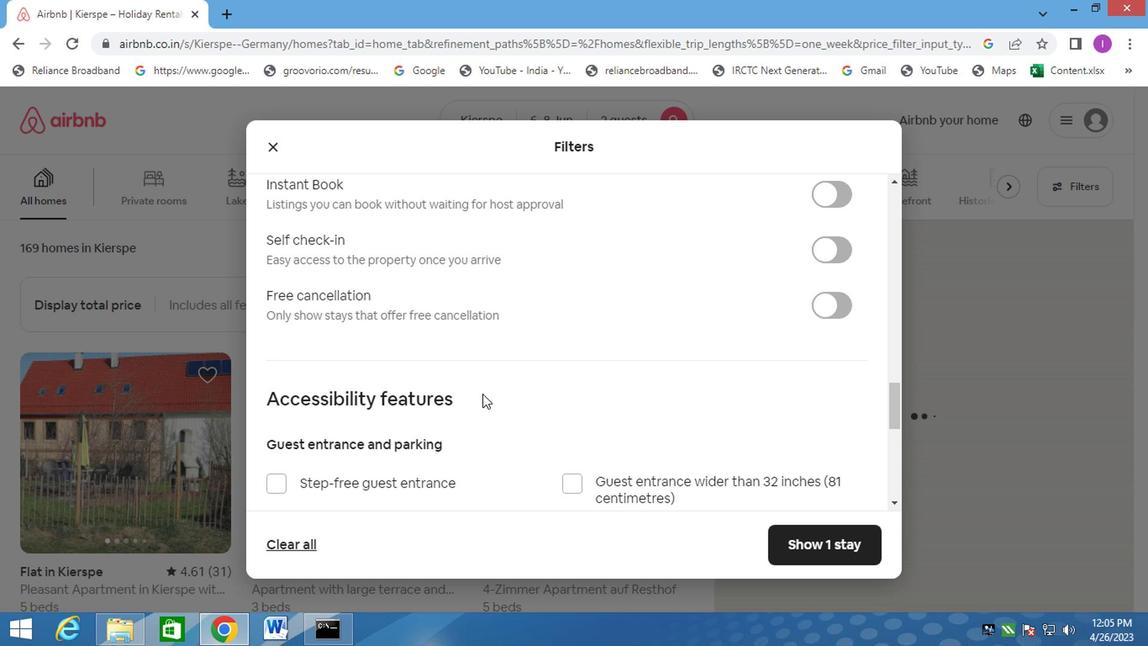 
Action: Mouse moved to (465, 402)
Screenshot: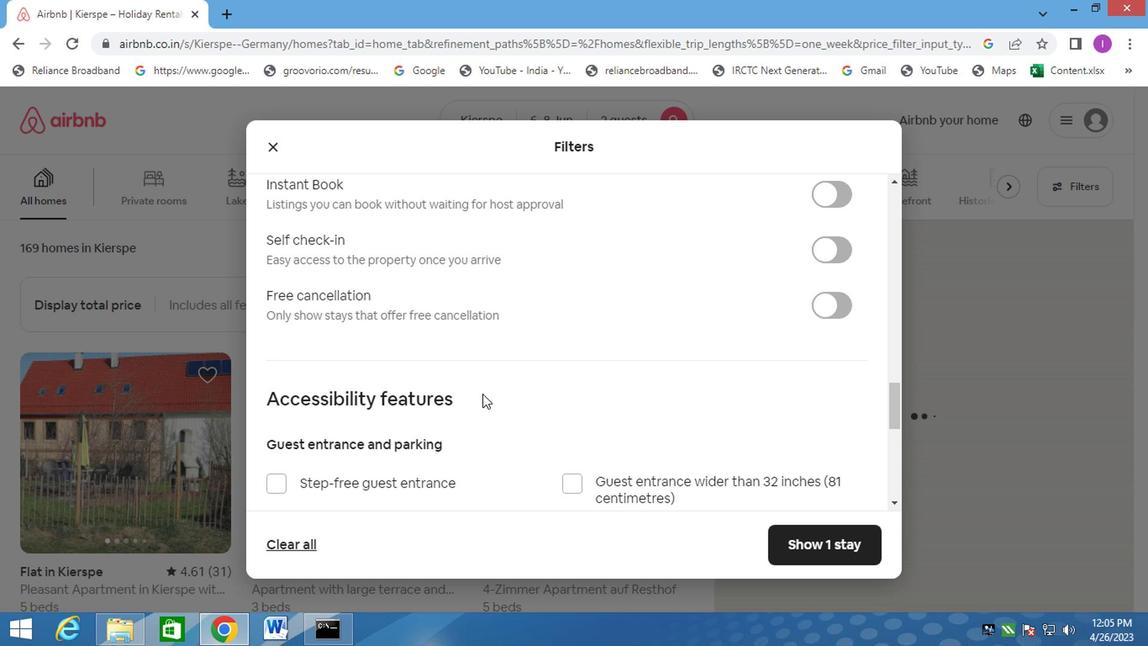 
Action: Mouse scrolled (465, 401) with delta (0, 0)
Screenshot: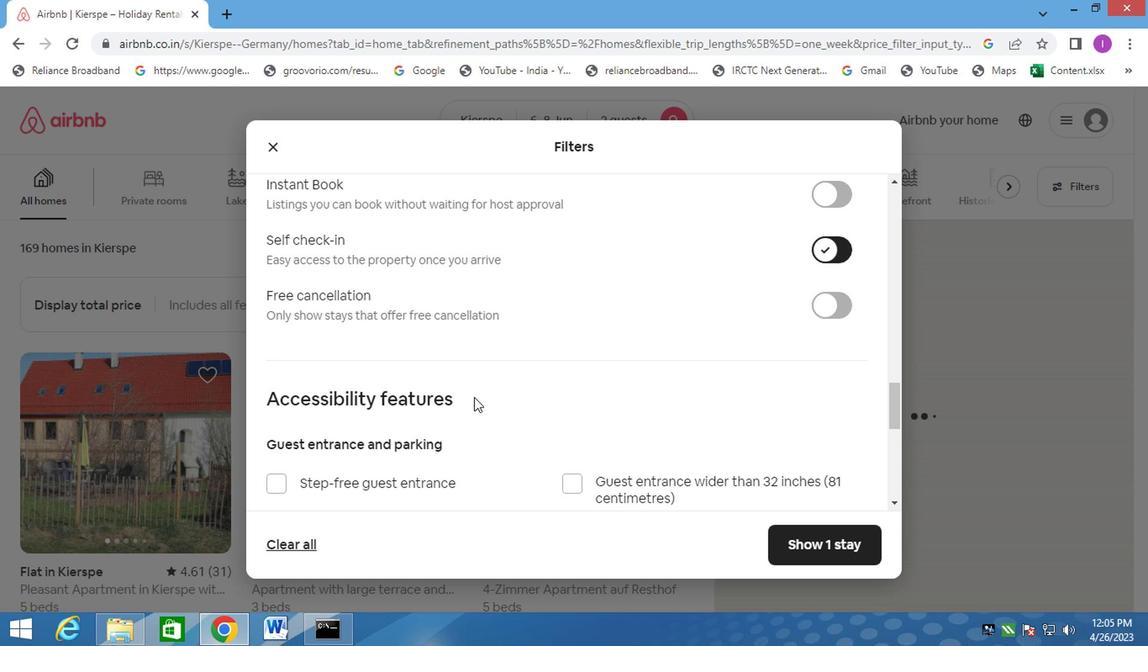 
Action: Mouse scrolled (465, 401) with delta (0, 0)
Screenshot: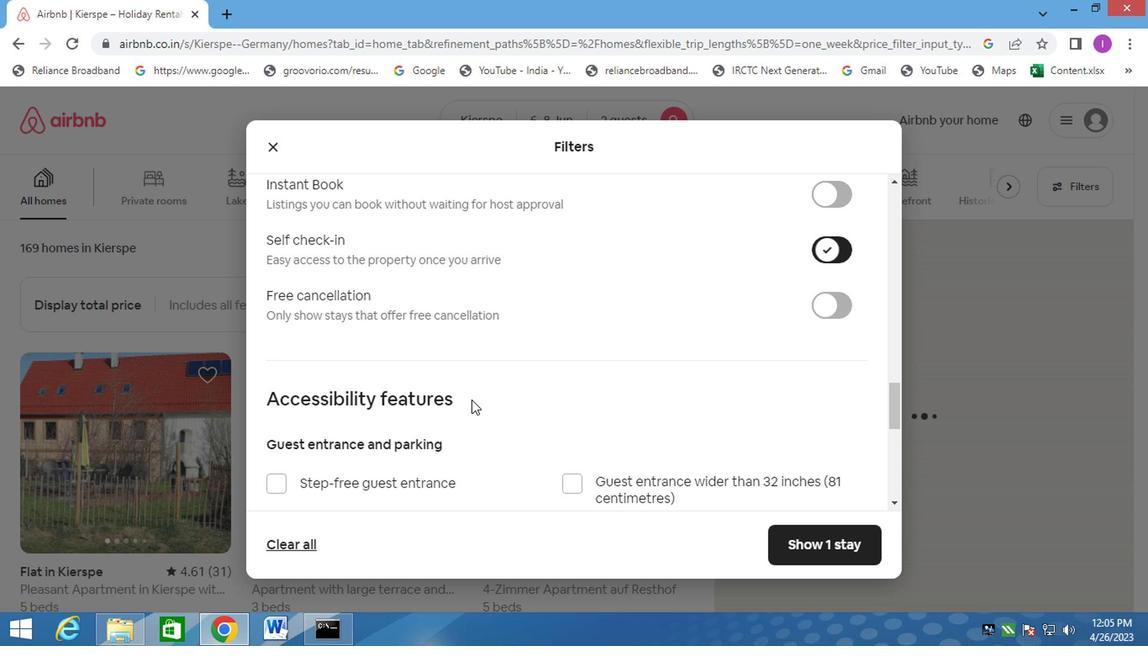 
Action: Mouse moved to (328, 412)
Screenshot: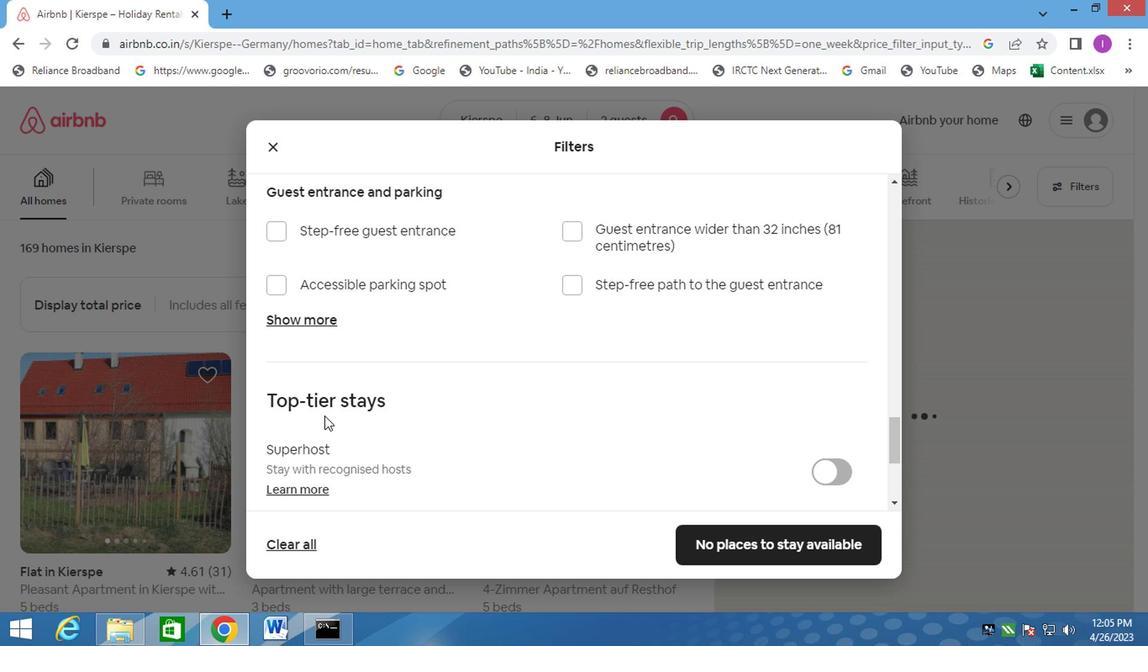 
Action: Mouse scrolled (328, 412) with delta (0, 0)
Screenshot: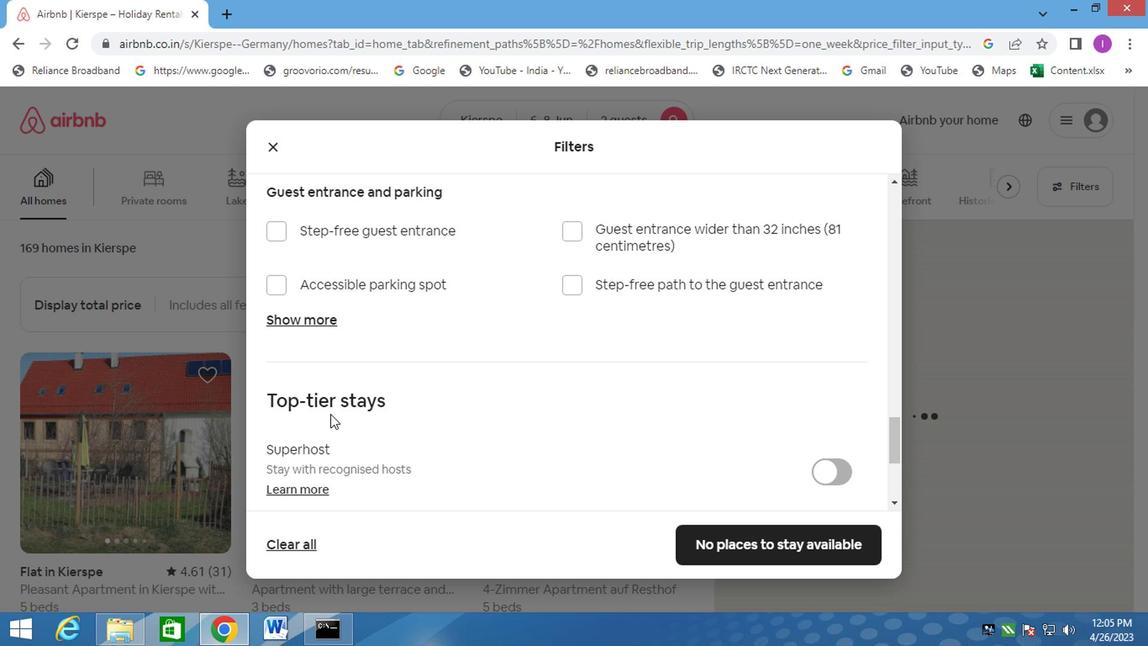 
Action: Mouse moved to (328, 412)
Screenshot: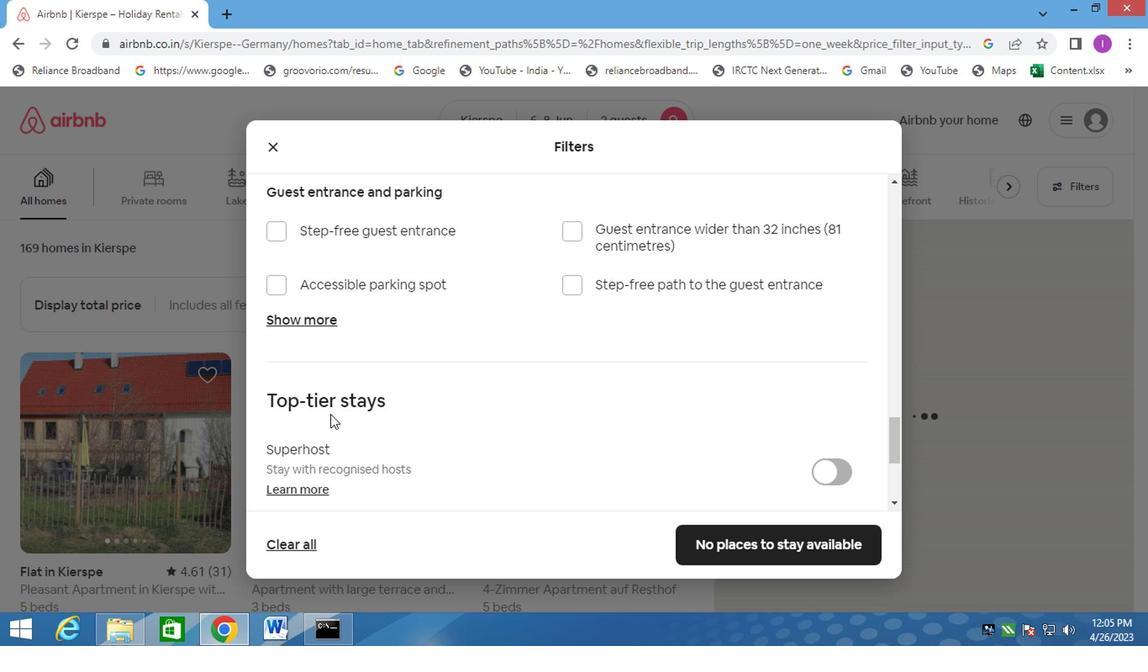 
Action: Mouse scrolled (328, 412) with delta (0, 0)
Screenshot: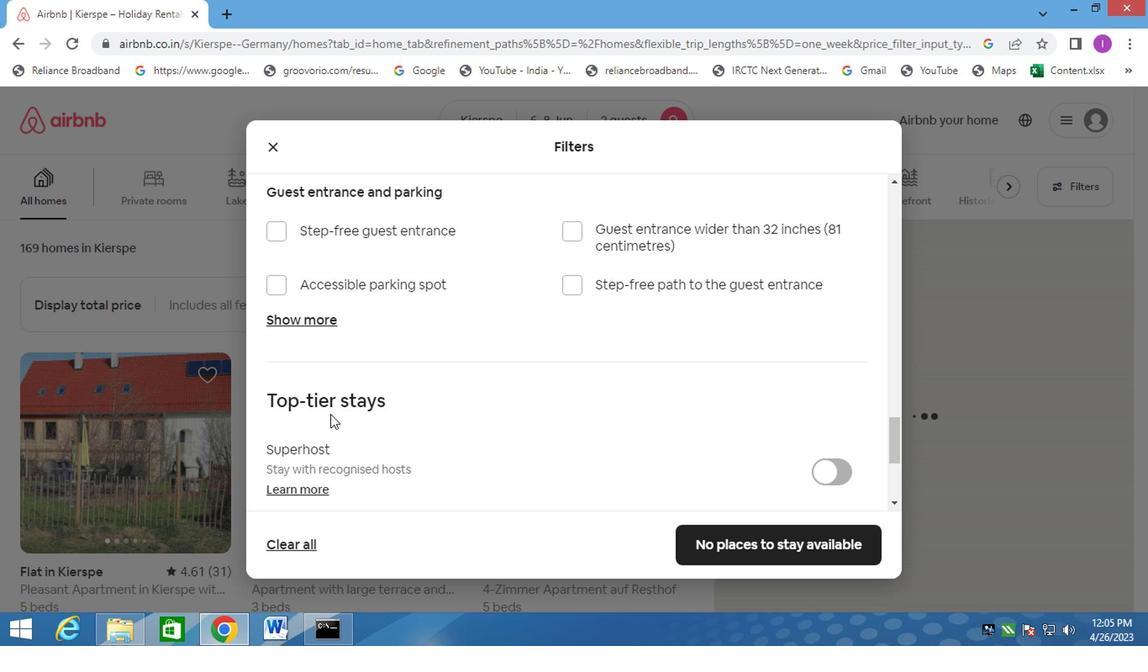 
Action: Mouse moved to (330, 412)
Screenshot: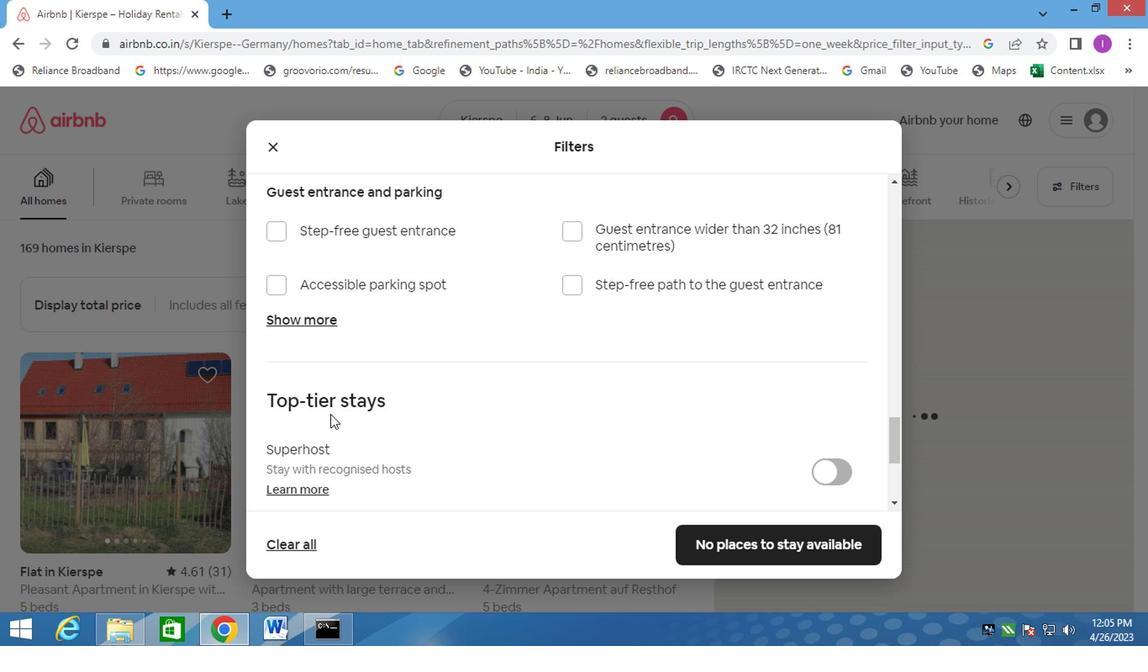 
Action: Mouse scrolled (330, 412) with delta (0, 0)
Screenshot: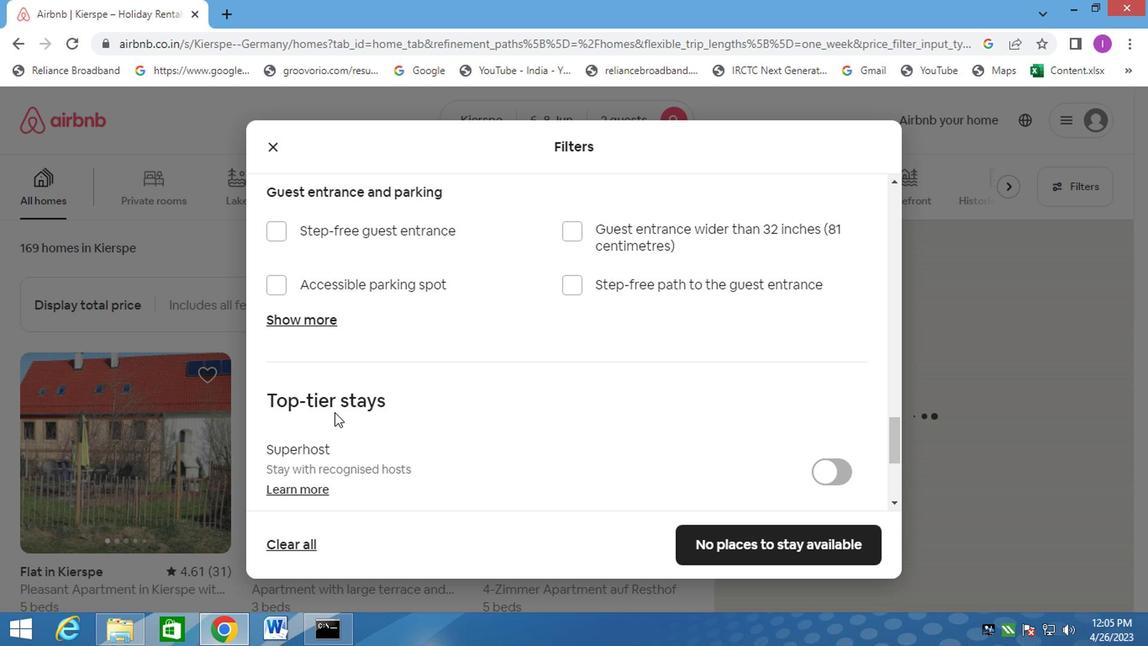 
Action: Mouse moved to (275, 388)
Screenshot: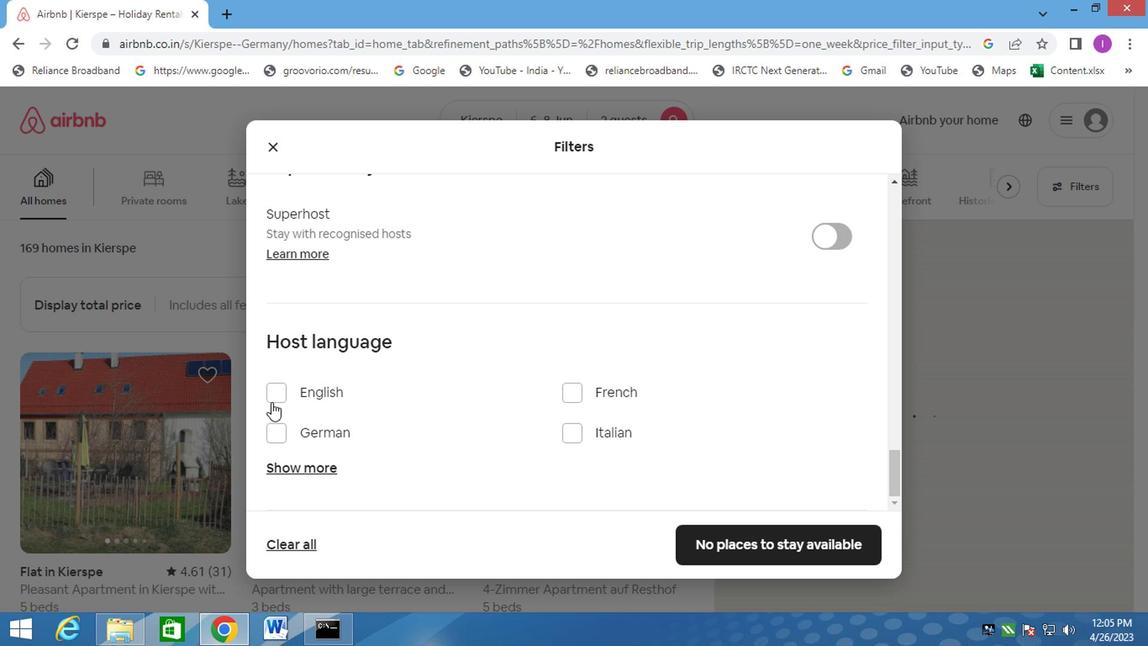 
Action: Mouse pressed left at (275, 388)
Screenshot: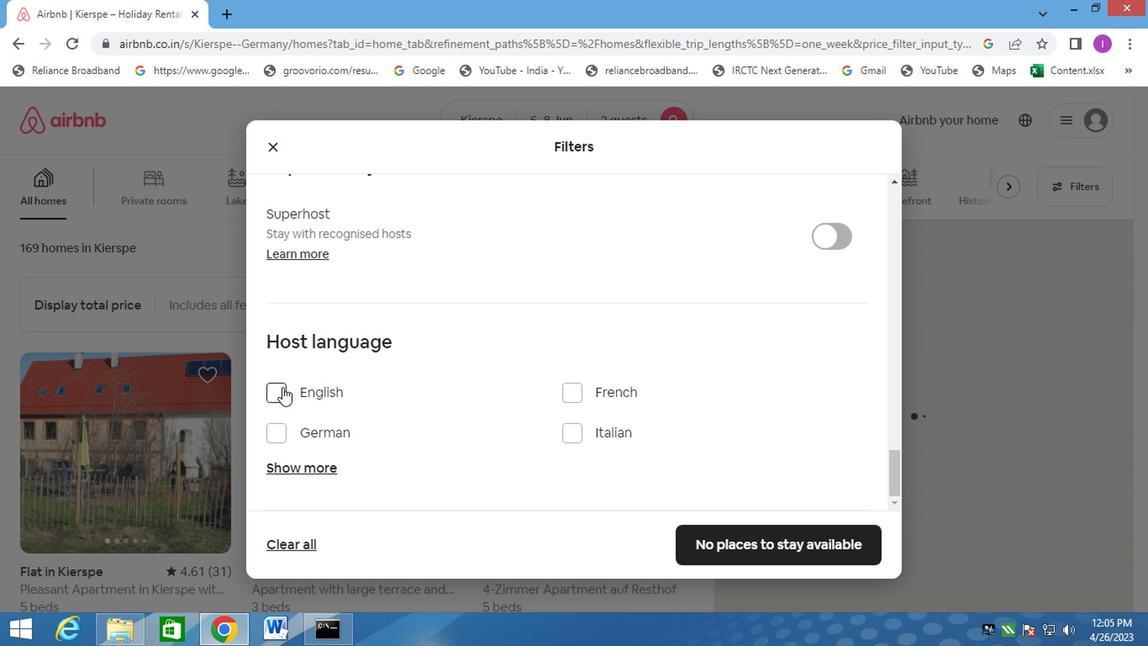 
Action: Mouse moved to (705, 557)
Screenshot: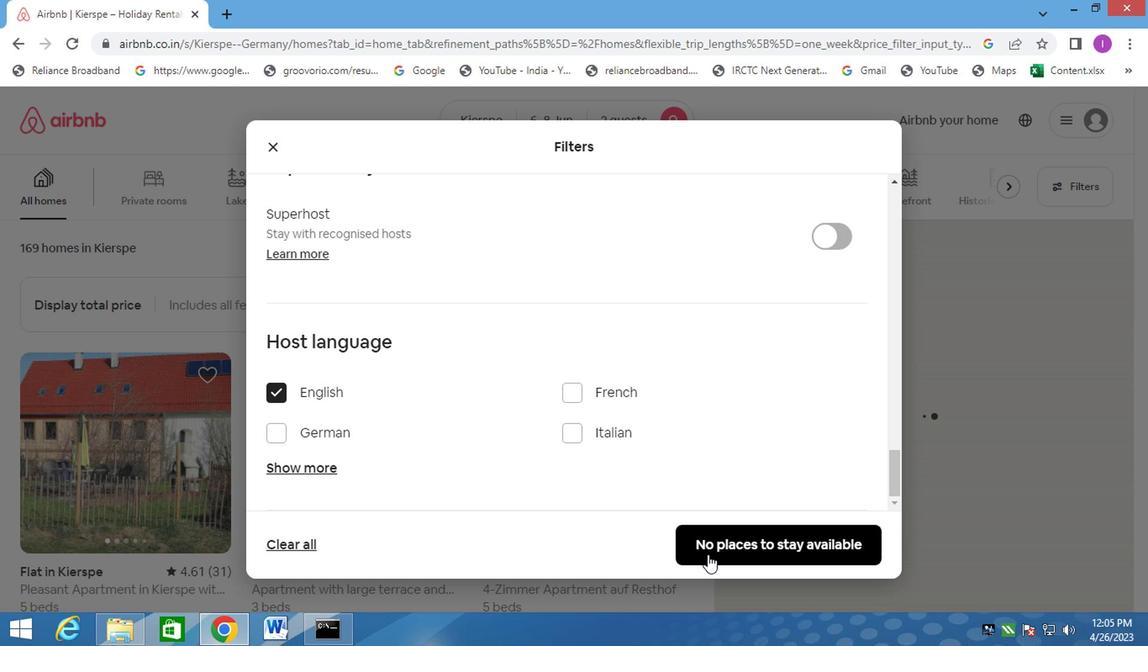 
Action: Mouse pressed left at (705, 557)
Screenshot: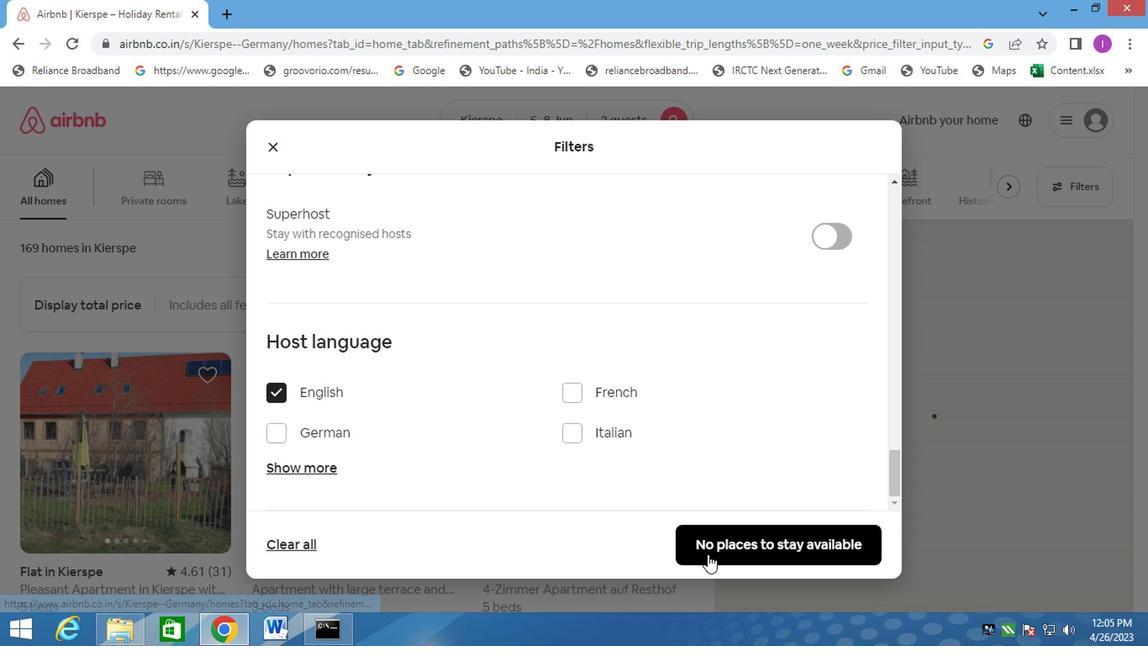 
Action: Mouse moved to (732, 496)
Screenshot: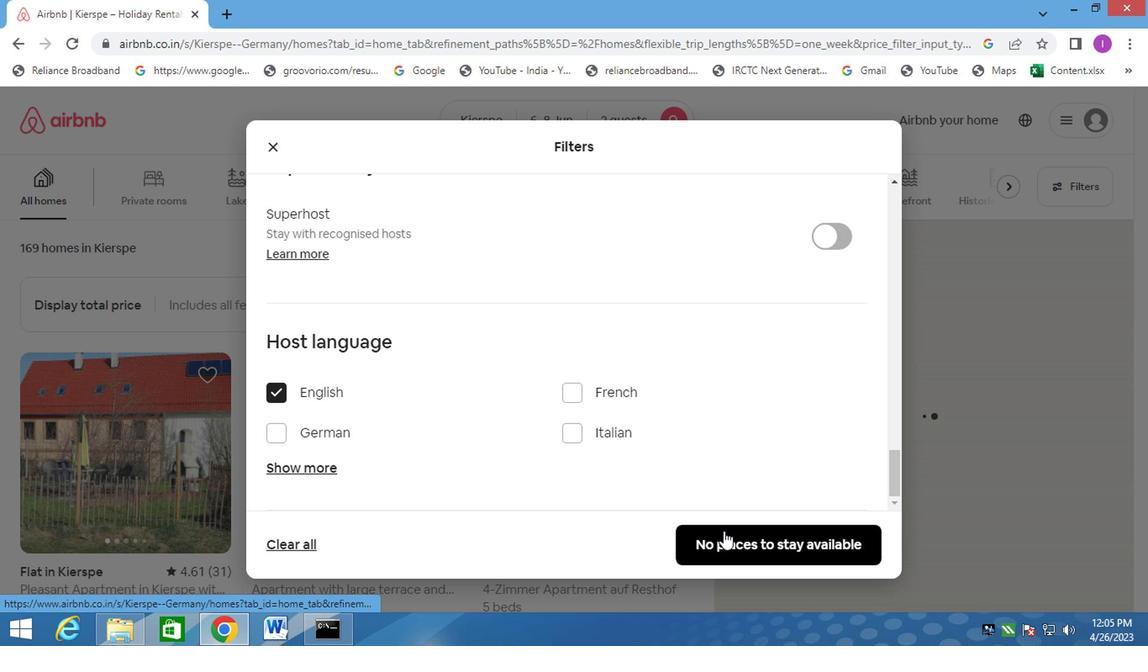 
